 Task: Look for space in Matui, Tanzania from 26th August, 2023 to 10th September, 2023 for 6 adults, 2 children in price range Rs.10000 to Rs.15000. Place can be entire place or shared room with 6 bedrooms having 6 beds and 6 bathrooms. Property type can be house, flat, guest house. Amenities needed are: wifi, TV, free parkinig on premises, gym, breakfast. Booking option can be shelf check-in. Required host language is English.
Action: Mouse moved to (242, 94)
Screenshot: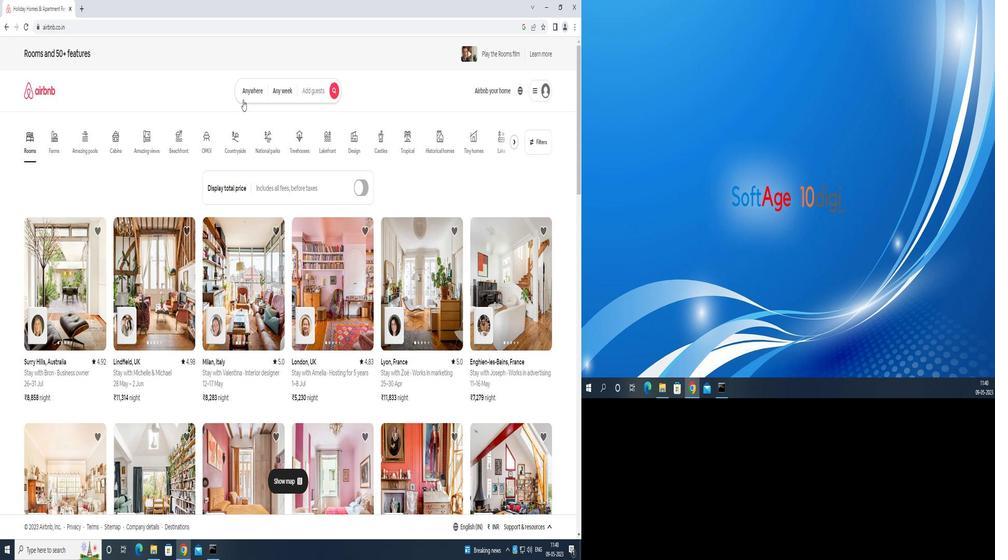 
Action: Mouse pressed left at (242, 94)
Screenshot: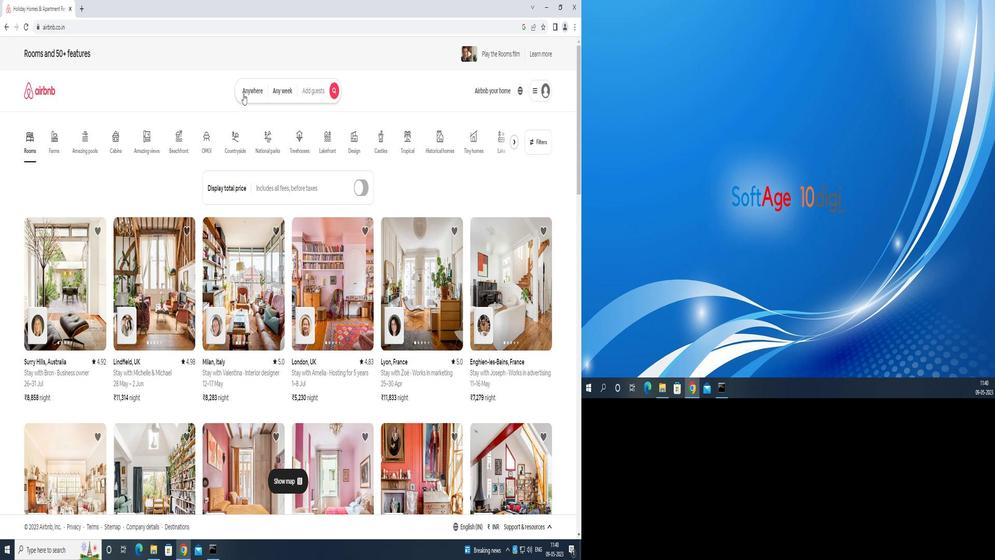 
Action: Mouse moved to (225, 131)
Screenshot: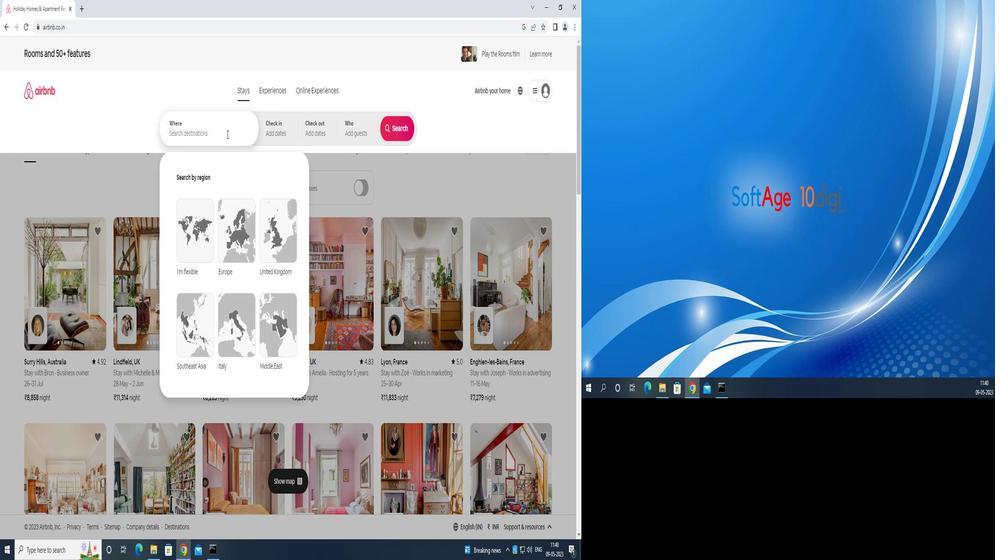 
Action: Mouse pressed left at (225, 131)
Screenshot: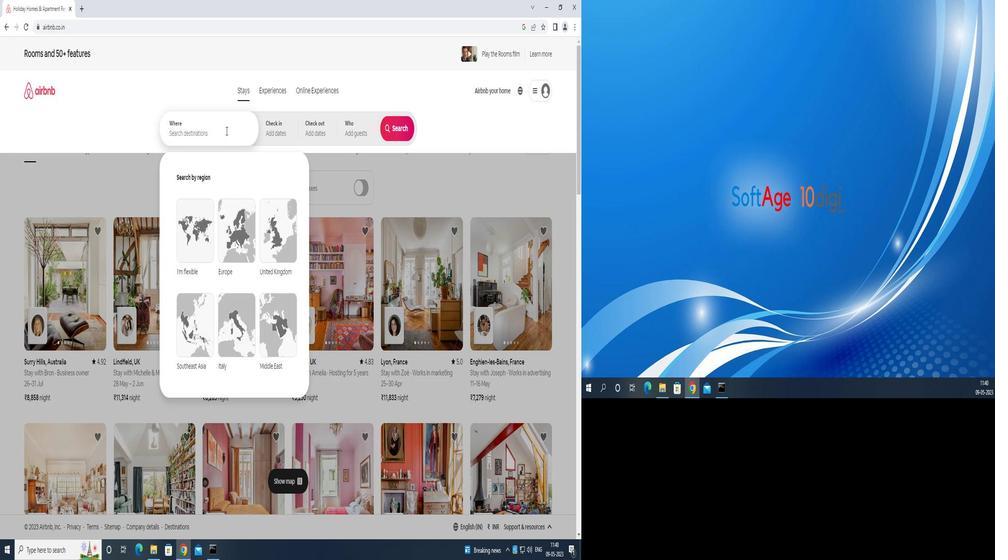 
Action: Mouse moved to (225, 131)
Screenshot: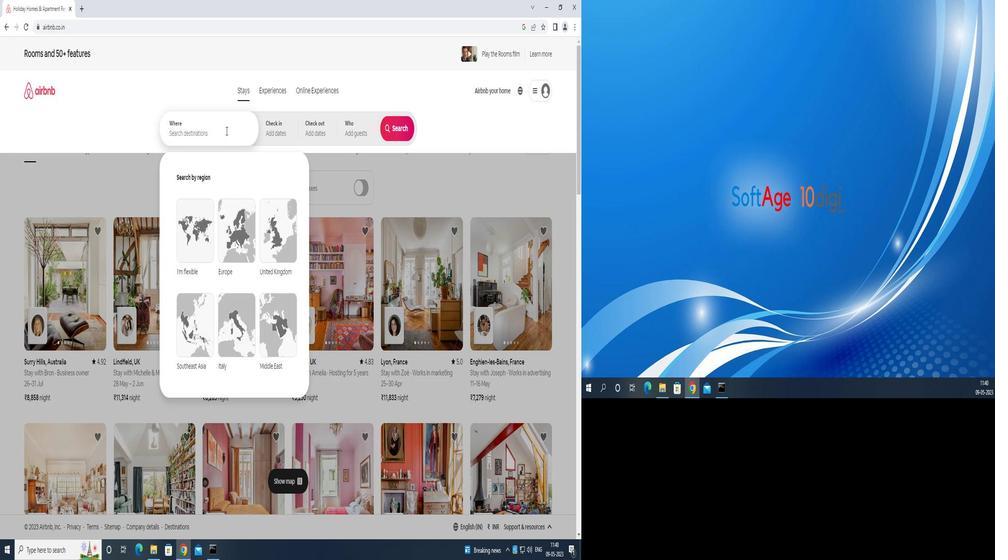 
Action: Key pressed m<Key.backspace><Key.shift>MATUI<Key.space>TANZANIA<Key.enter>
Screenshot: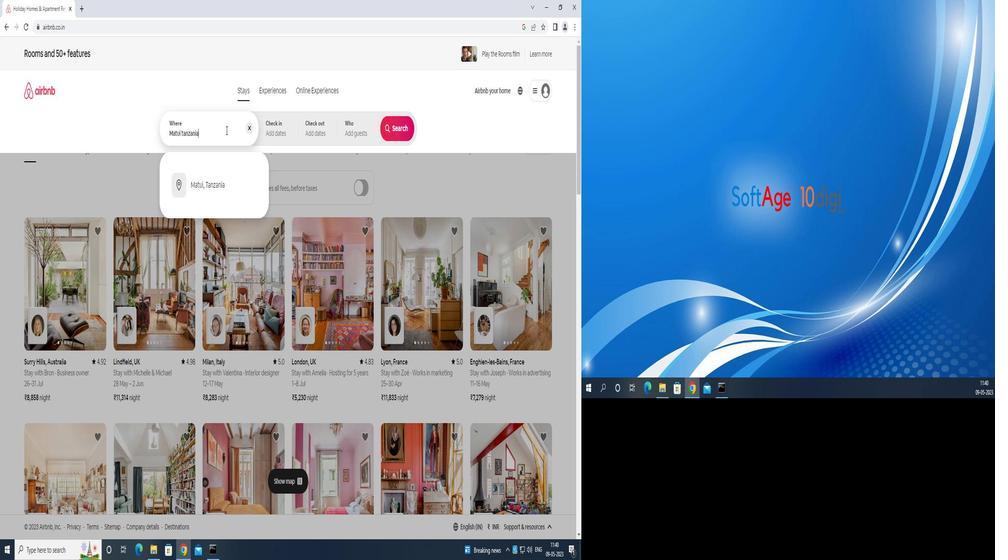 
Action: Mouse moved to (391, 214)
Screenshot: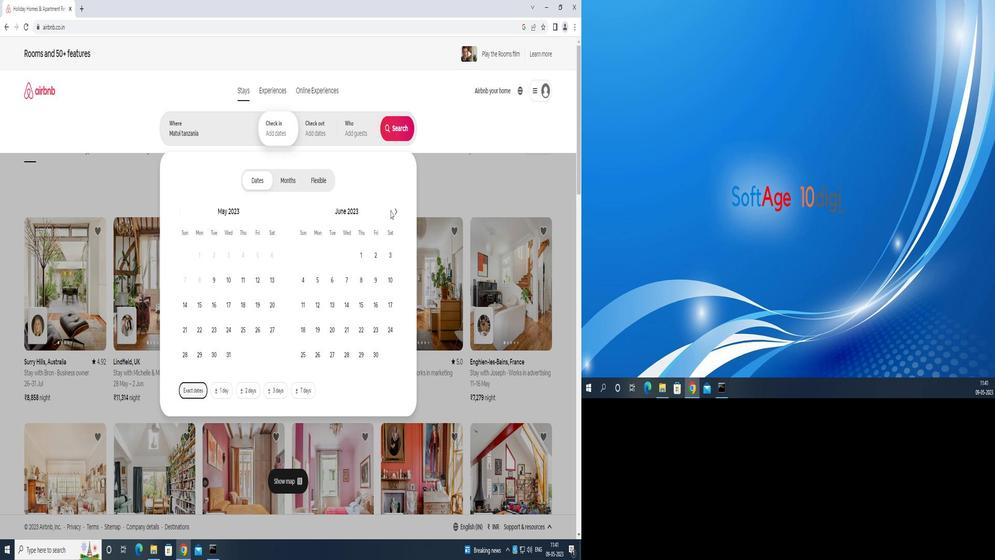 
Action: Mouse pressed left at (391, 214)
Screenshot: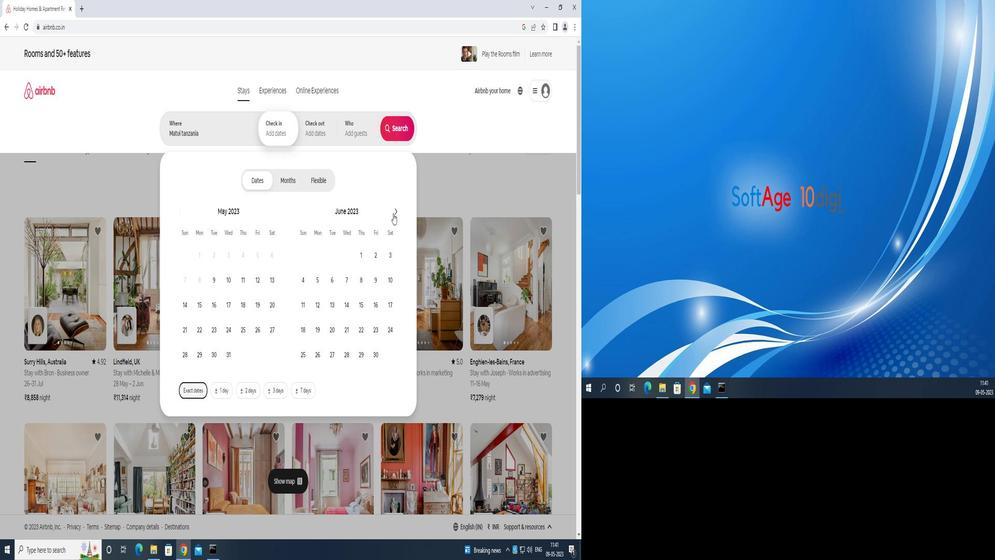 
Action: Mouse moved to (393, 211)
Screenshot: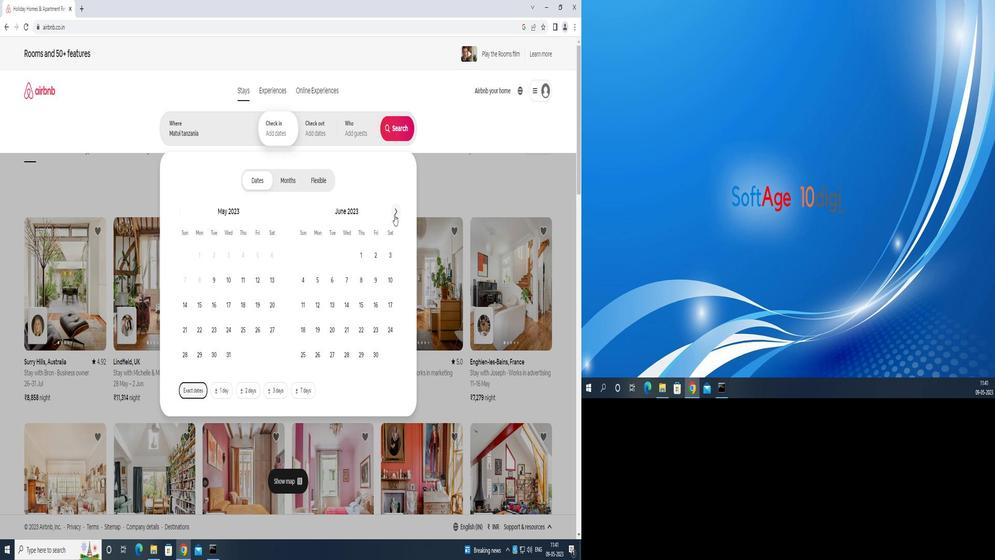 
Action: Mouse pressed left at (393, 211)
Screenshot: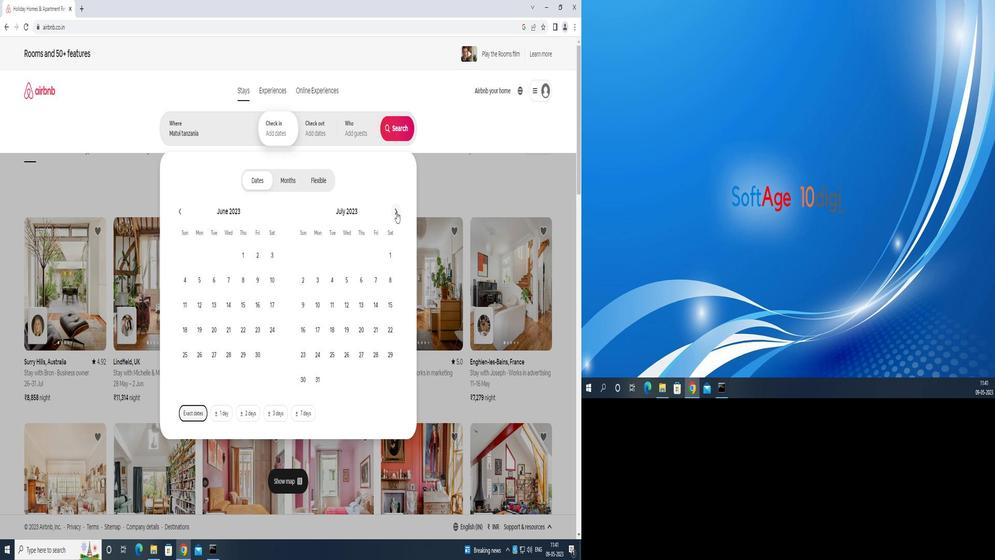 
Action: Mouse moved to (384, 330)
Screenshot: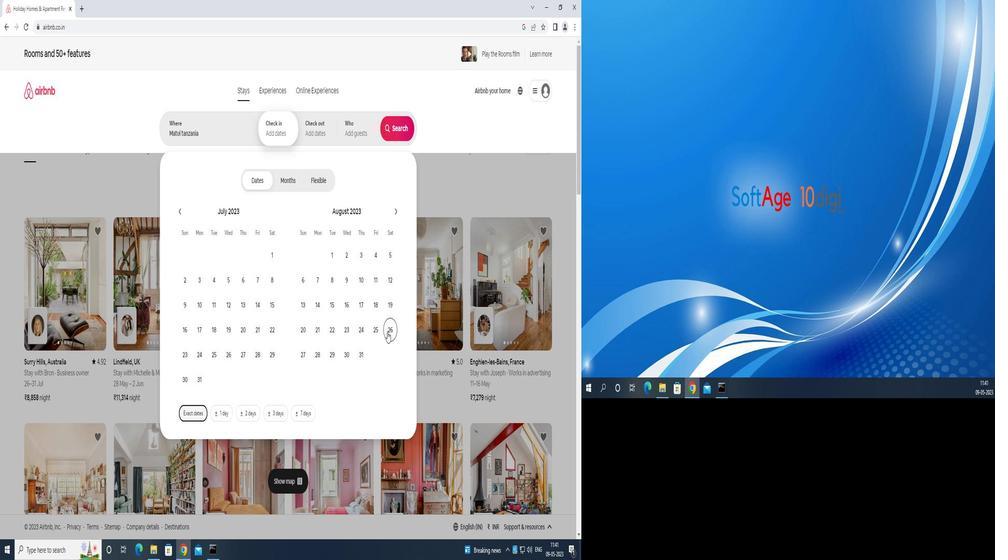 
Action: Mouse pressed left at (384, 330)
Screenshot: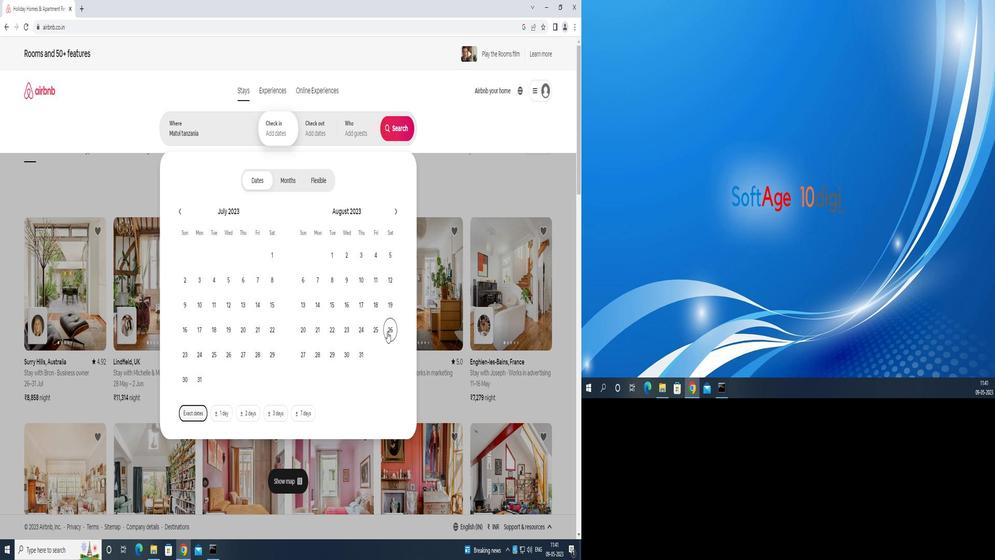 
Action: Mouse moved to (389, 209)
Screenshot: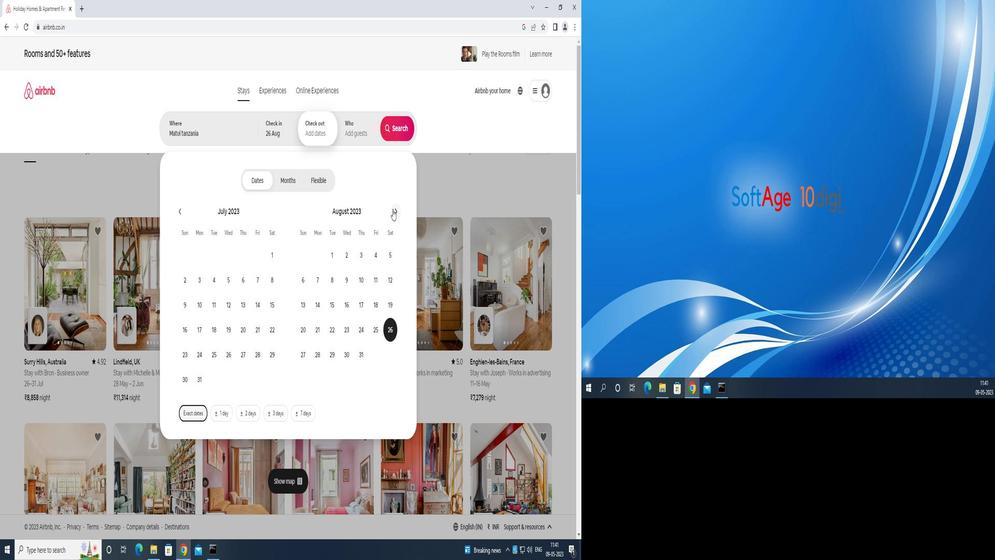
Action: Mouse pressed left at (389, 209)
Screenshot: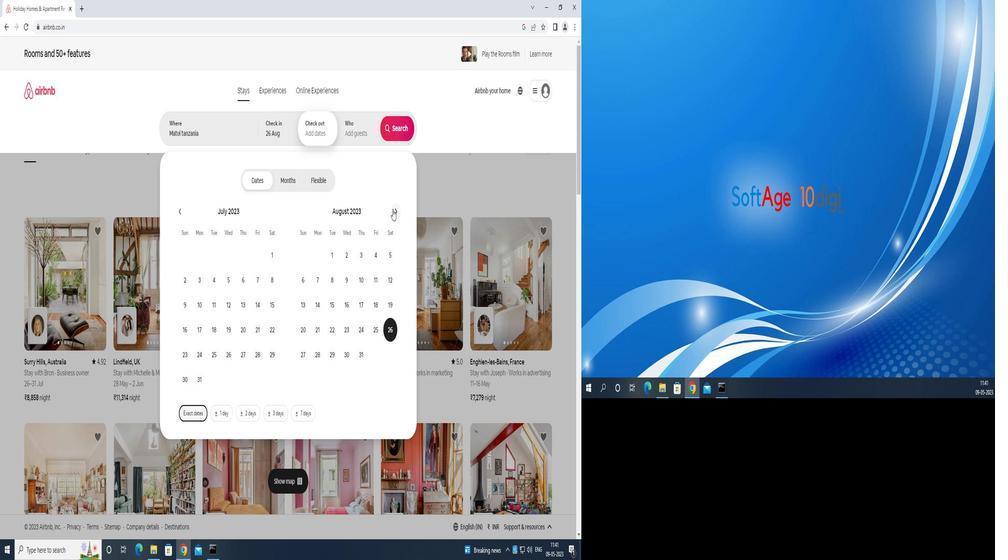 
Action: Mouse moved to (302, 303)
Screenshot: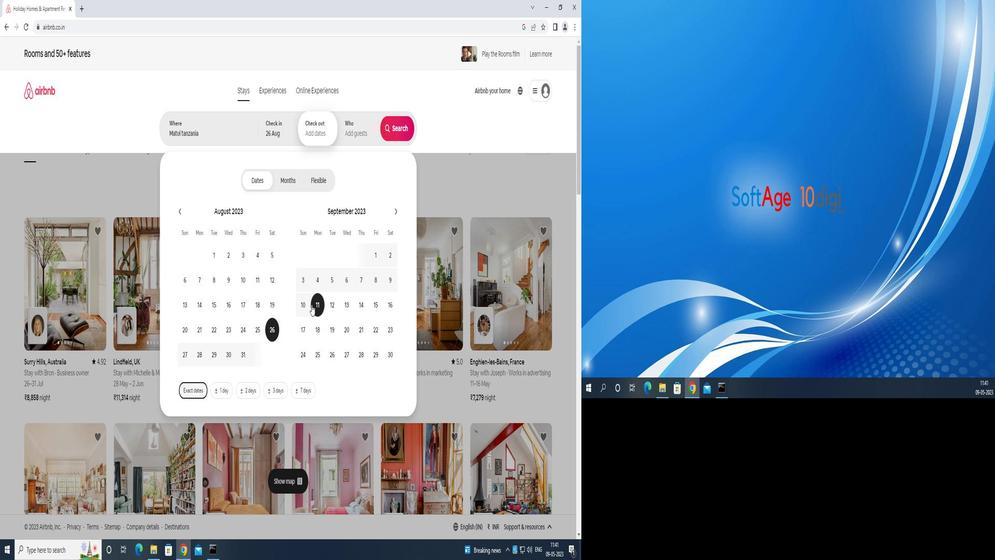 
Action: Mouse pressed left at (302, 303)
Screenshot: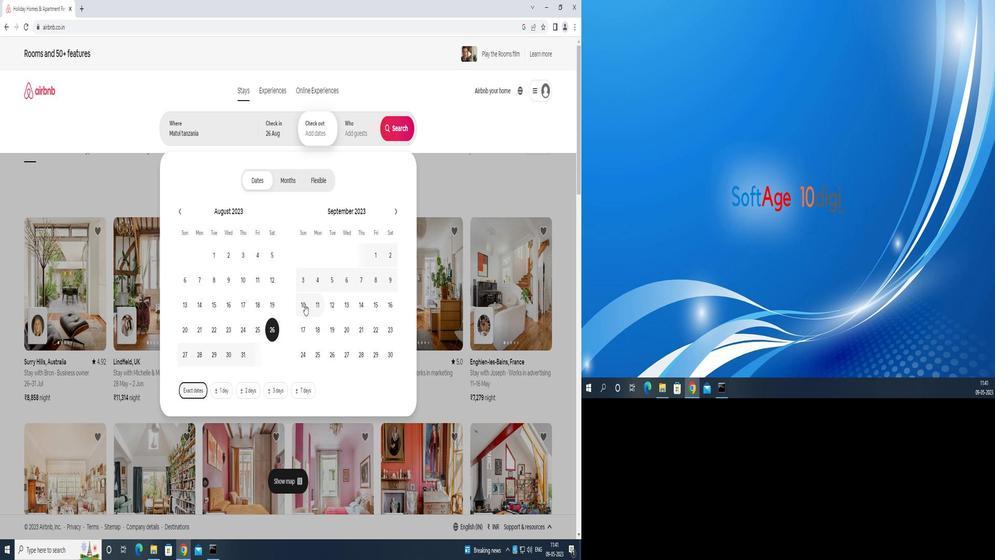 
Action: Mouse moved to (355, 127)
Screenshot: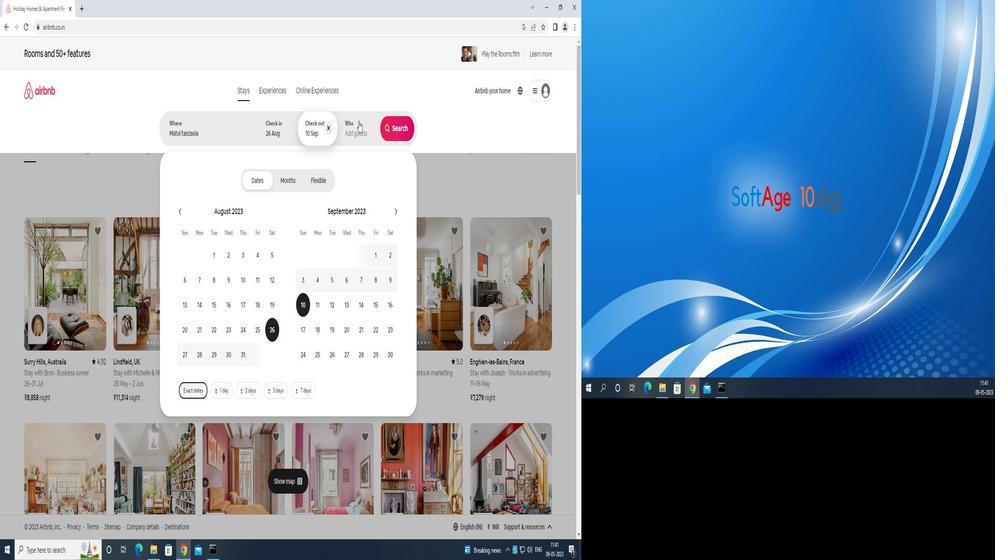 
Action: Mouse pressed left at (355, 127)
Screenshot: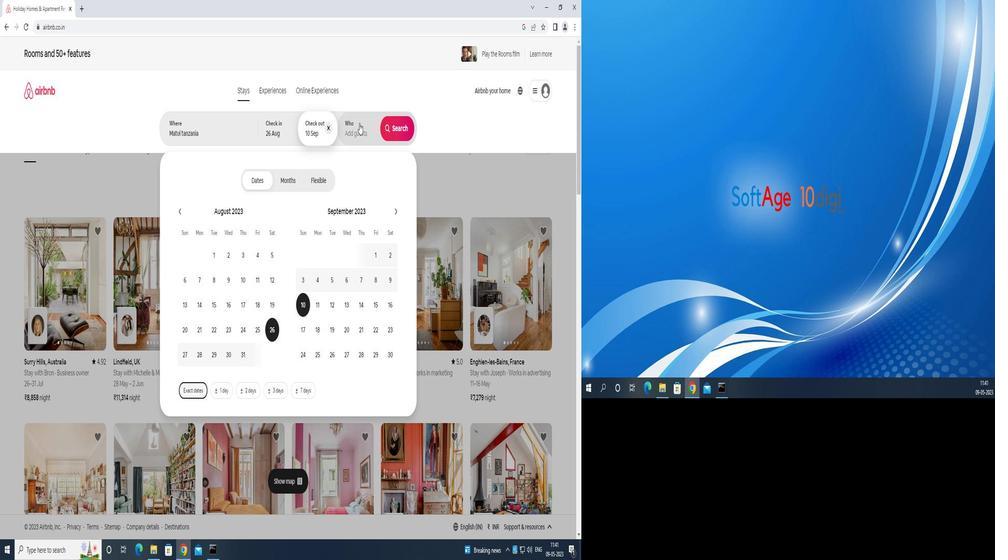 
Action: Mouse moved to (398, 194)
Screenshot: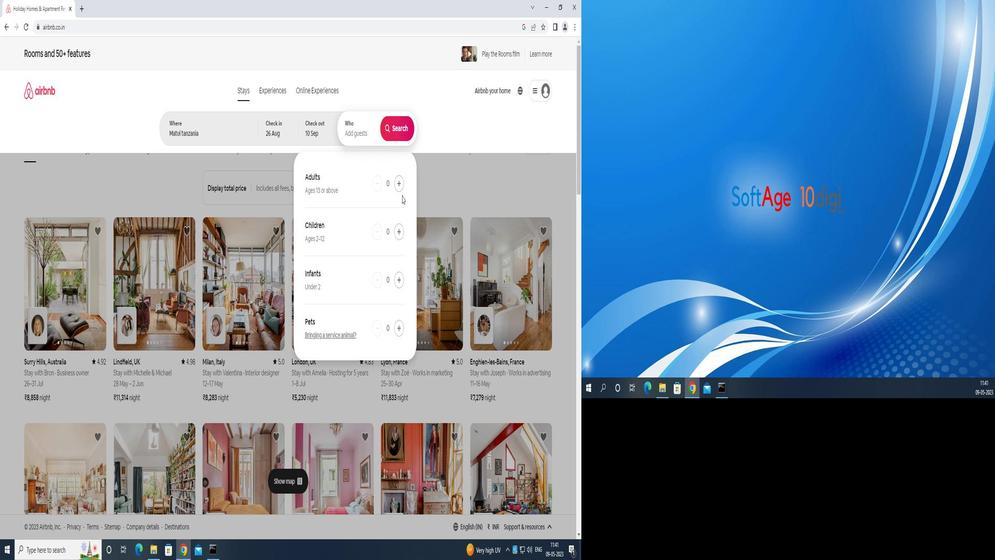 
Action: Mouse pressed left at (398, 194)
Screenshot: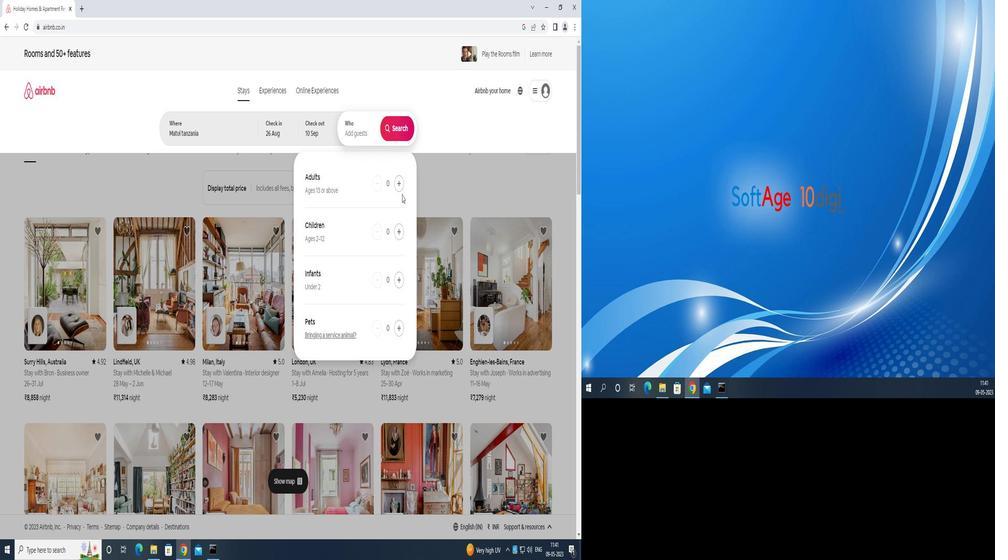 
Action: Mouse moved to (396, 186)
Screenshot: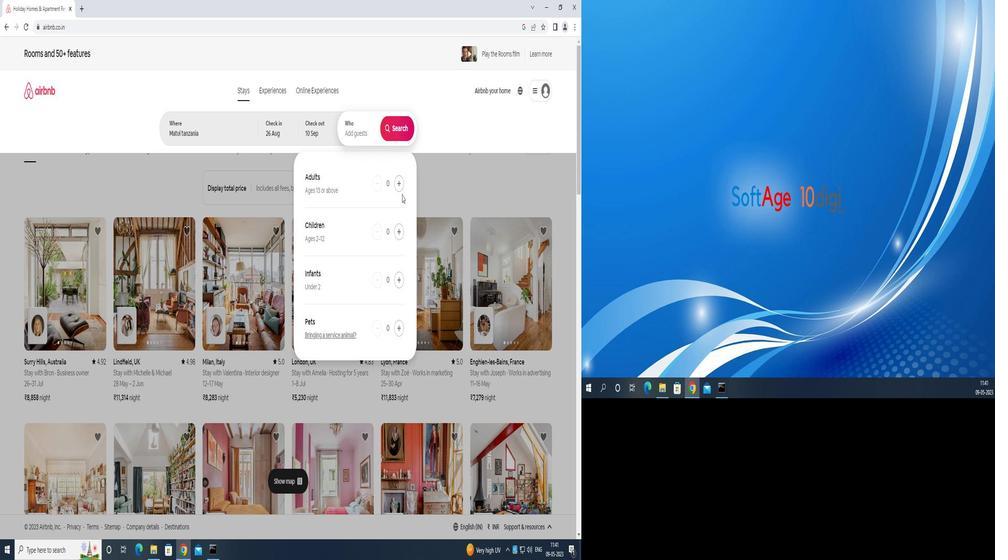 
Action: Mouse pressed left at (396, 186)
Screenshot: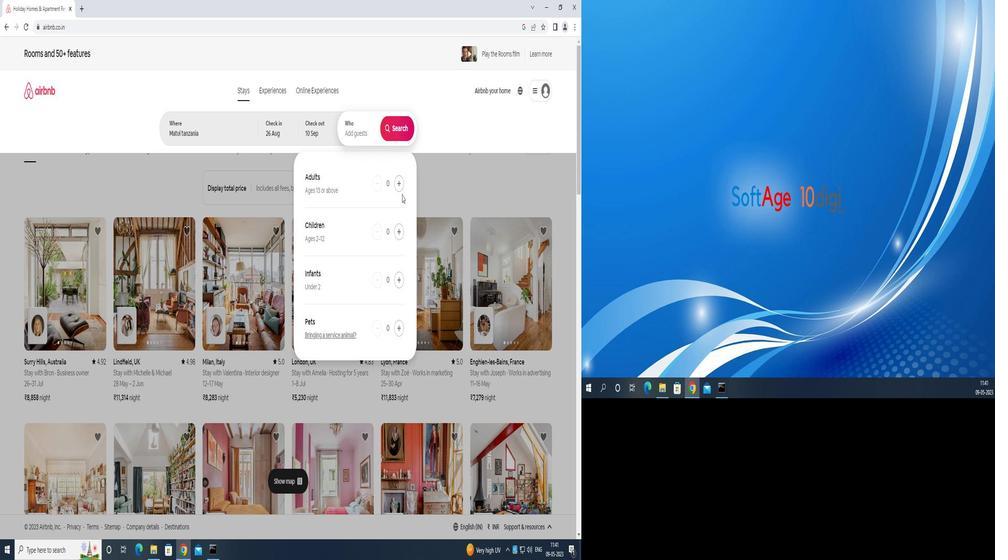 
Action: Mouse moved to (396, 186)
Screenshot: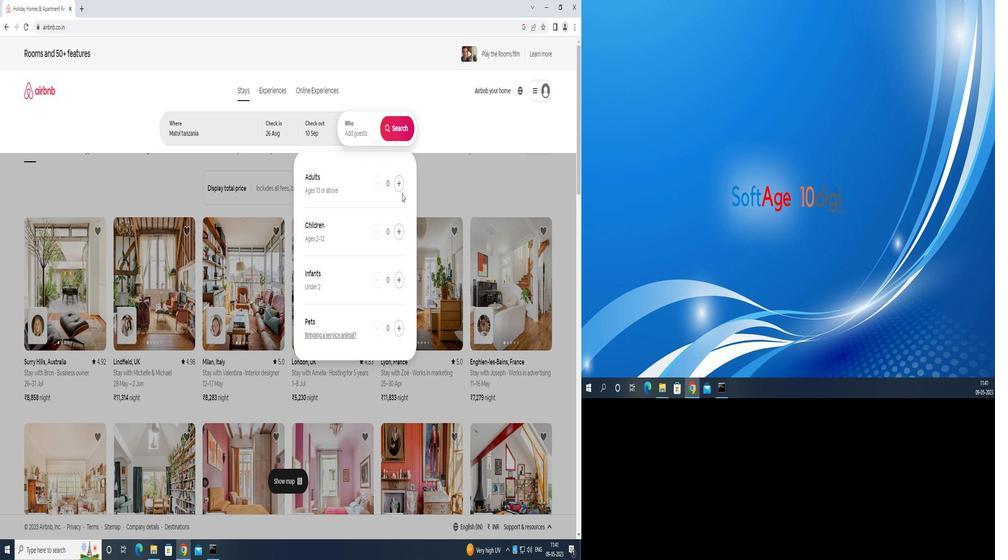 
Action: Mouse pressed left at (396, 186)
Screenshot: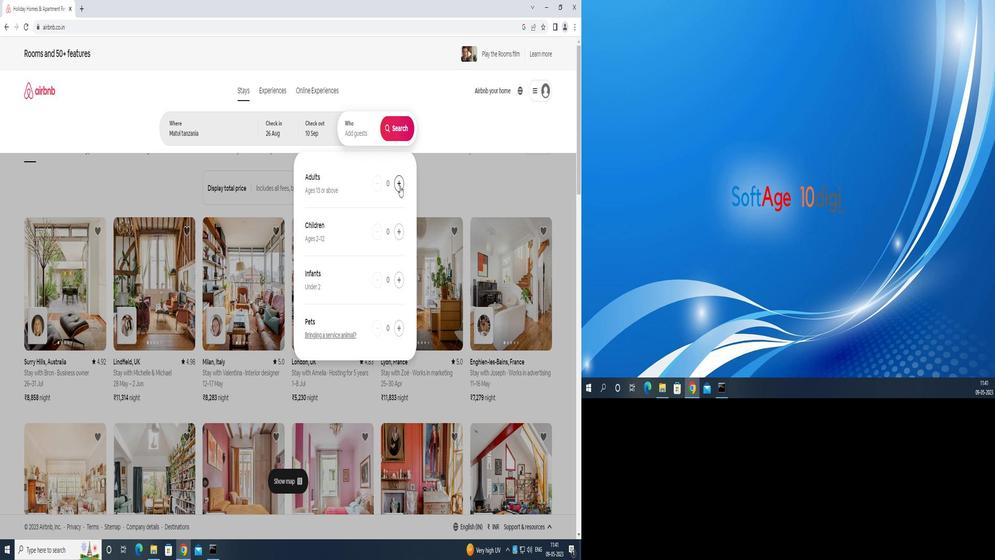 
Action: Mouse pressed left at (396, 186)
Screenshot: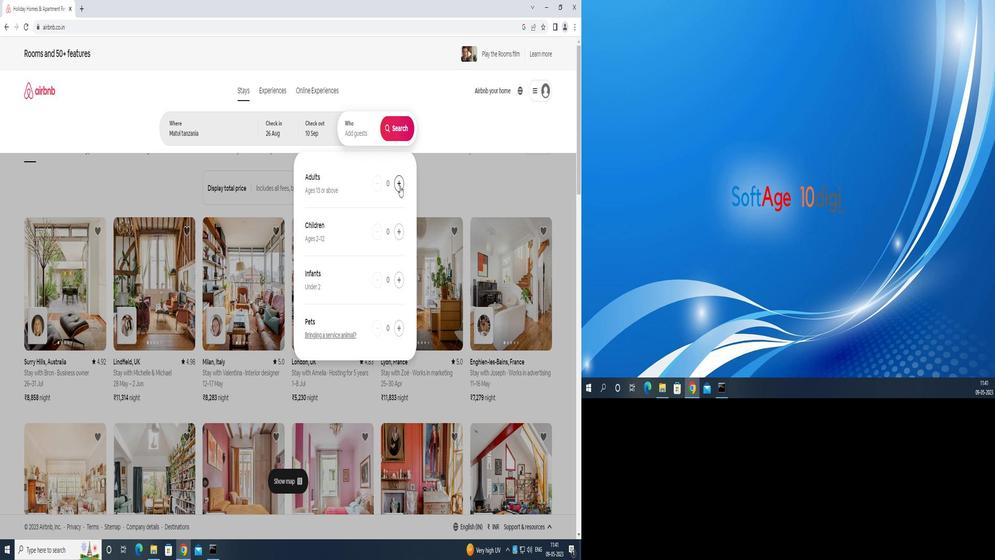 
Action: Mouse moved to (396, 185)
Screenshot: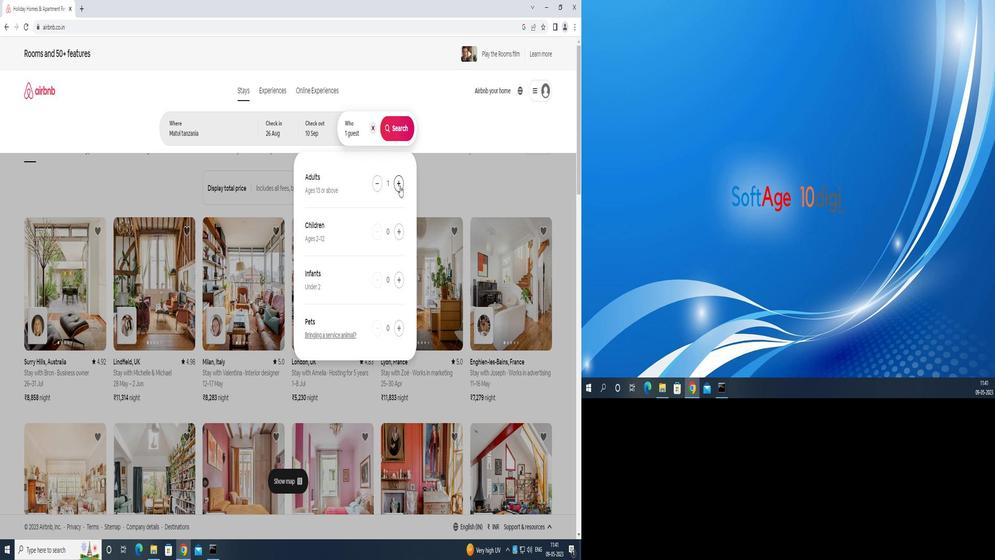 
Action: Mouse pressed left at (396, 185)
Screenshot: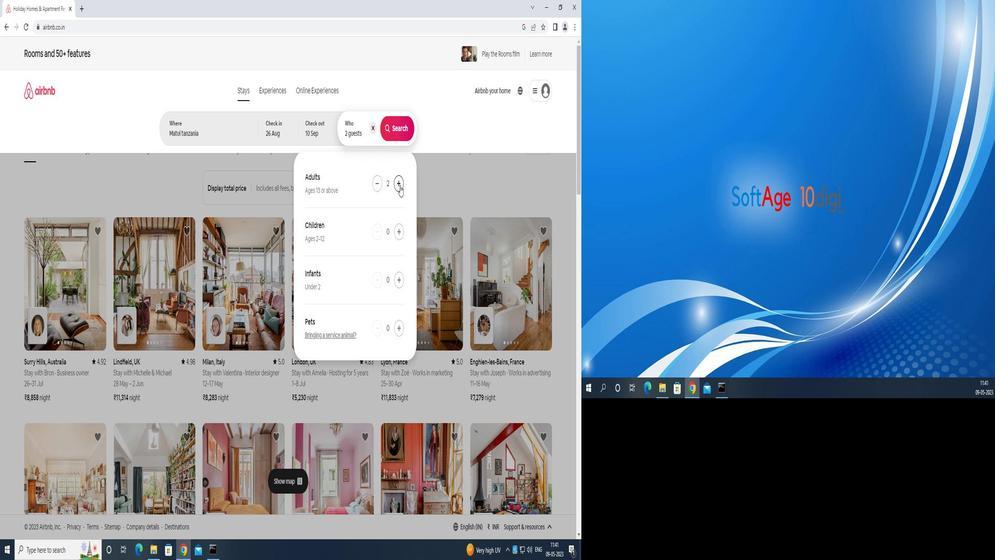 
Action: Mouse pressed left at (396, 185)
Screenshot: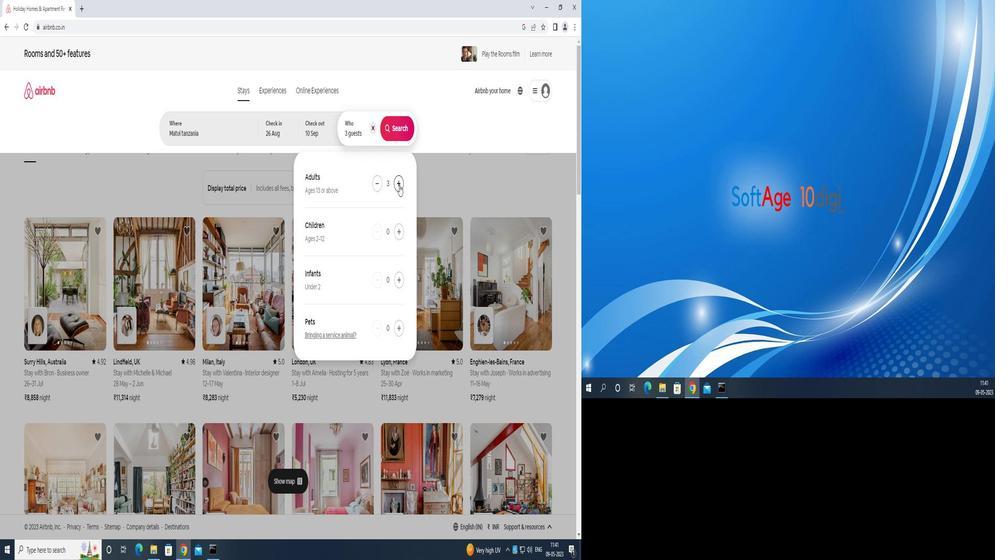 
Action: Mouse pressed left at (396, 185)
Screenshot: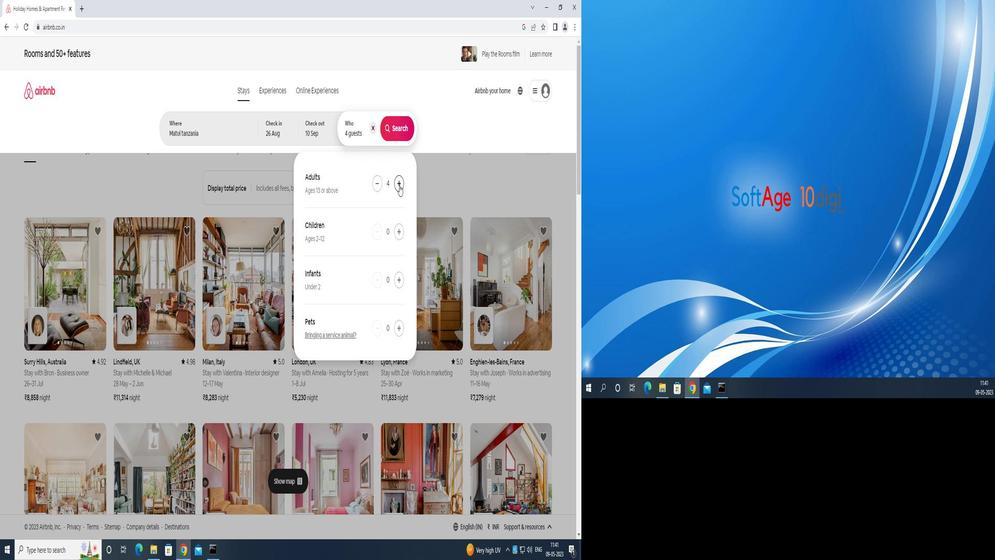 
Action: Mouse pressed left at (396, 185)
Screenshot: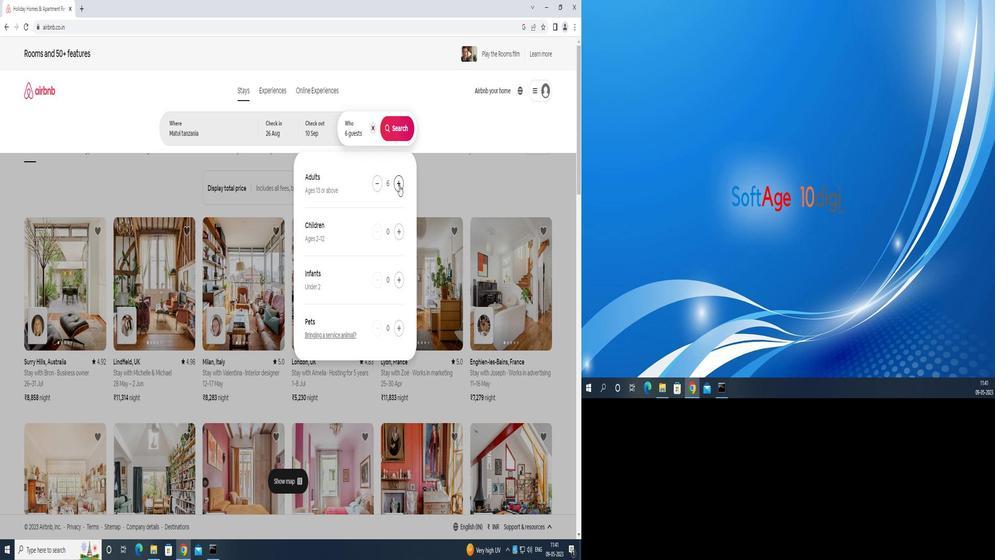
Action: Mouse moved to (371, 185)
Screenshot: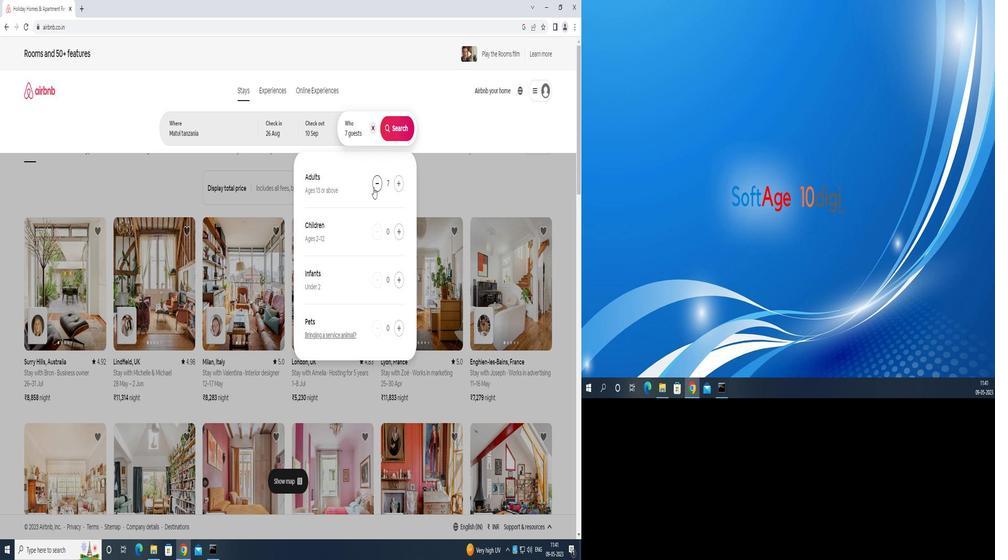 
Action: Mouse pressed left at (371, 185)
Screenshot: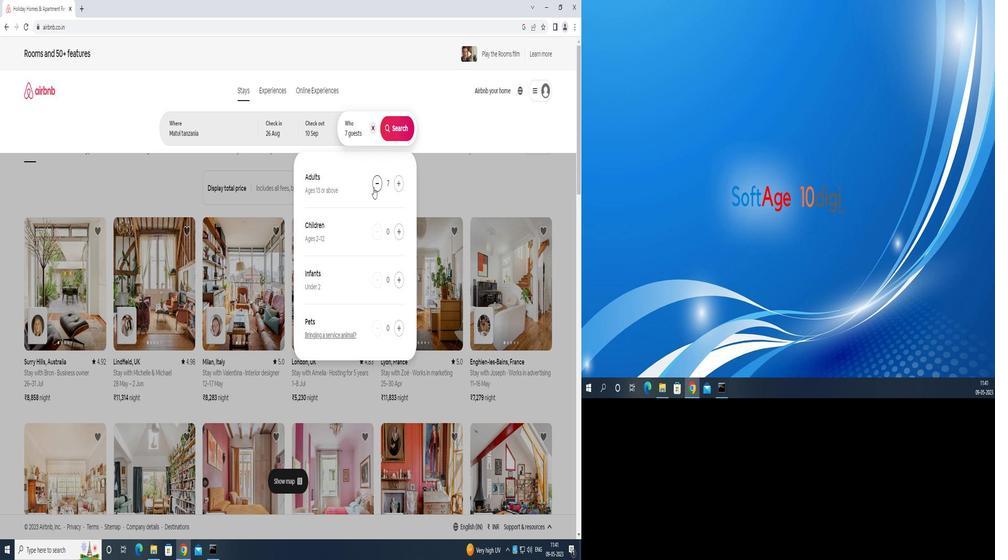 
Action: Mouse moved to (392, 225)
Screenshot: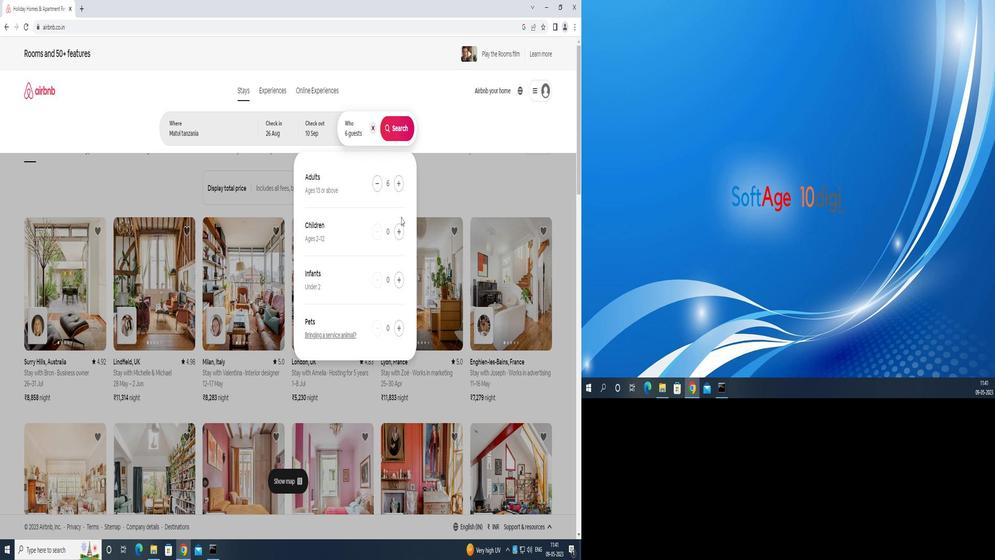 
Action: Mouse pressed left at (392, 225)
Screenshot: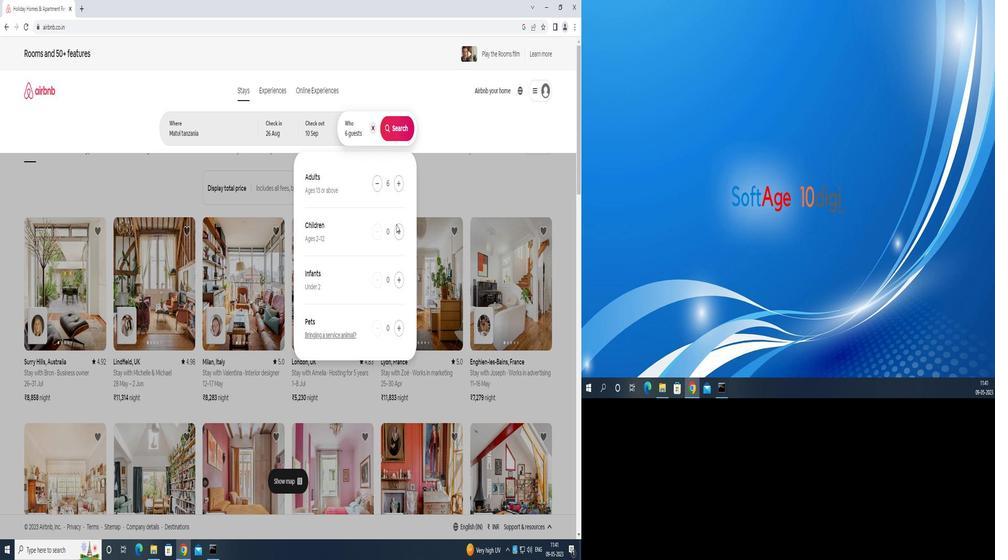 
Action: Mouse moved to (392, 225)
Screenshot: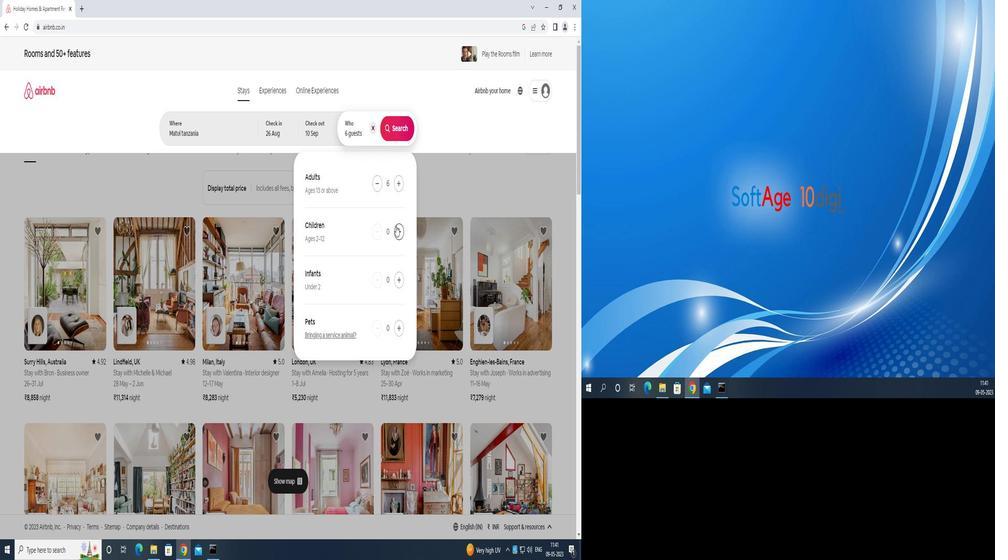 
Action: Mouse pressed left at (392, 225)
Screenshot: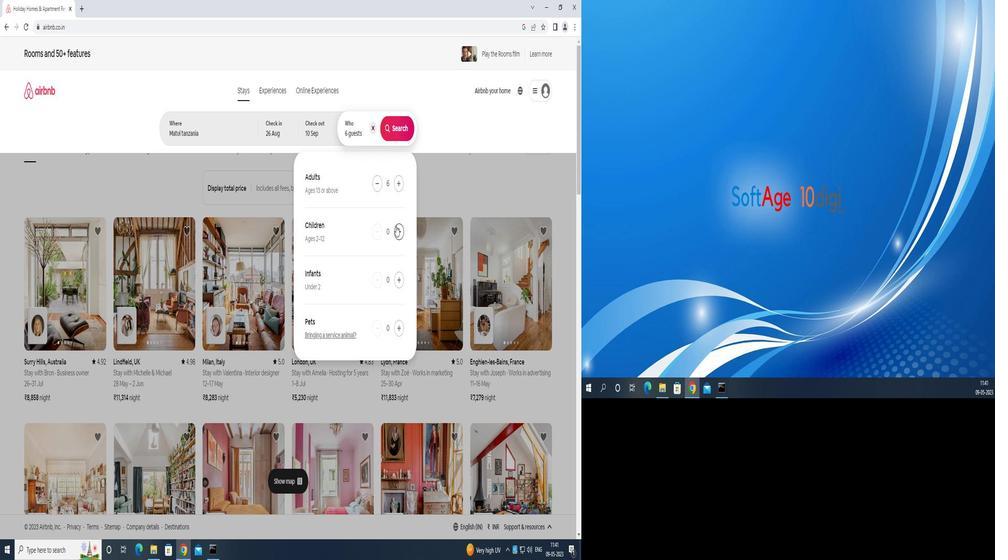
Action: Mouse moved to (394, 131)
Screenshot: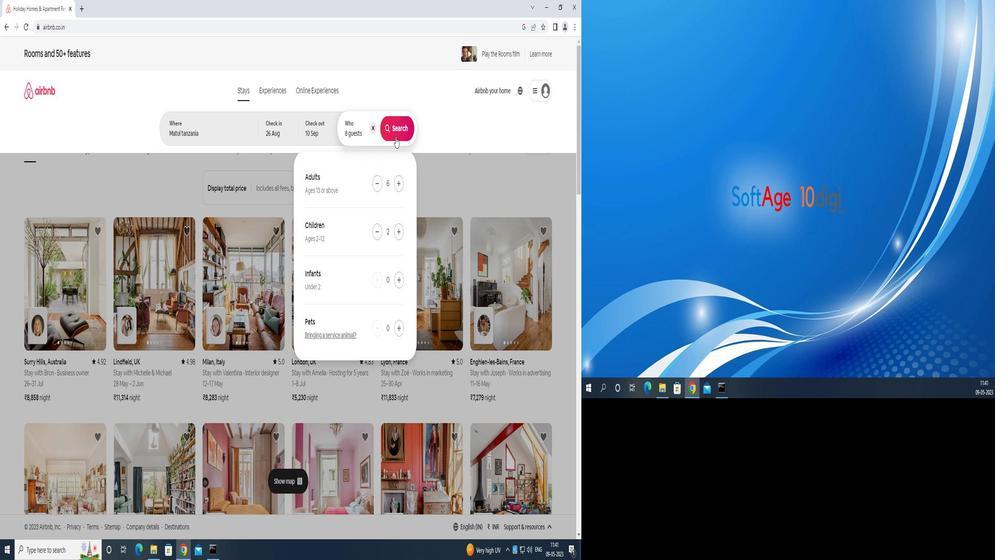 
Action: Mouse pressed left at (394, 131)
Screenshot: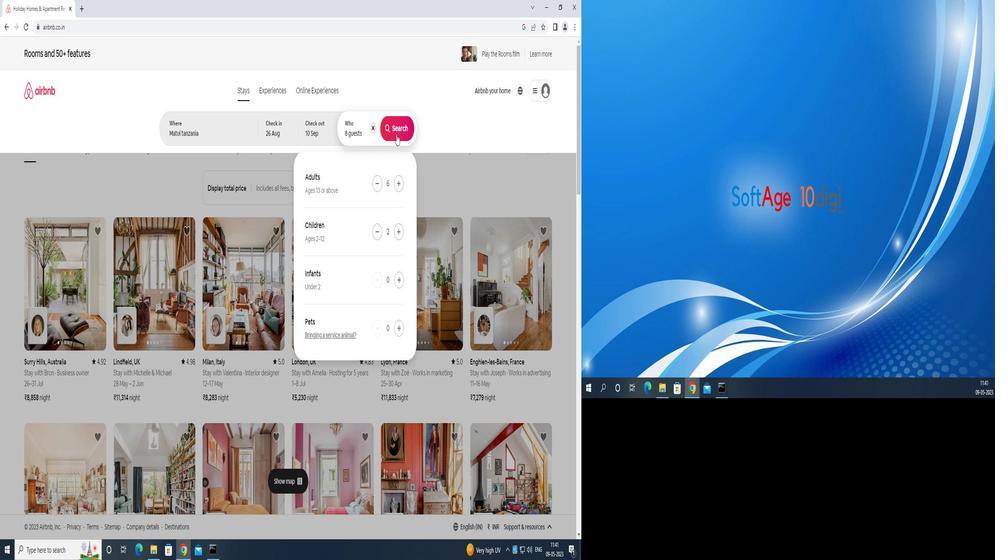 
Action: Mouse moved to (545, 100)
Screenshot: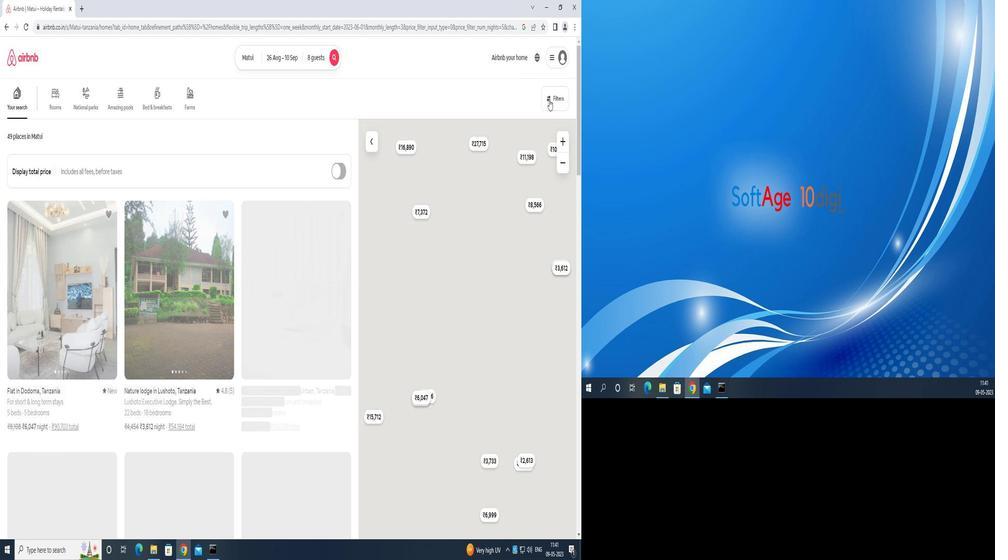 
Action: Mouse pressed left at (545, 100)
Screenshot: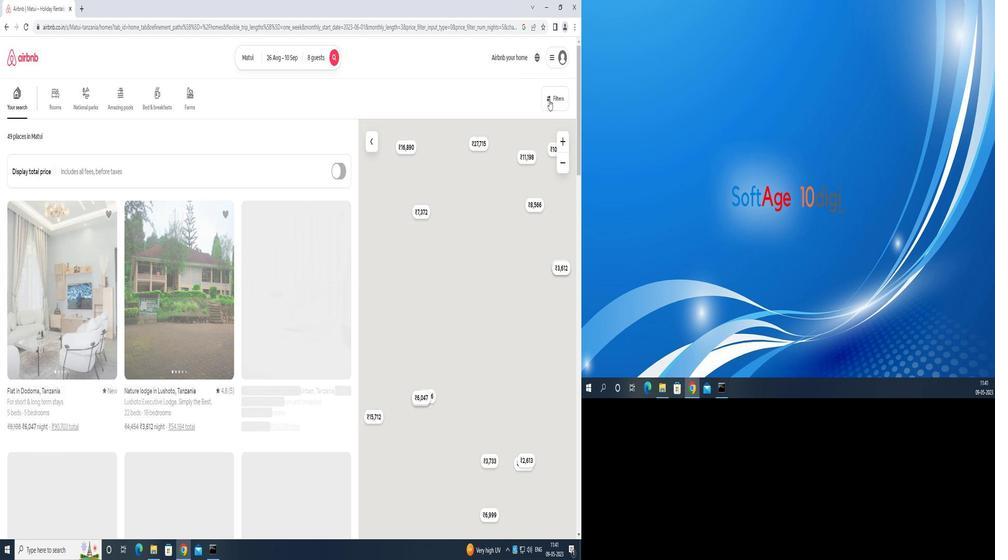 
Action: Mouse moved to (246, 342)
Screenshot: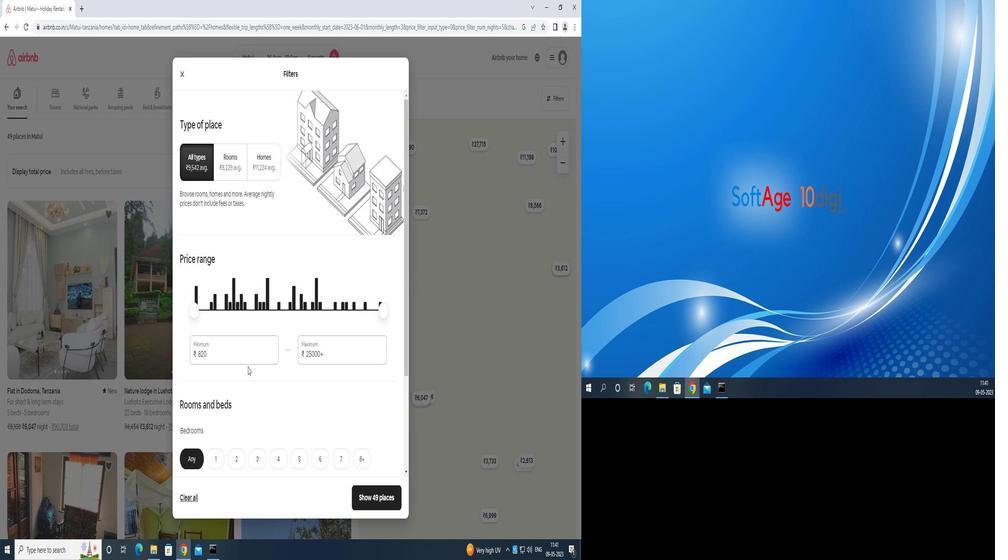 
Action: Mouse pressed left at (246, 342)
Screenshot: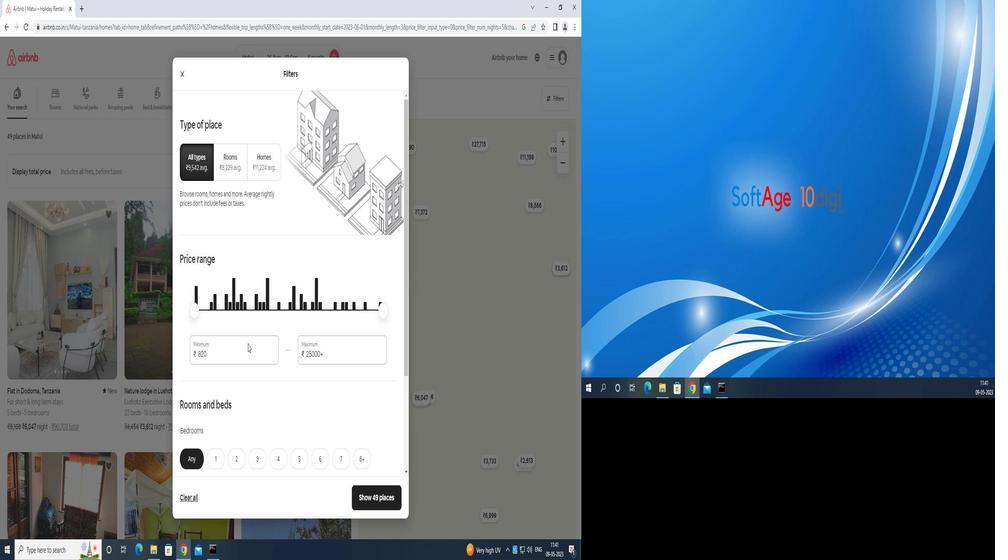 
Action: Key pressed <Key.backspace><Key.backspace><Key.backspace>10000
Screenshot: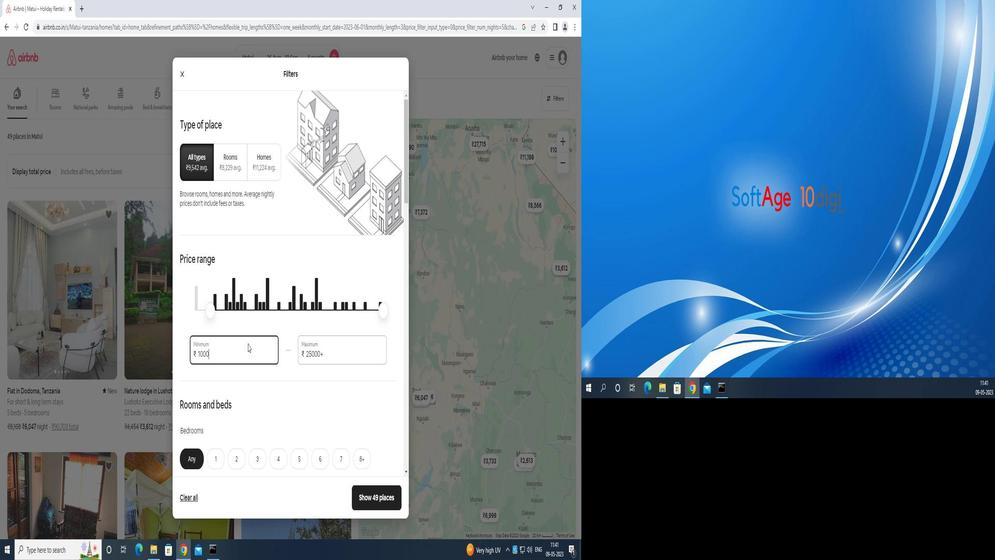 
Action: Mouse moved to (323, 352)
Screenshot: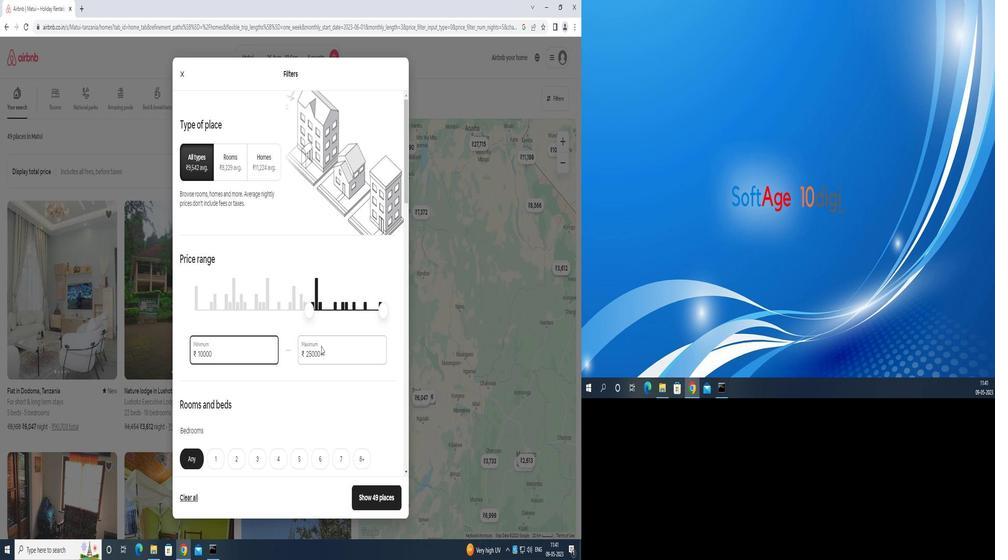 
Action: Mouse pressed left at (323, 352)
Screenshot: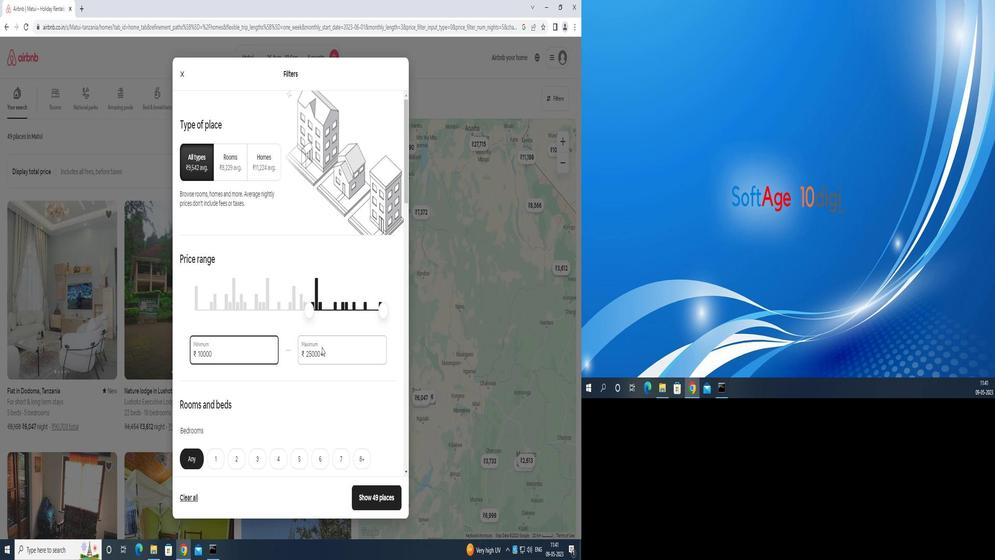 
Action: Mouse moved to (325, 351)
Screenshot: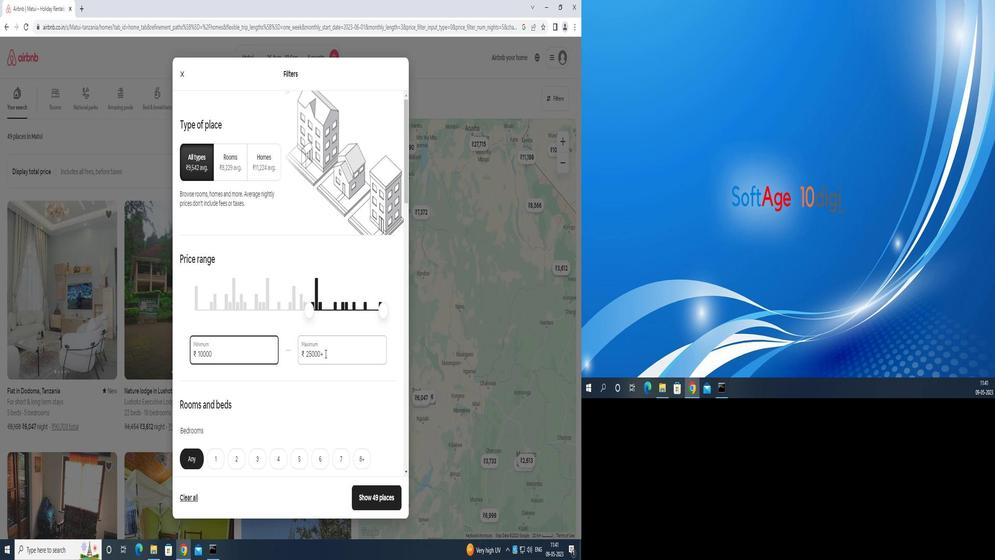 
Action: Key pressed <Key.backspace><Key.backspace><Key.backspace><Key.backspace><Key.backspace><Key.backspace><Key.backspace><Key.backspace><Key.backspace><Key.backspace>15000
Screenshot: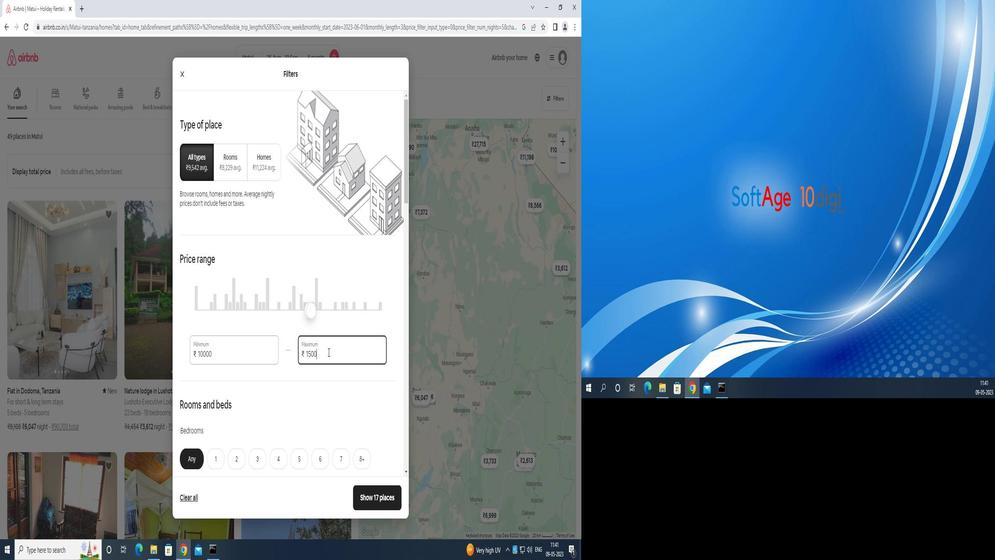 
Action: Mouse moved to (325, 351)
Screenshot: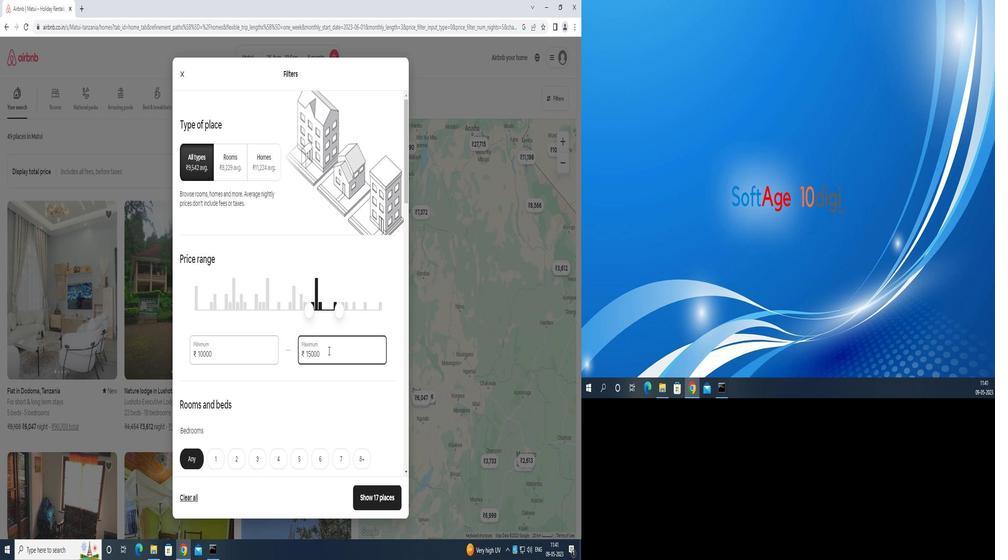 
Action: Mouse scrolled (325, 351) with delta (0, 0)
Screenshot: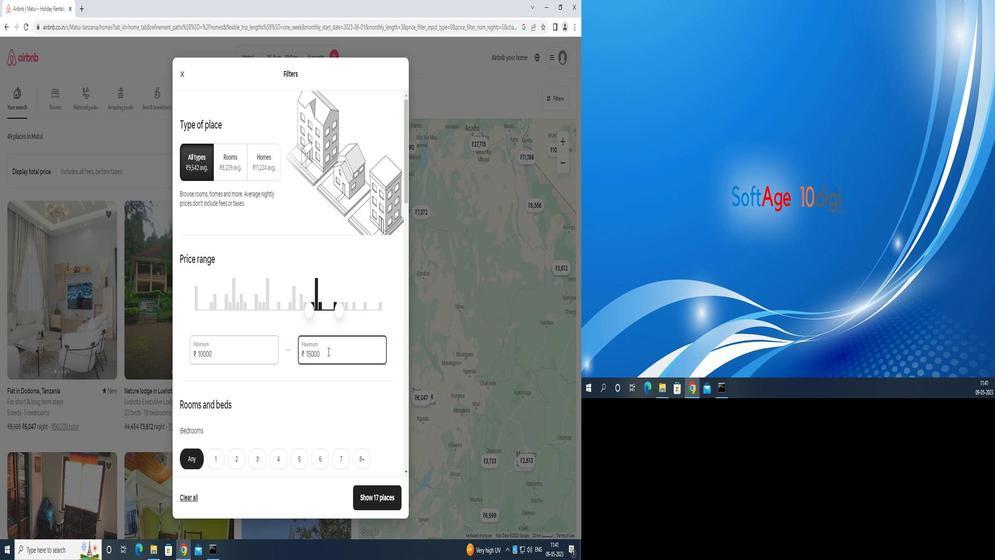 
Action: Mouse moved to (324, 352)
Screenshot: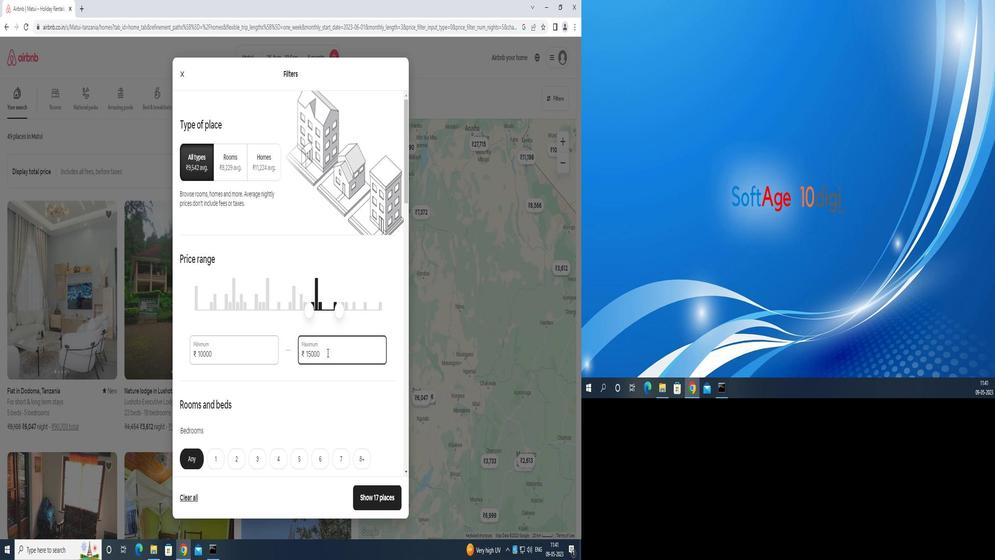 
Action: Mouse scrolled (324, 351) with delta (0, 0)
Screenshot: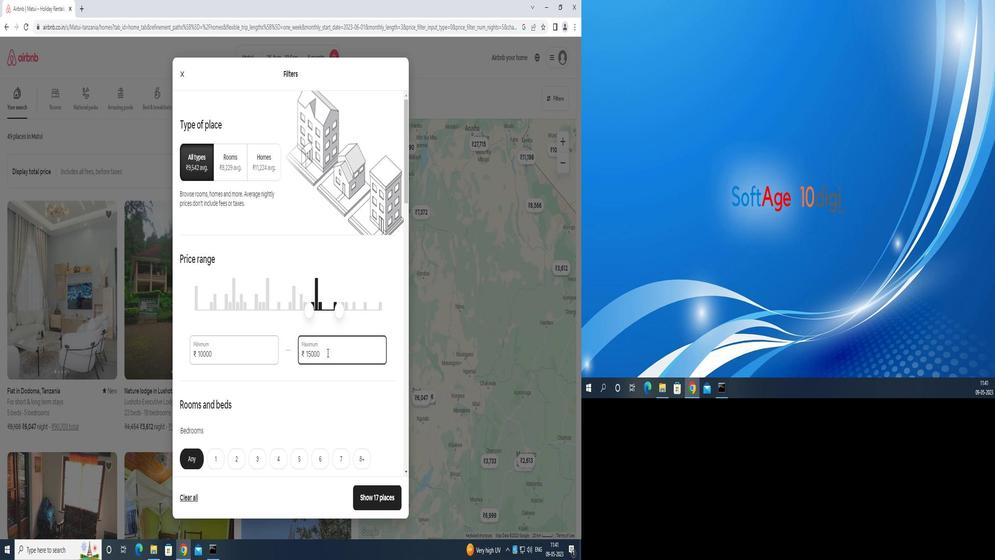
Action: Mouse moved to (324, 352)
Screenshot: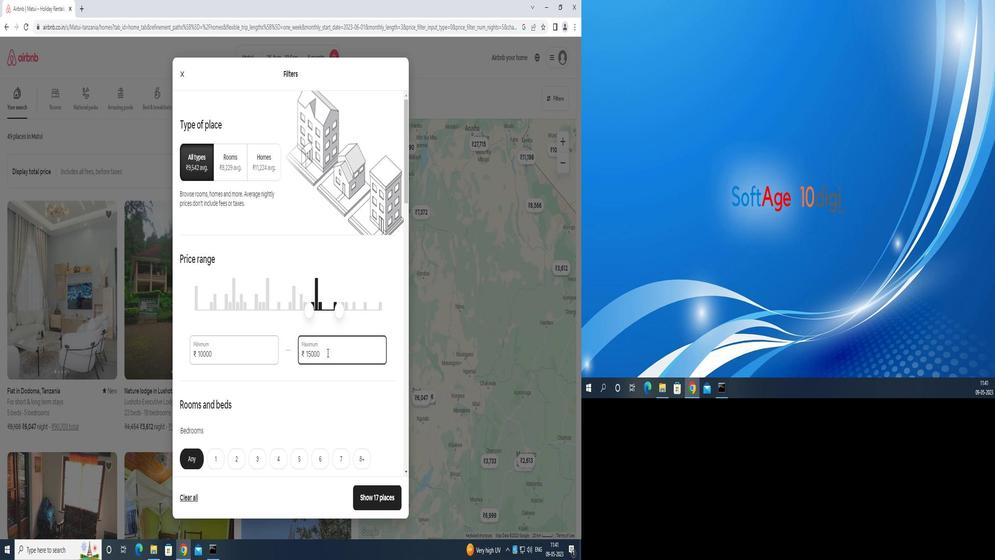 
Action: Mouse scrolled (324, 352) with delta (0, 0)
Screenshot: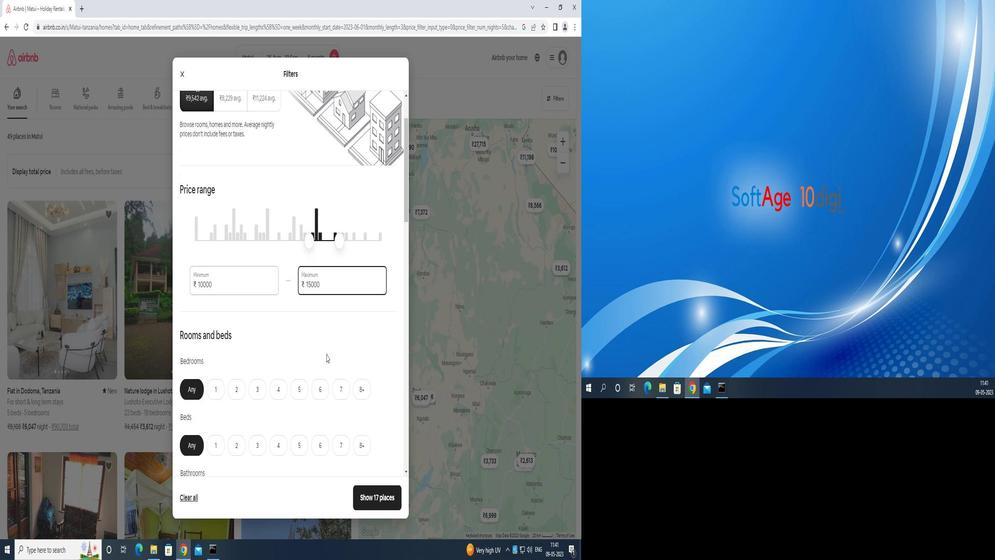 
Action: Mouse moved to (320, 352)
Screenshot: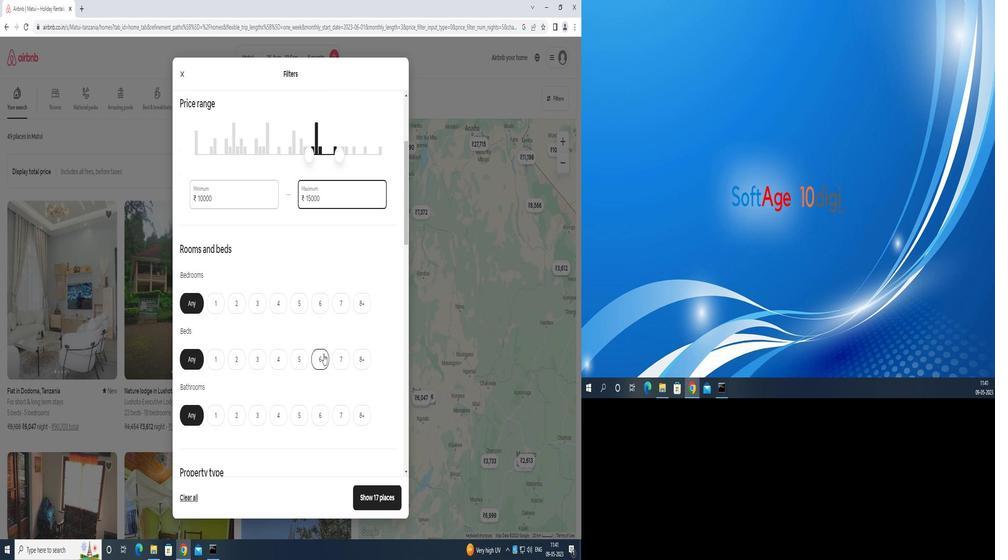 
Action: Mouse scrolled (320, 352) with delta (0, 0)
Screenshot: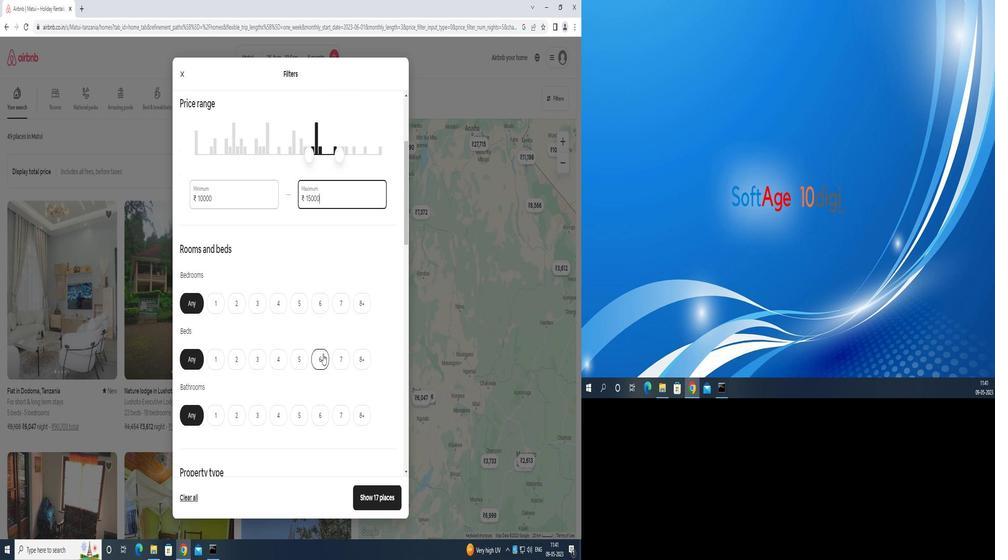 
Action: Mouse moved to (320, 247)
Screenshot: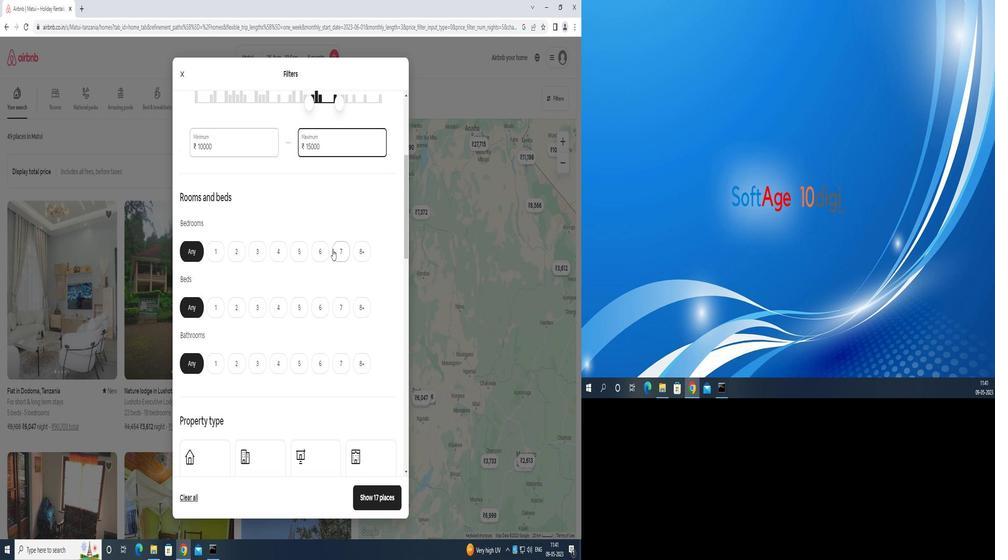 
Action: Mouse pressed left at (320, 247)
Screenshot: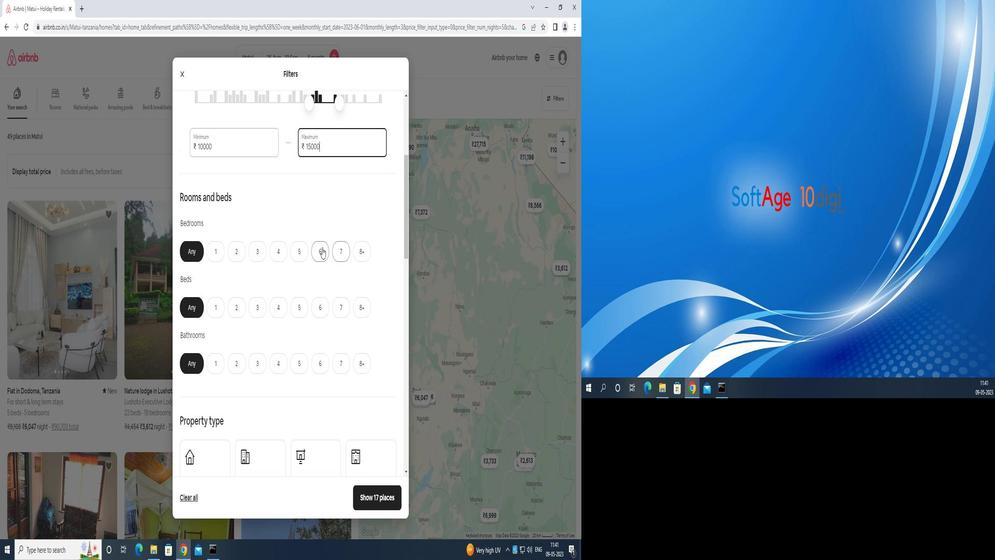 
Action: Mouse moved to (317, 306)
Screenshot: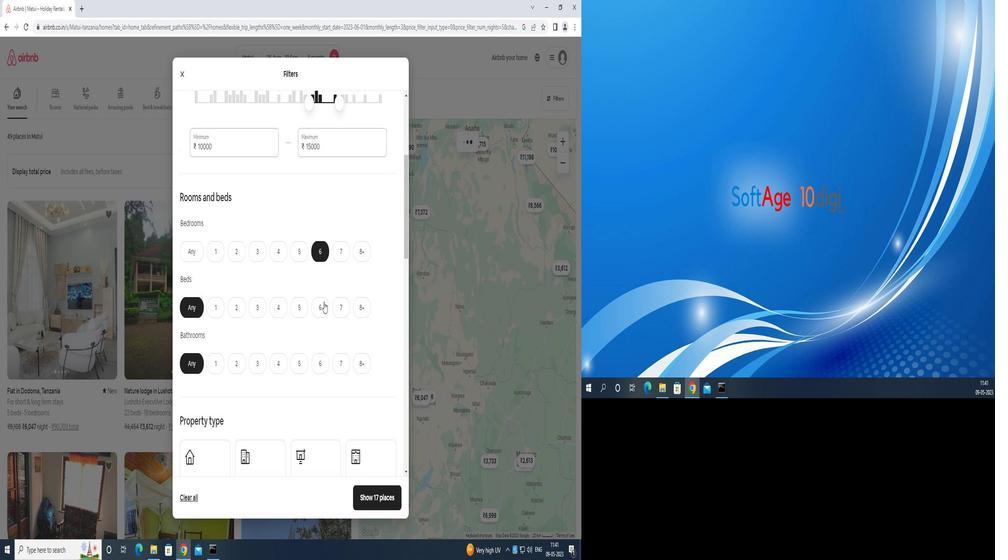 
Action: Mouse pressed left at (317, 306)
Screenshot: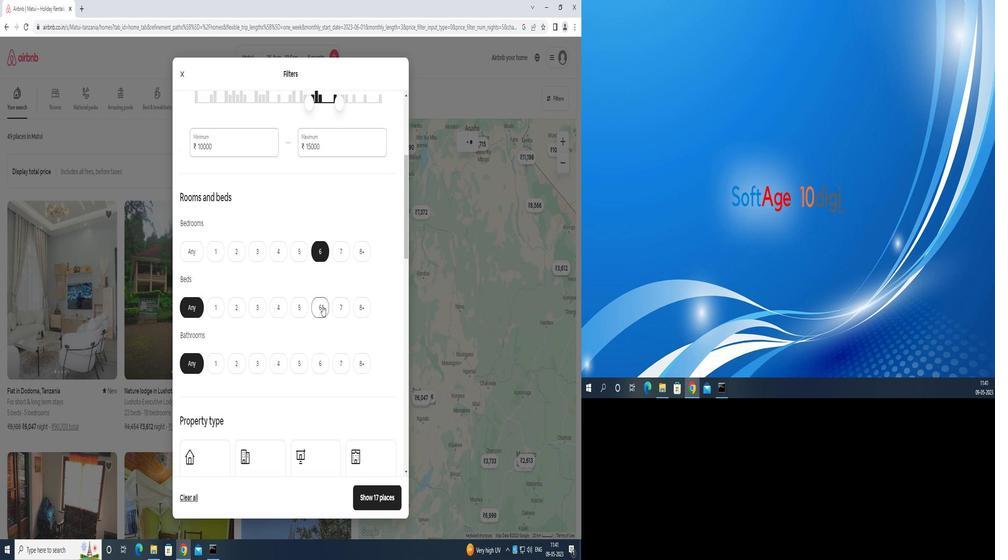 
Action: Mouse moved to (313, 353)
Screenshot: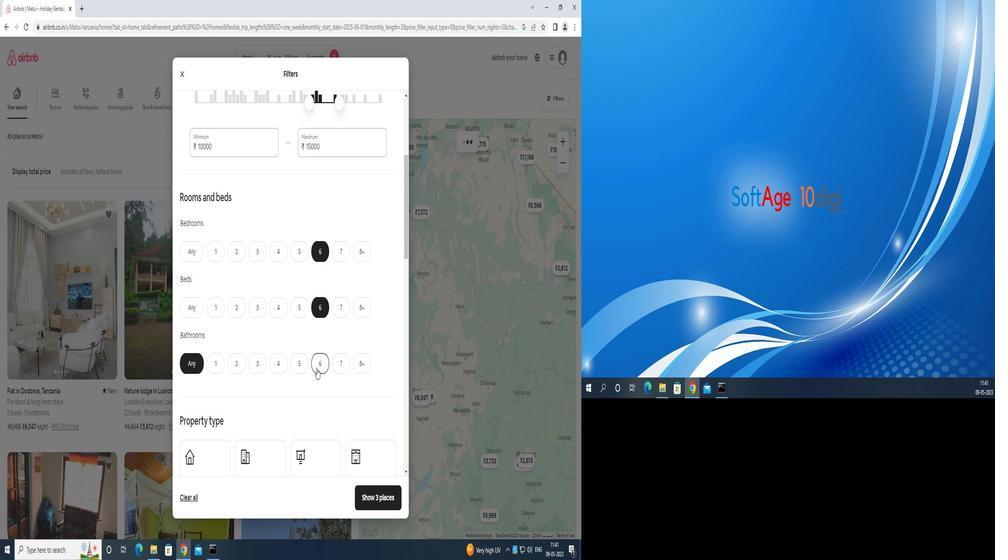 
Action: Mouse pressed left at (313, 353)
Screenshot: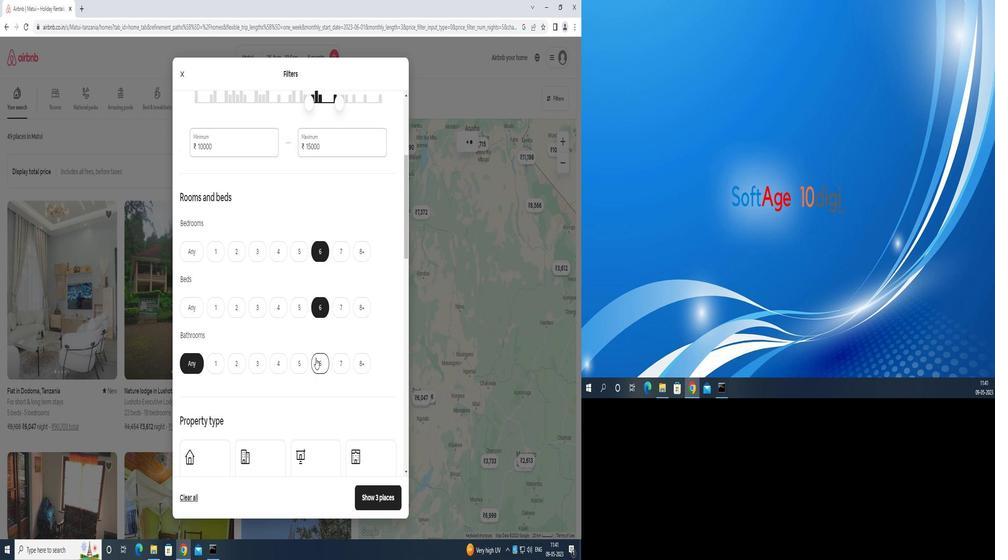 
Action: Mouse moved to (314, 357)
Screenshot: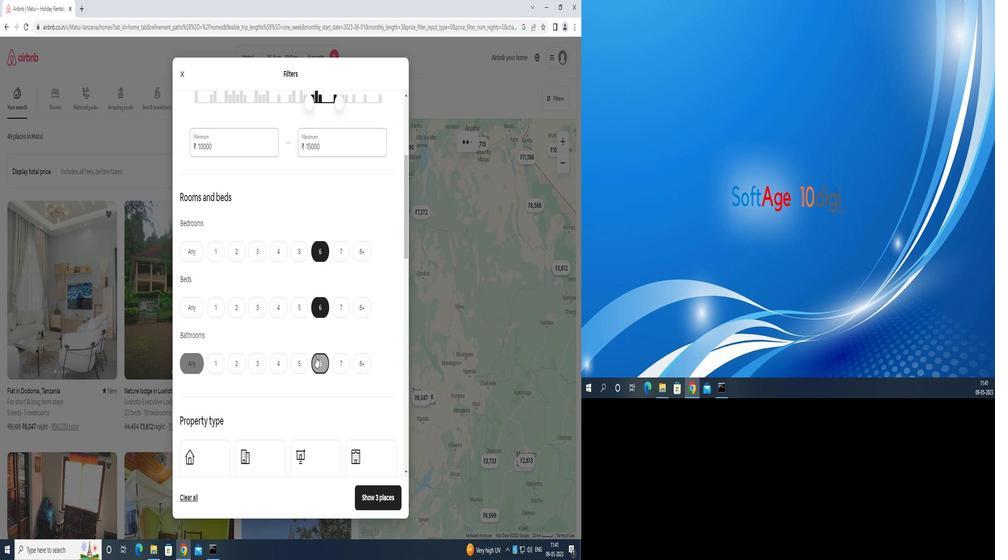 
Action: Mouse scrolled (314, 357) with delta (0, 0)
Screenshot: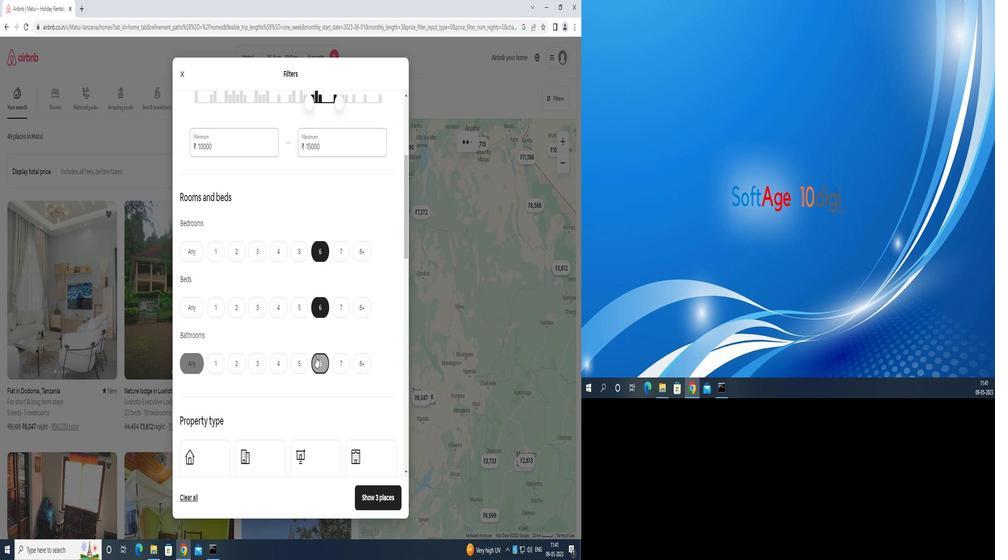 
Action: Mouse scrolled (314, 357) with delta (0, 0)
Screenshot: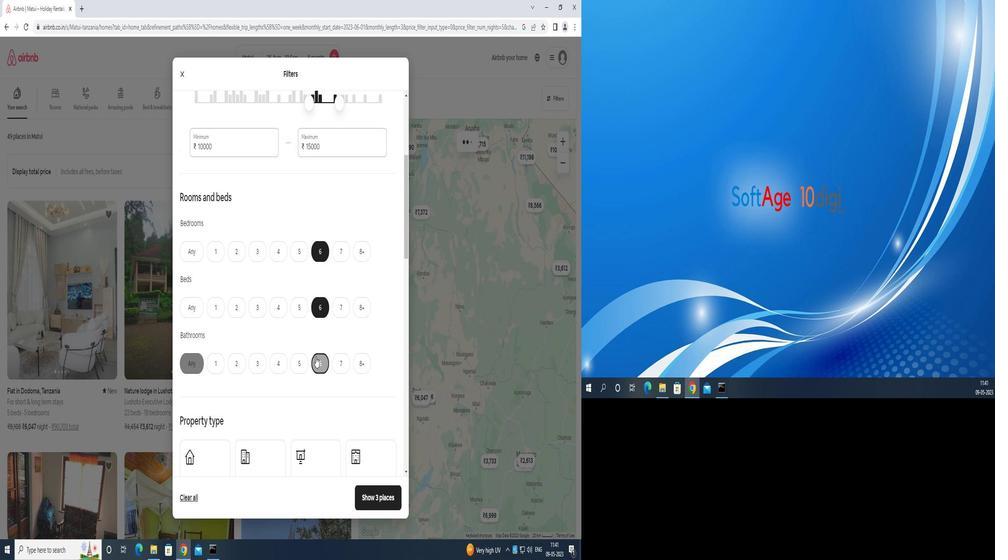 
Action: Mouse moved to (314, 357)
Screenshot: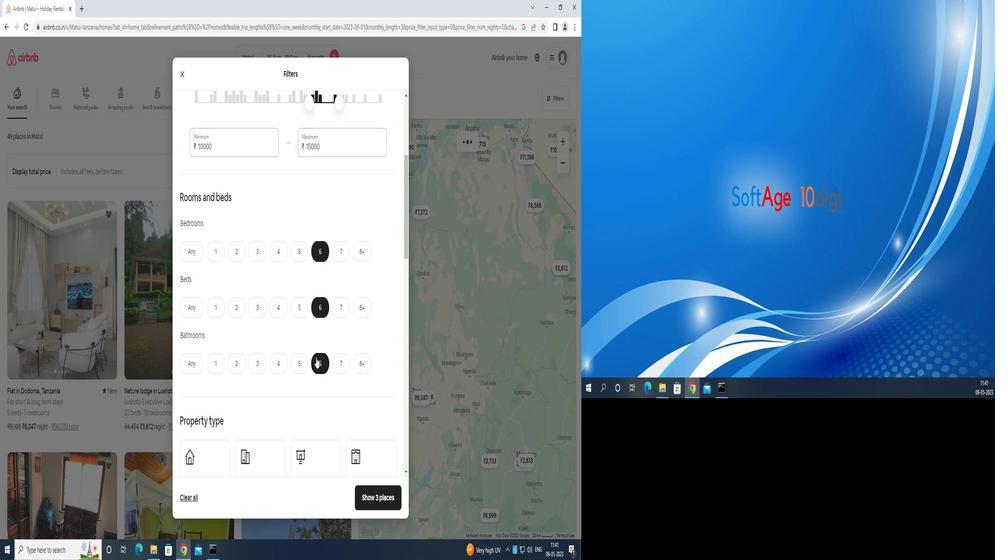 
Action: Mouse scrolled (314, 357) with delta (0, 0)
Screenshot: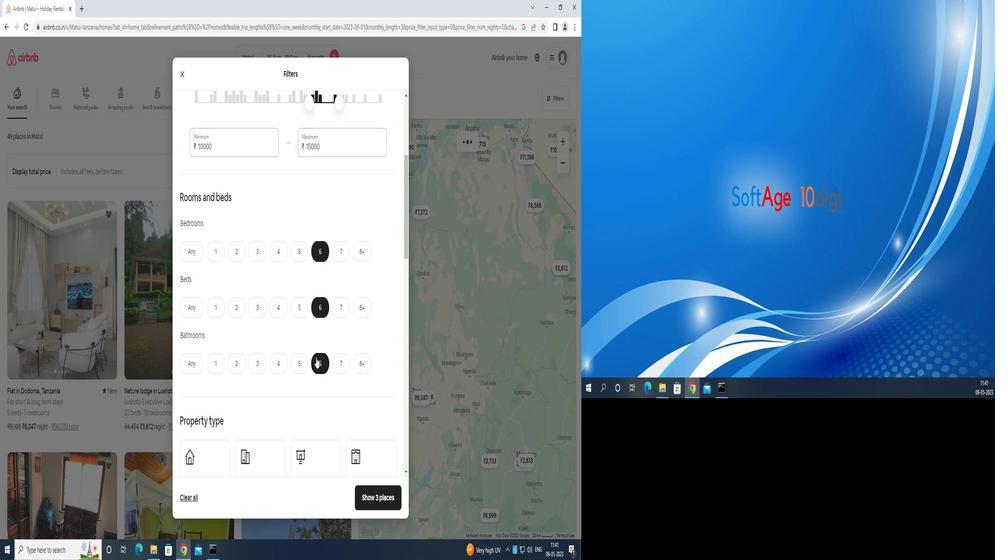 
Action: Mouse moved to (213, 326)
Screenshot: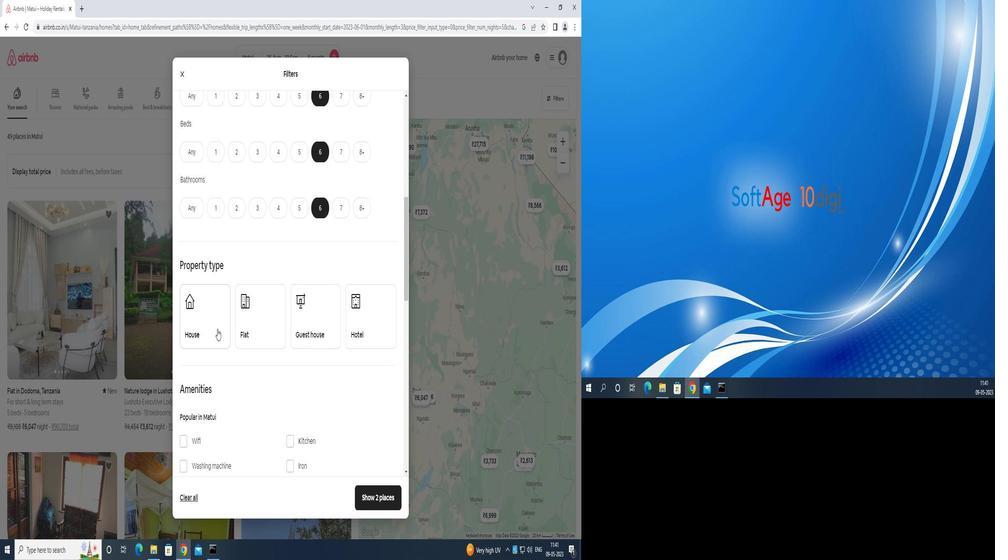 
Action: Mouse pressed left at (213, 326)
Screenshot: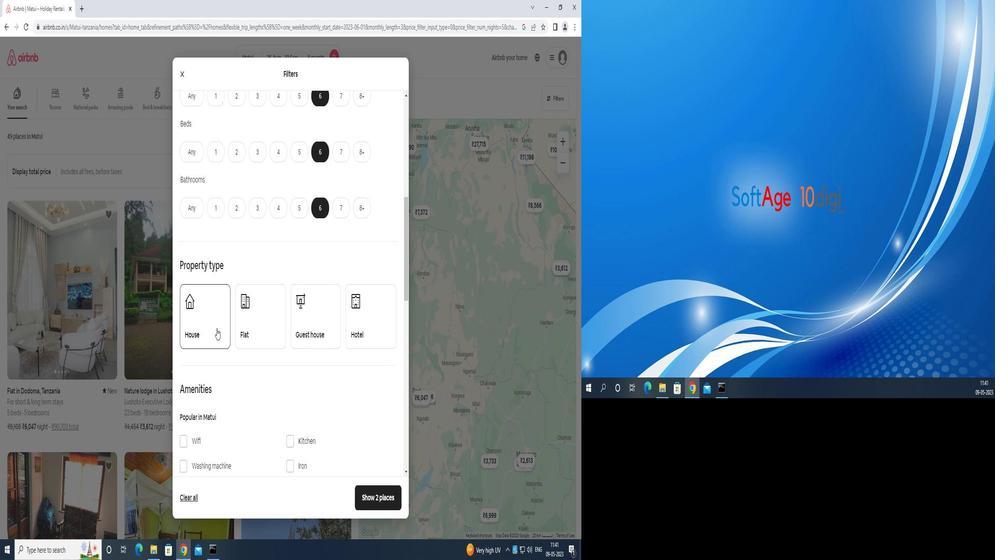 
Action: Mouse moved to (271, 324)
Screenshot: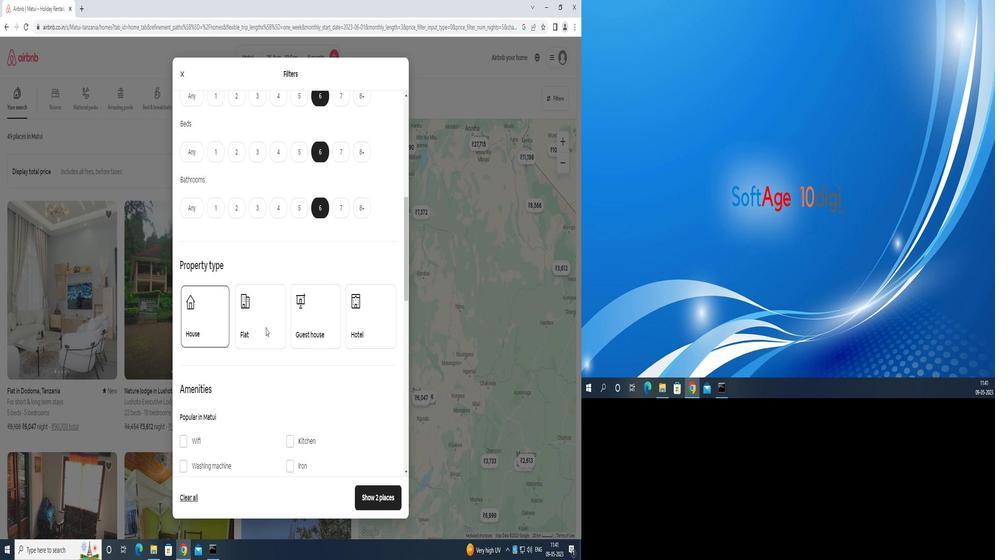 
Action: Mouse pressed left at (271, 324)
Screenshot: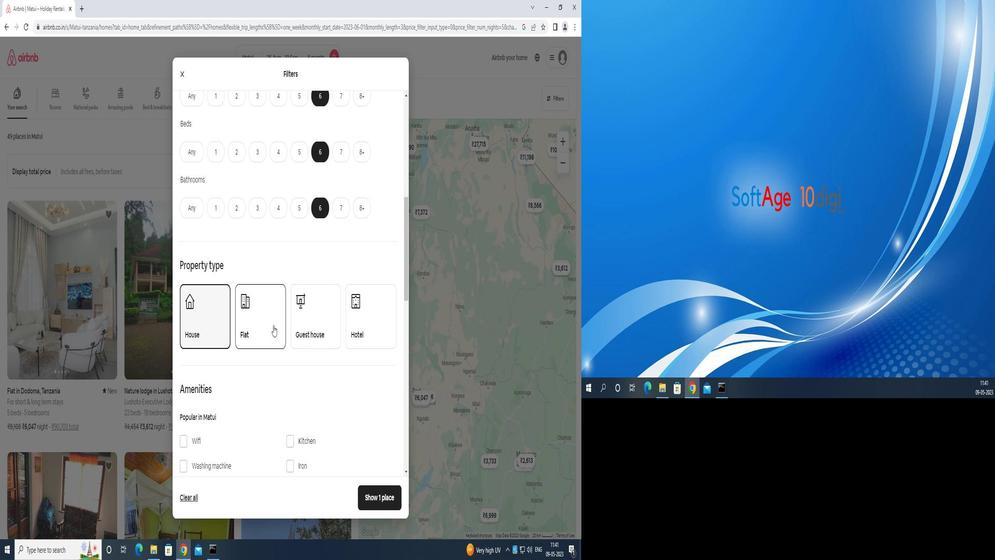 
Action: Mouse moved to (315, 310)
Screenshot: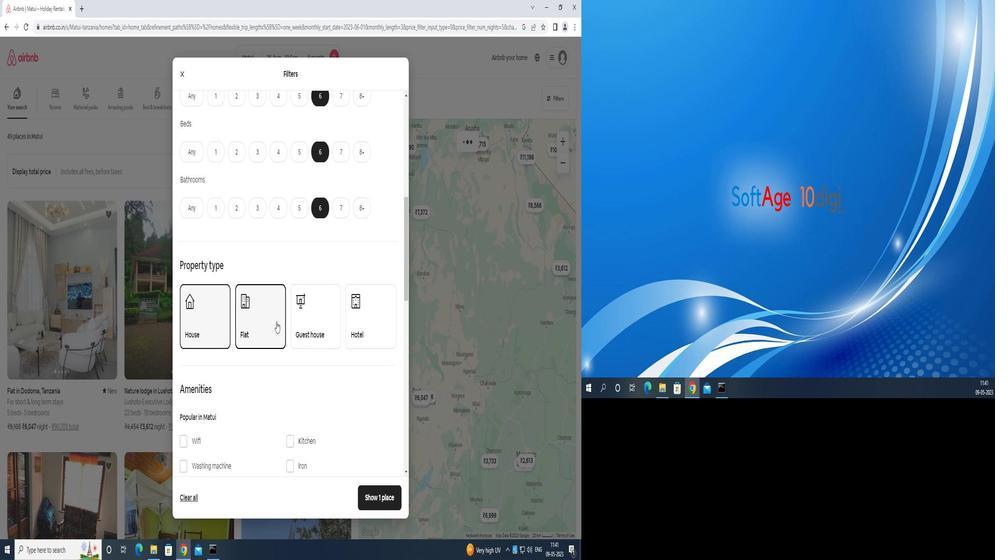 
Action: Mouse pressed left at (315, 310)
Screenshot: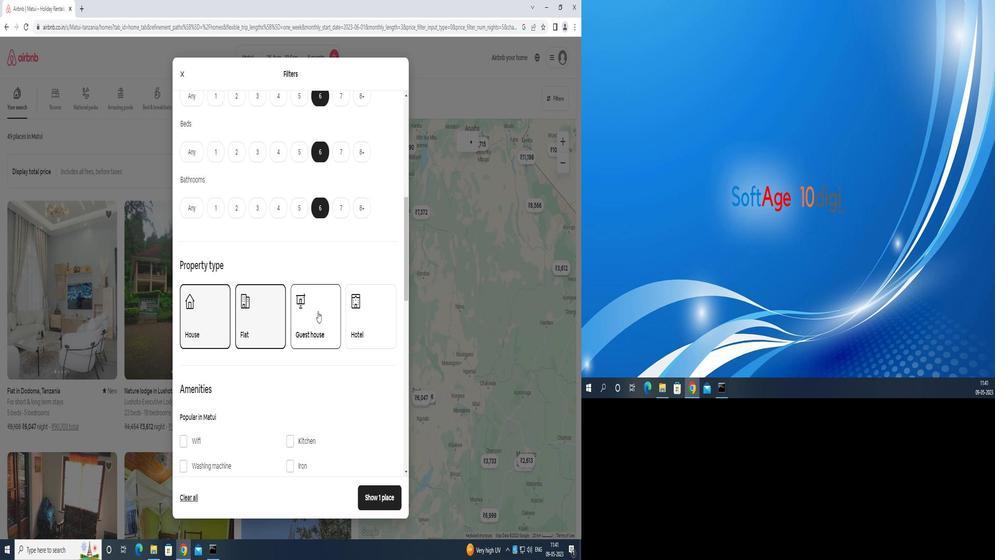 
Action: Mouse moved to (315, 310)
Screenshot: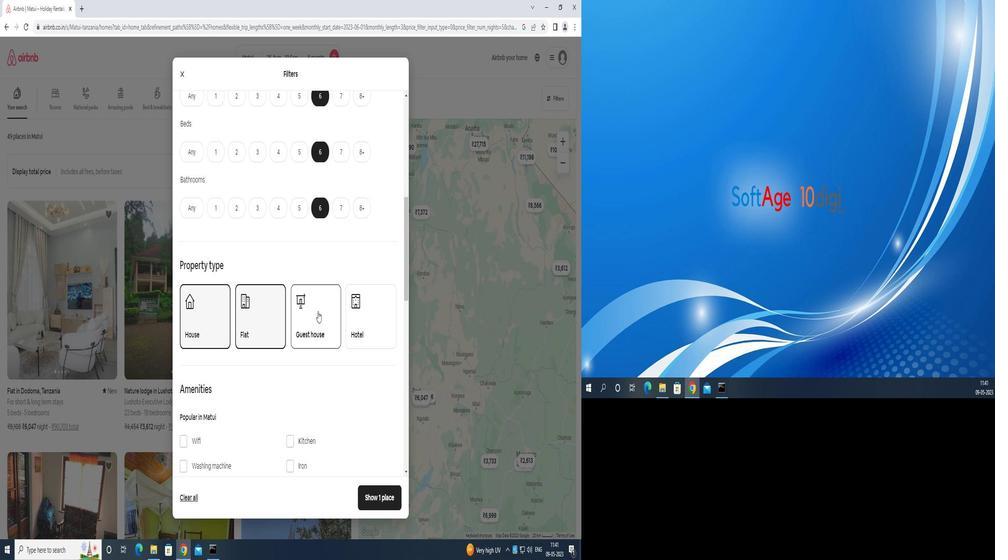 
Action: Mouse scrolled (315, 309) with delta (0, 0)
Screenshot: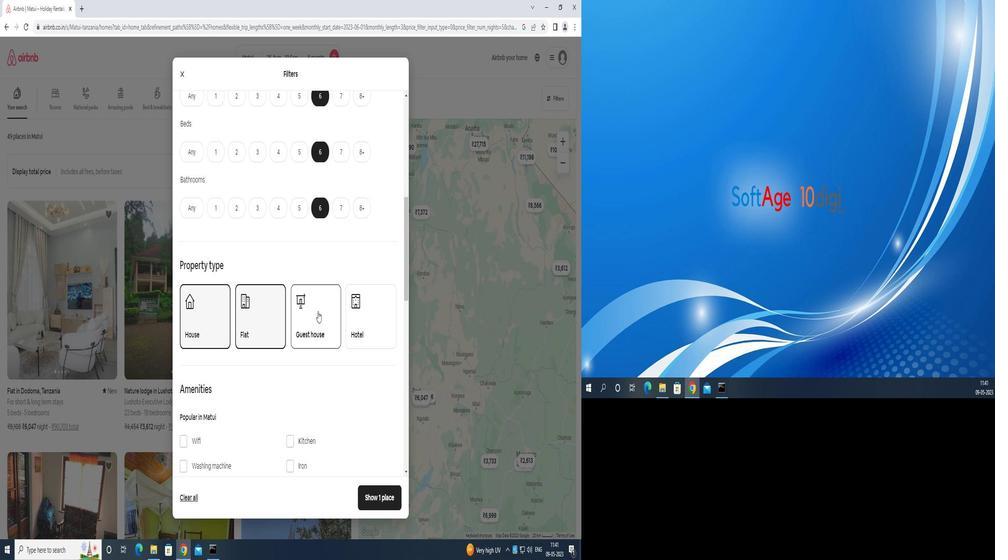 
Action: Mouse moved to (315, 310)
Screenshot: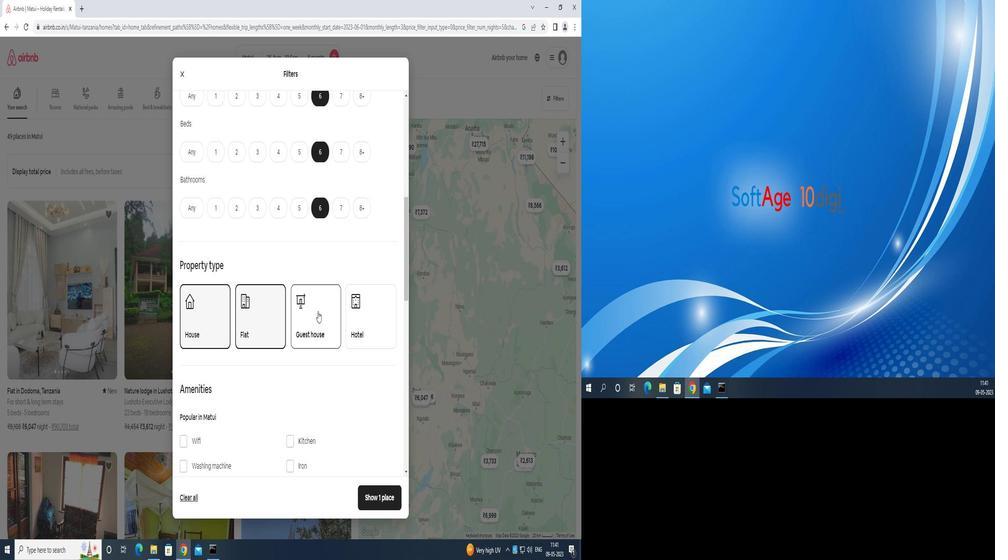 
Action: Mouse scrolled (315, 310) with delta (0, 0)
Screenshot: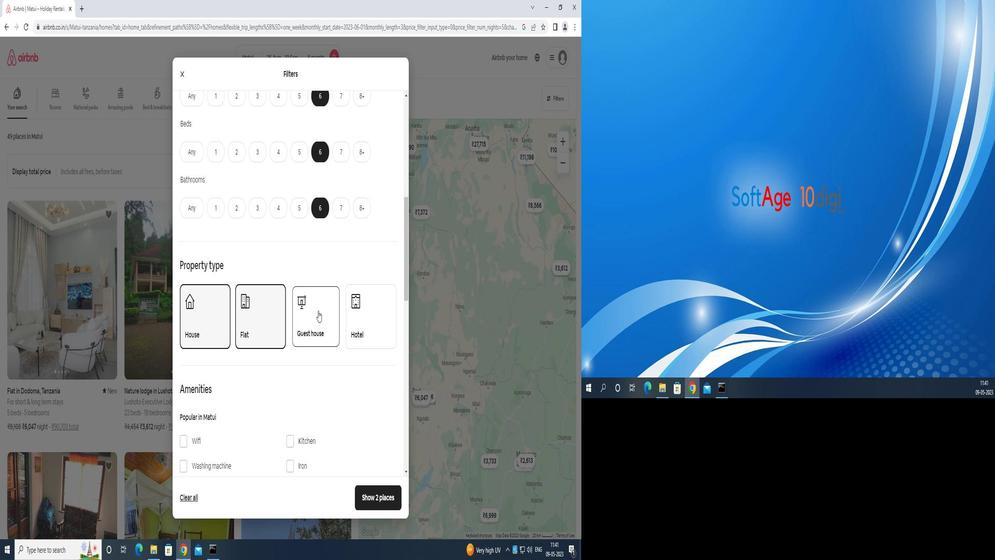 
Action: Mouse moved to (181, 334)
Screenshot: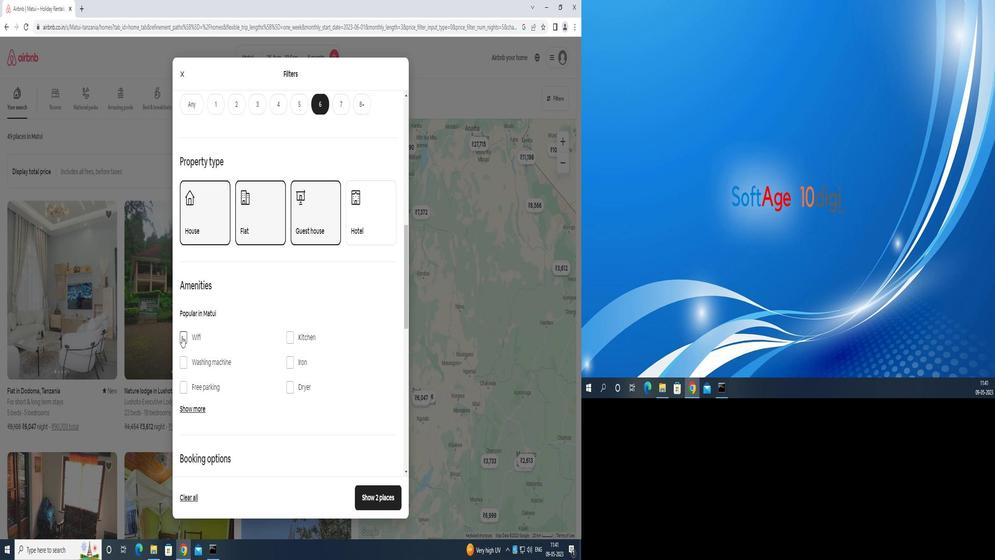 
Action: Mouse pressed left at (181, 334)
Screenshot: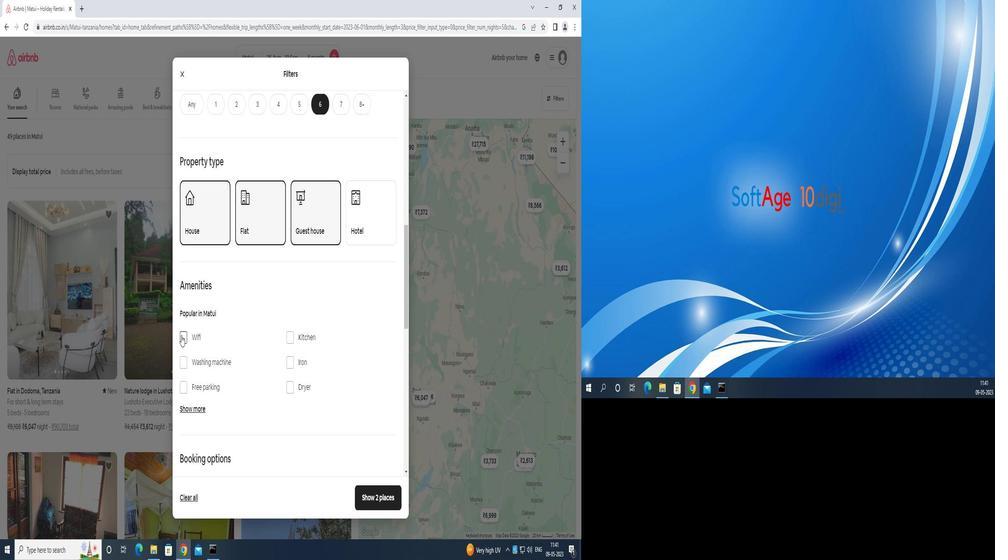 
Action: Mouse moved to (183, 380)
Screenshot: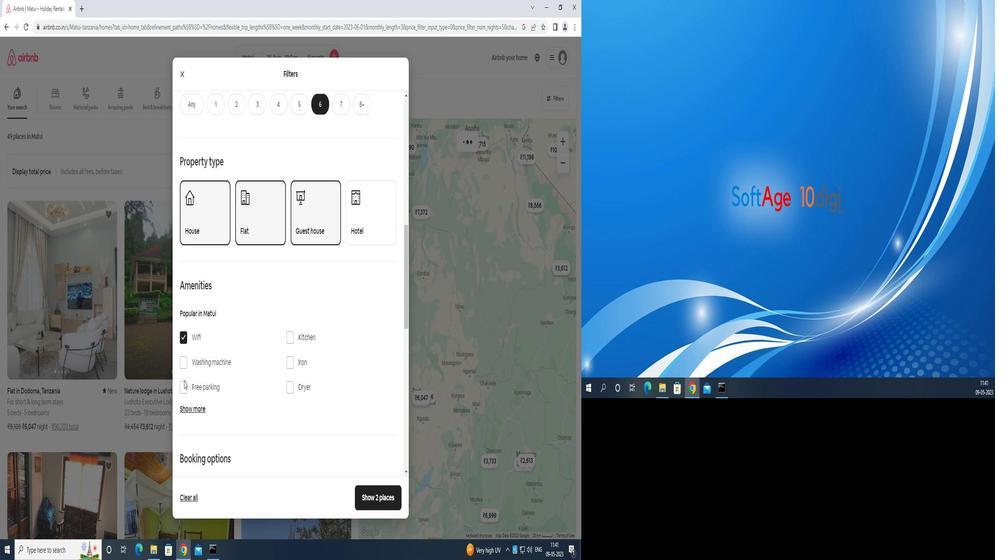 
Action: Mouse pressed left at (183, 380)
Screenshot: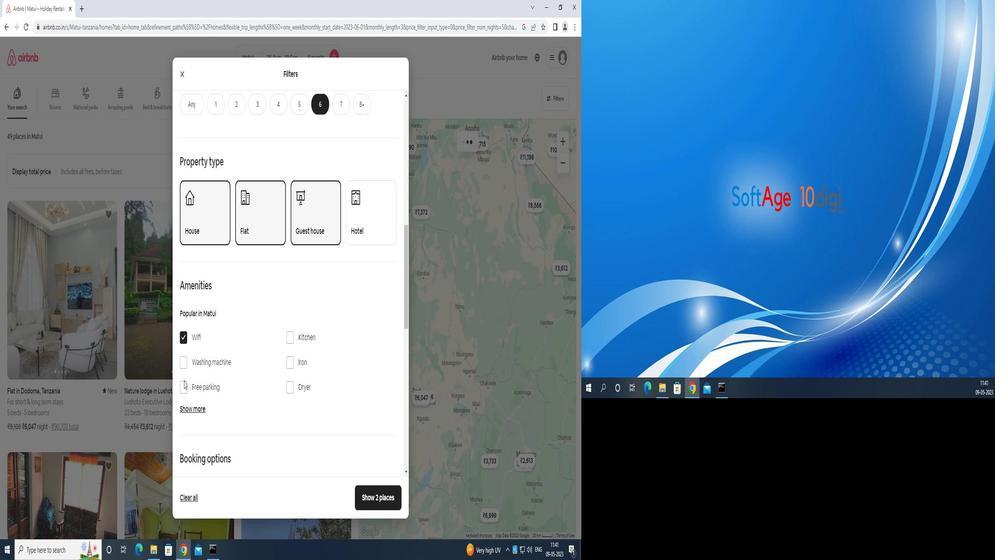
Action: Mouse moved to (185, 397)
Screenshot: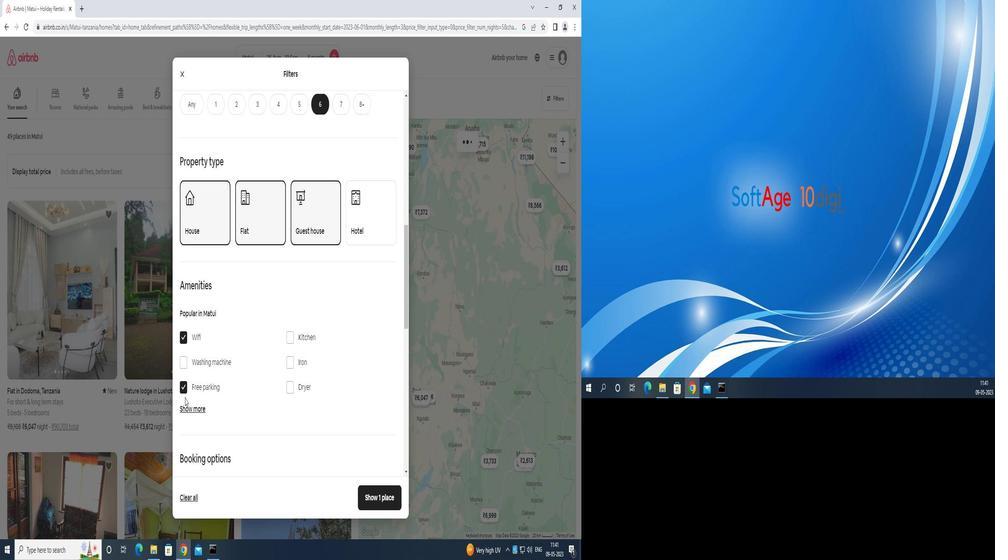 
Action: Mouse pressed left at (185, 397)
Screenshot: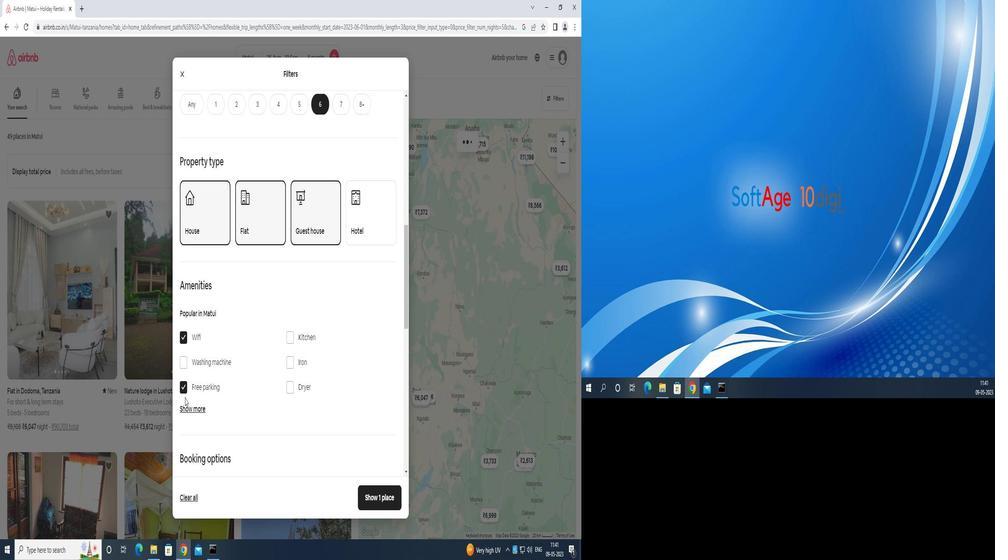 
Action: Mouse moved to (183, 405)
Screenshot: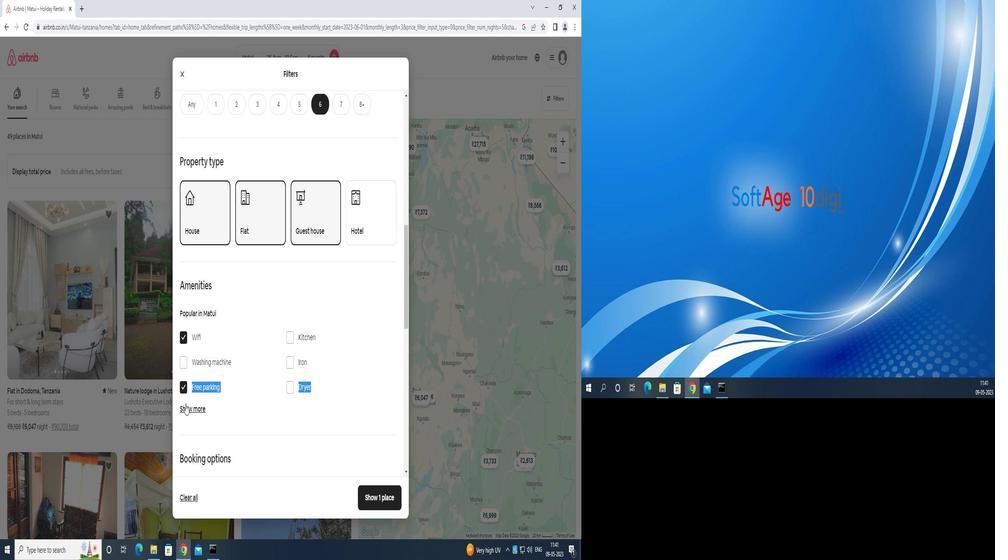 
Action: Mouse pressed left at (183, 405)
Screenshot: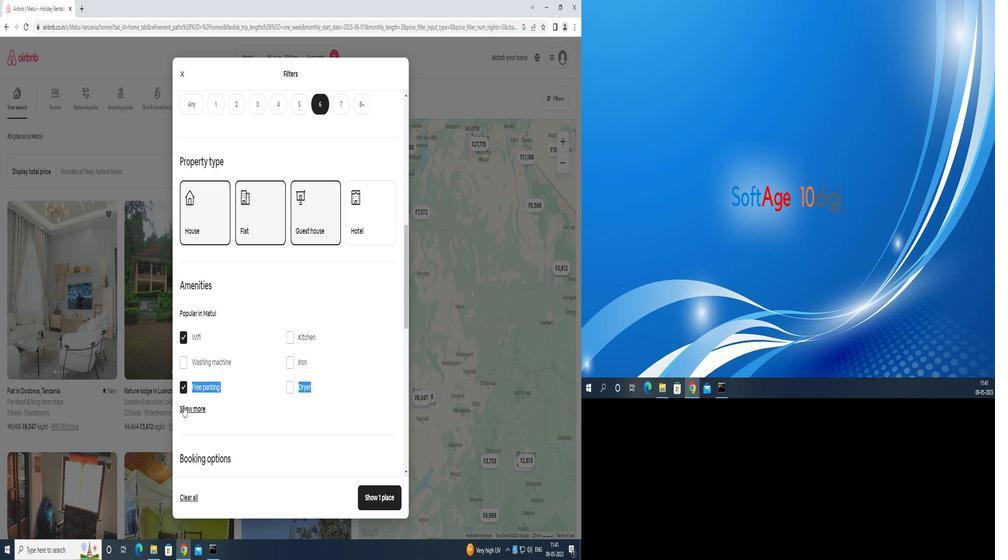 
Action: Mouse moved to (204, 400)
Screenshot: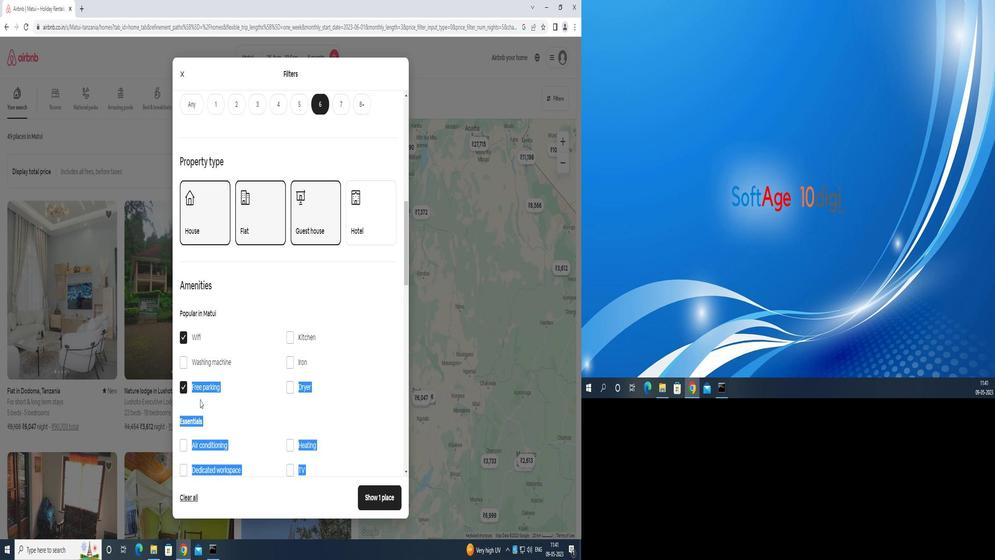 
Action: Mouse scrolled (204, 400) with delta (0, 0)
Screenshot: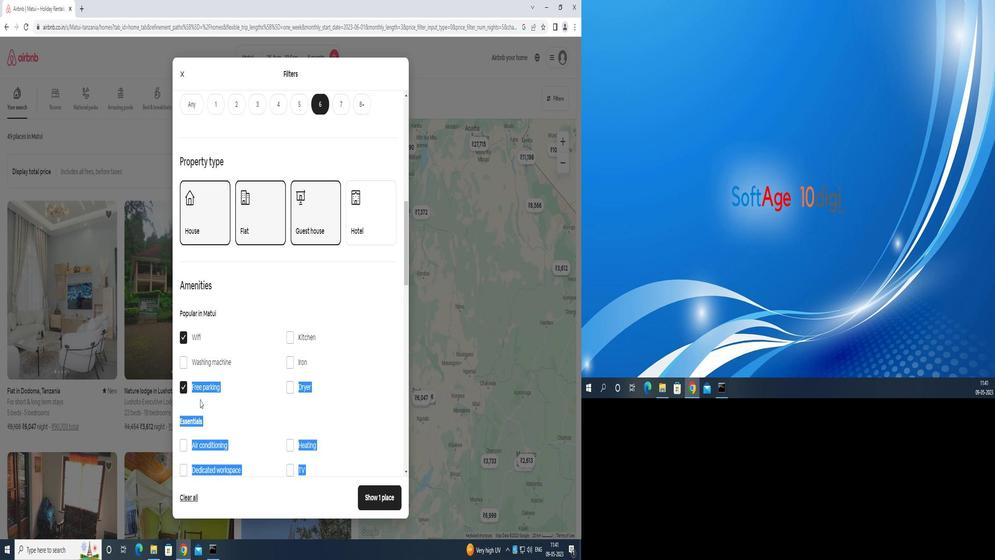
Action: Mouse moved to (205, 402)
Screenshot: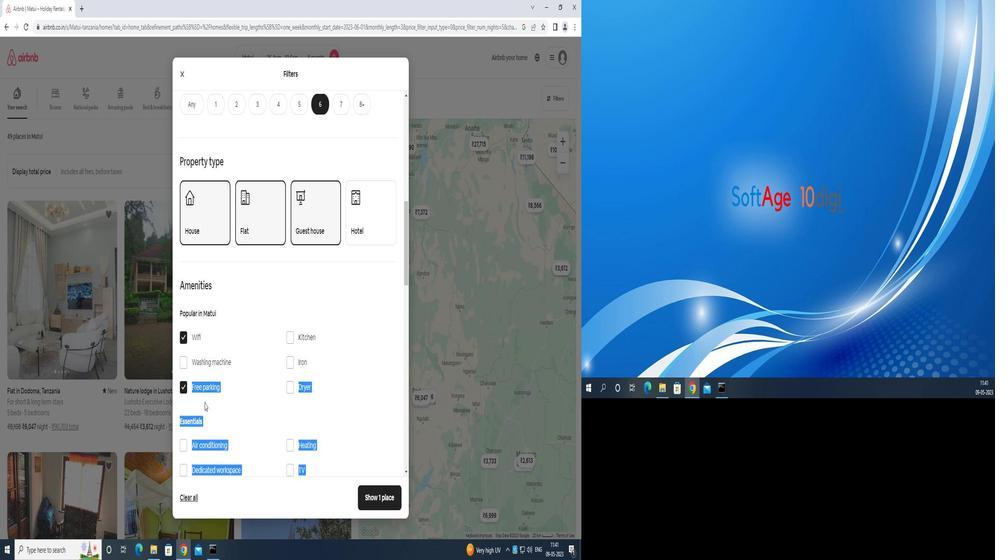 
Action: Mouse scrolled (205, 402) with delta (0, 0)
Screenshot: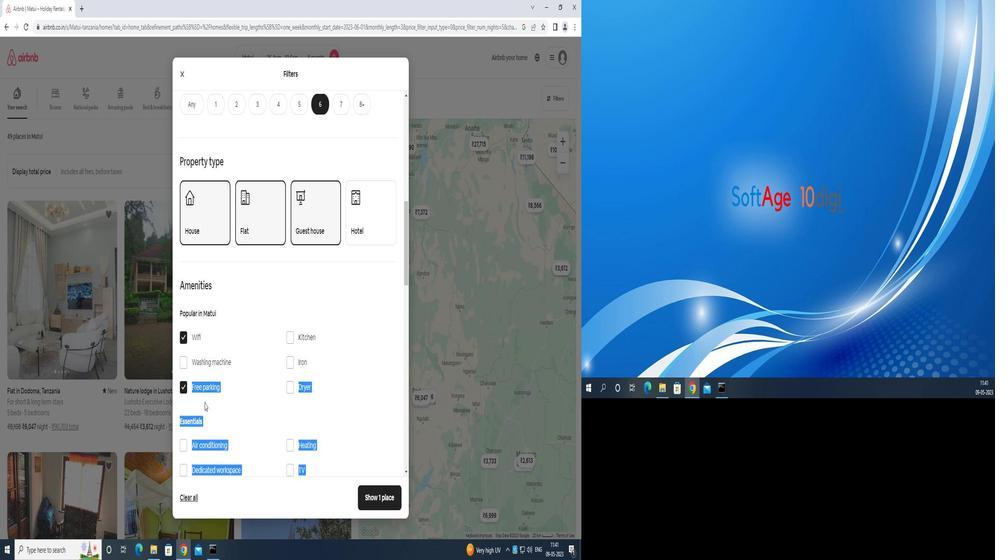 
Action: Mouse moved to (250, 360)
Screenshot: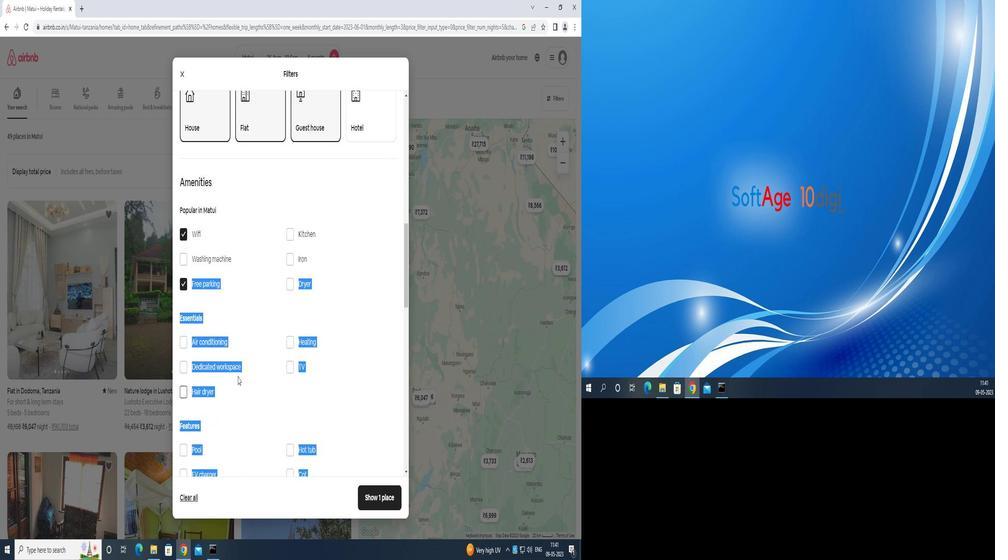 
Action: Mouse pressed left at (250, 360)
Screenshot: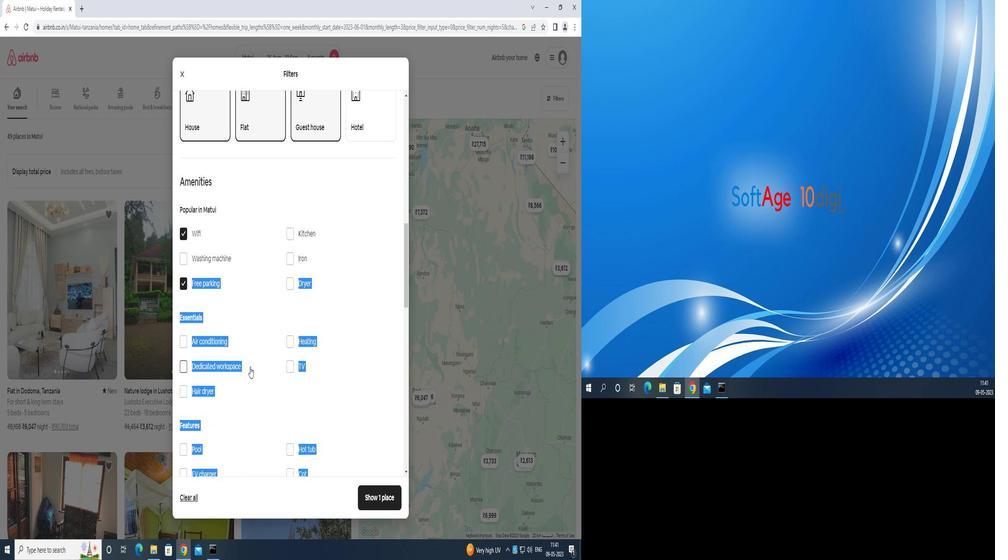 
Action: Mouse moved to (253, 354)
Screenshot: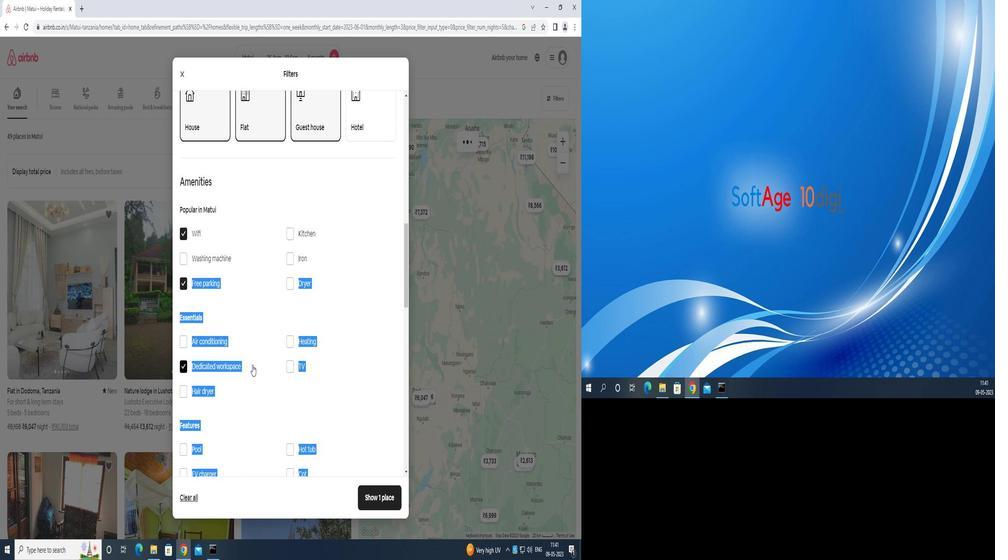 
Action: Mouse pressed left at (253, 354)
Screenshot: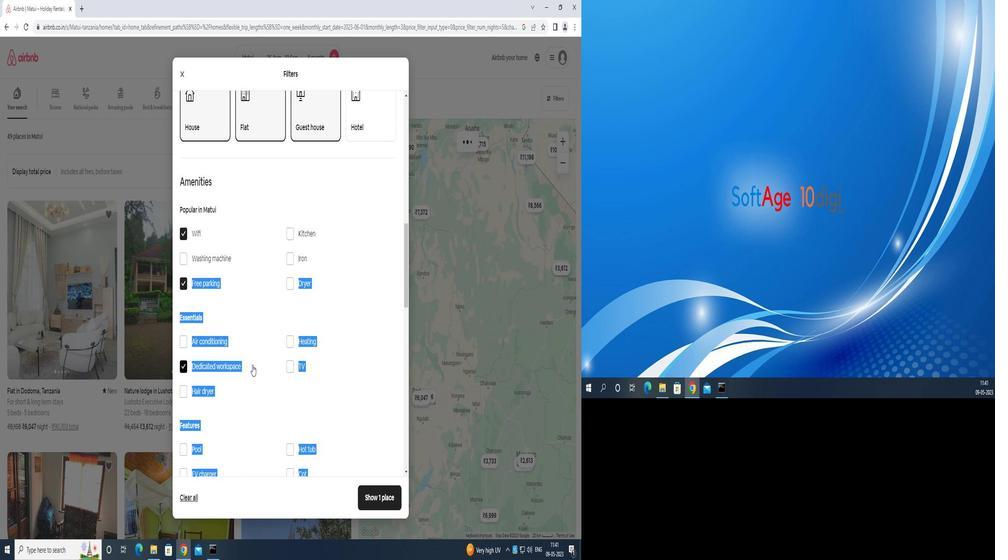 
Action: Mouse moved to (248, 313)
Screenshot: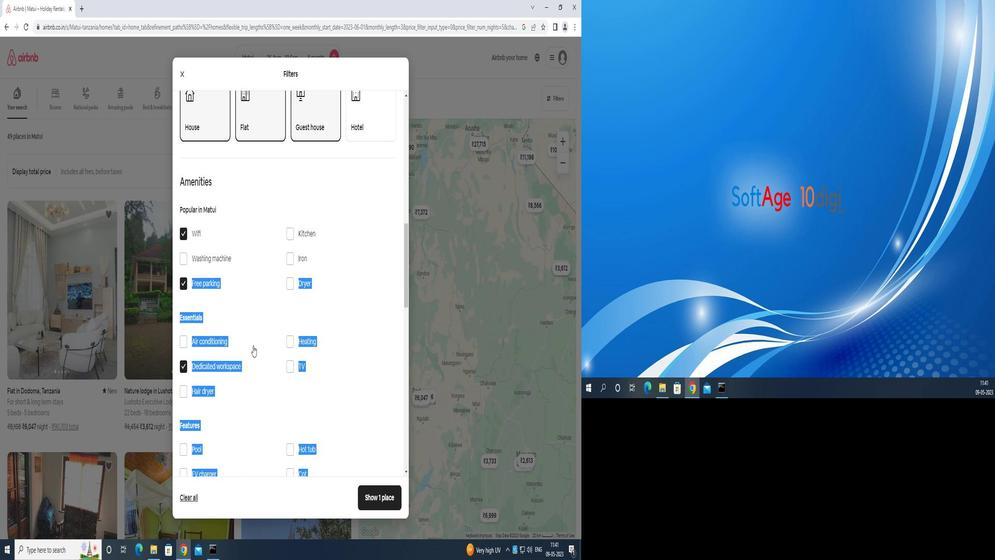 
Action: Mouse pressed left at (248, 313)
Screenshot: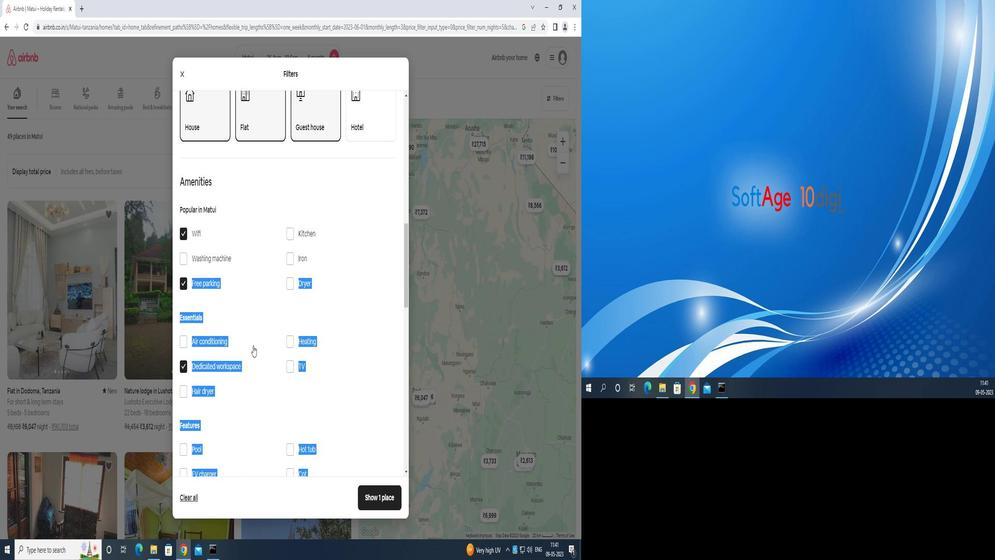 
Action: Mouse moved to (244, 300)
Screenshot: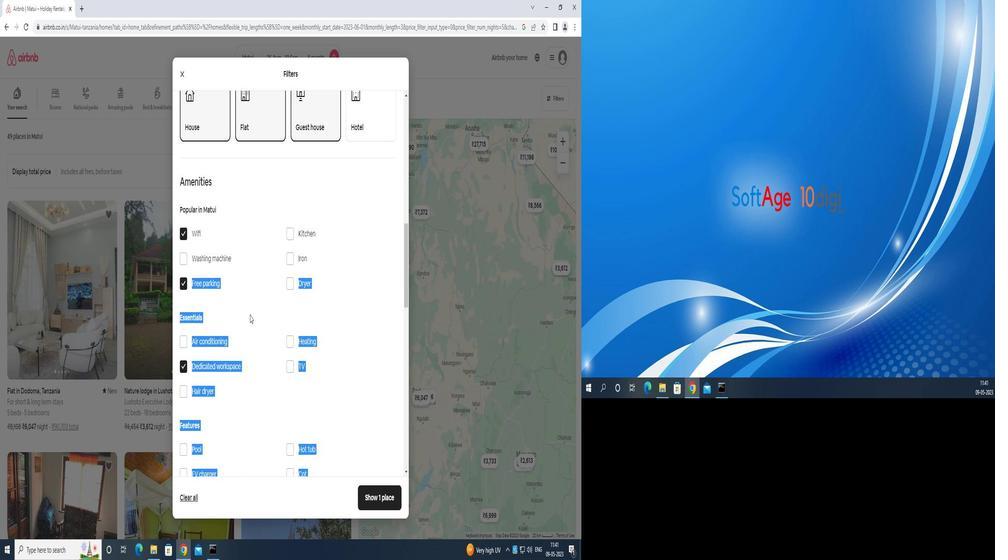 
Action: Mouse pressed left at (244, 300)
Screenshot: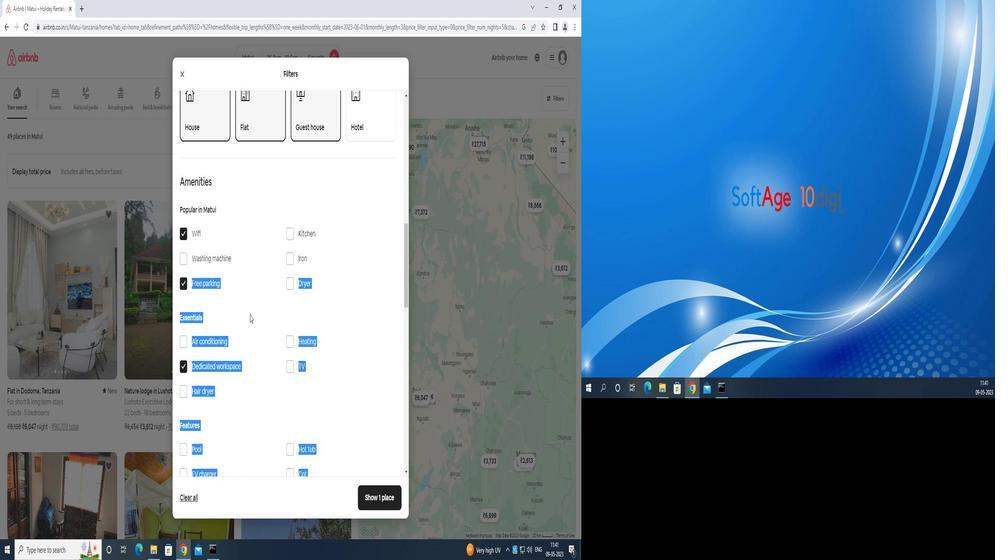 
Action: Mouse moved to (268, 189)
Screenshot: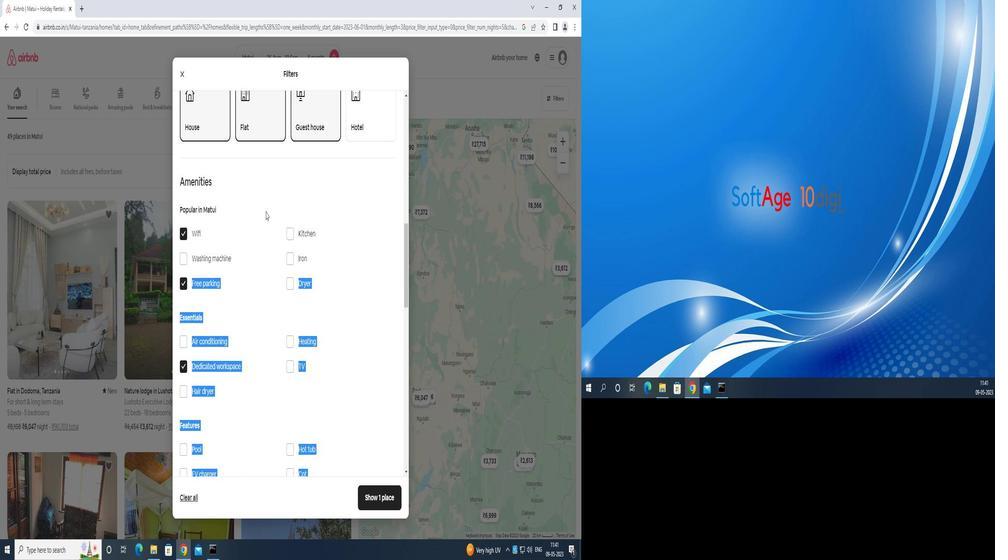 
Action: Mouse pressed left at (268, 189)
Screenshot: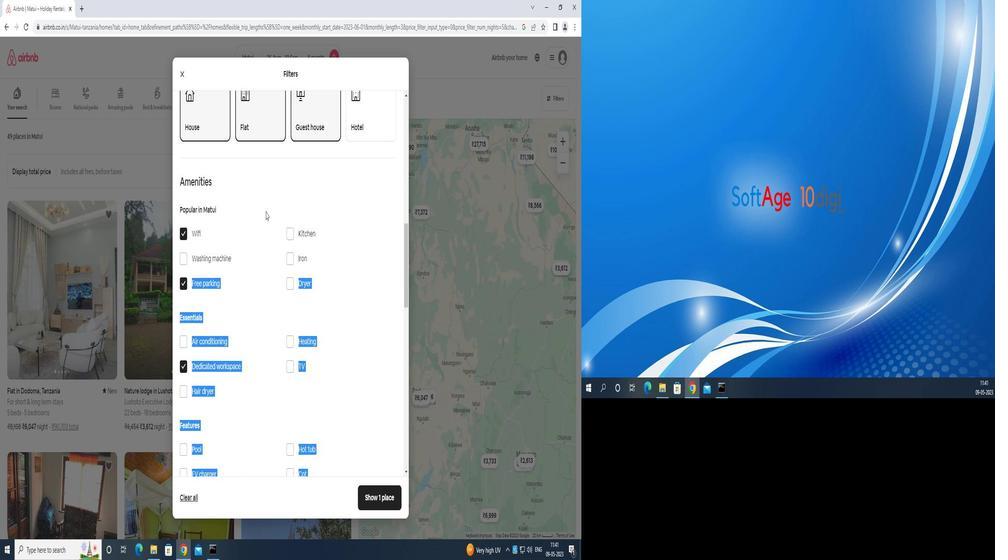 
Action: Mouse moved to (183, 366)
Screenshot: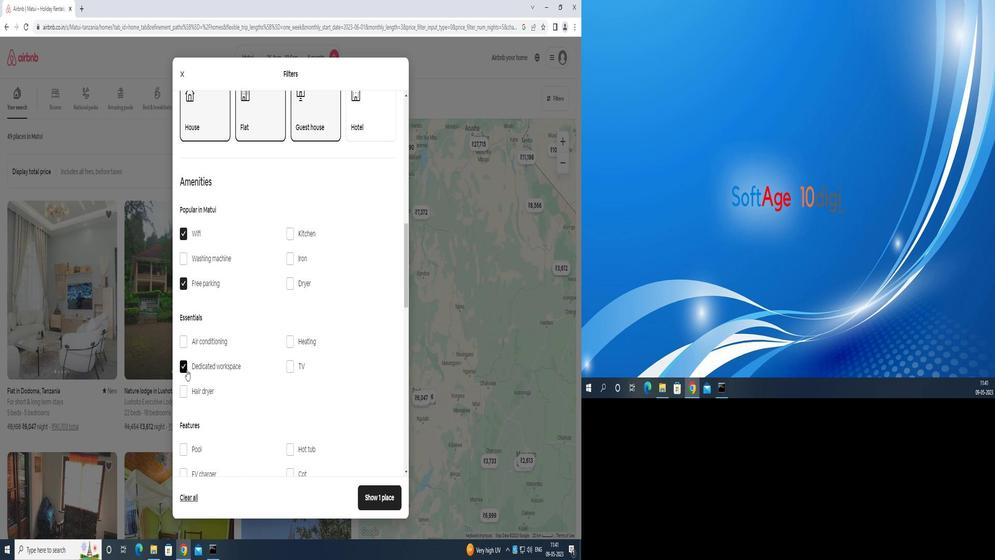 
Action: Mouse pressed left at (183, 366)
Screenshot: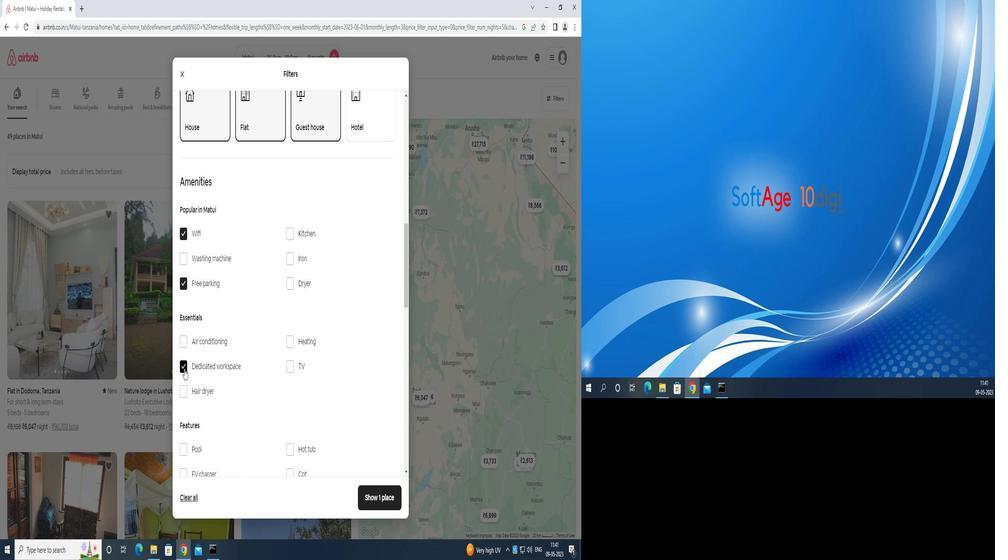 
Action: Mouse moved to (288, 366)
Screenshot: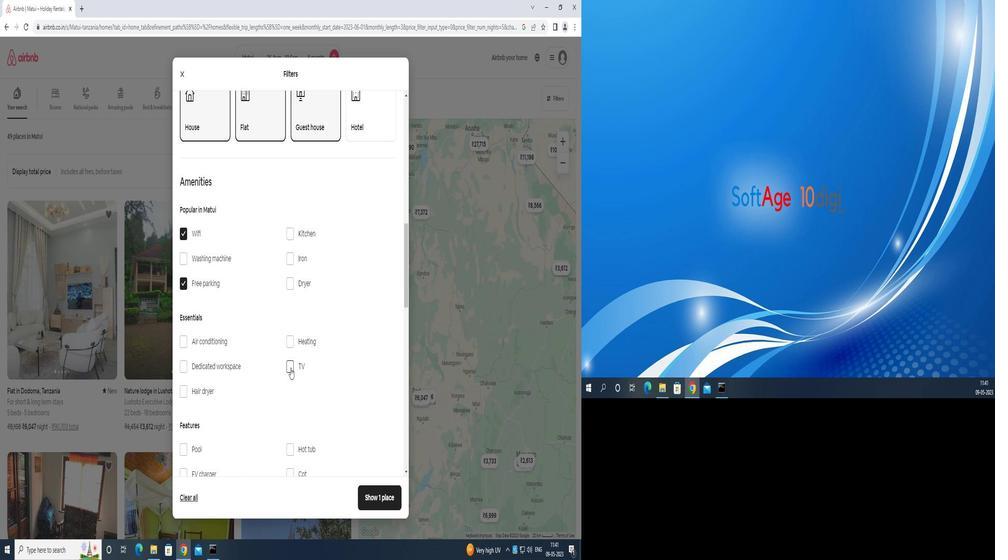 
Action: Mouse pressed left at (288, 366)
Screenshot: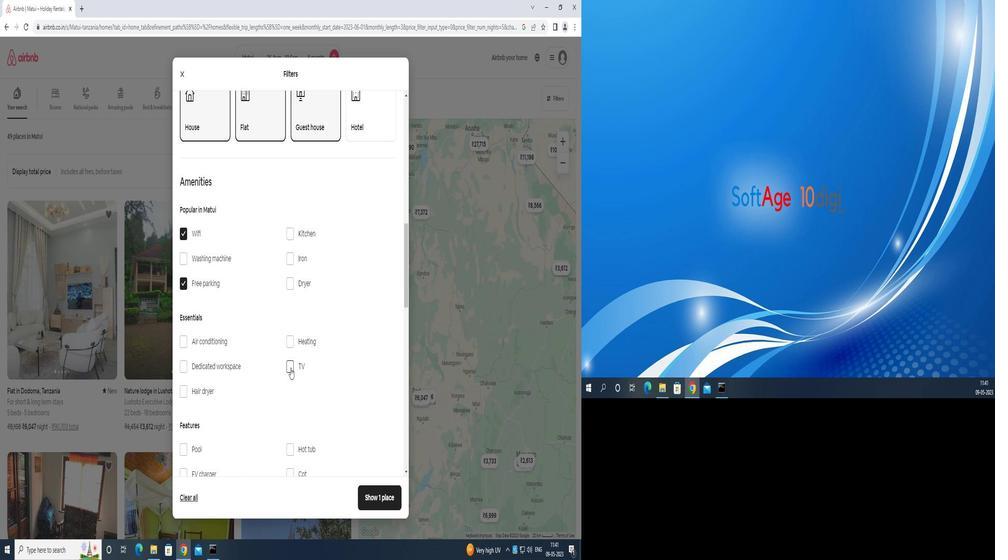 
Action: Mouse moved to (289, 364)
Screenshot: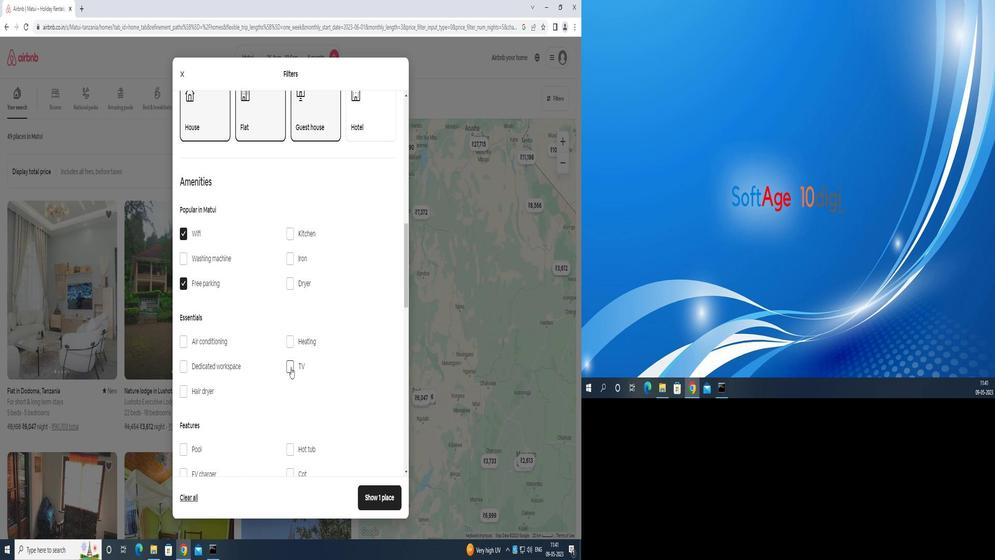 
Action: Mouse scrolled (289, 363) with delta (0, 0)
Screenshot: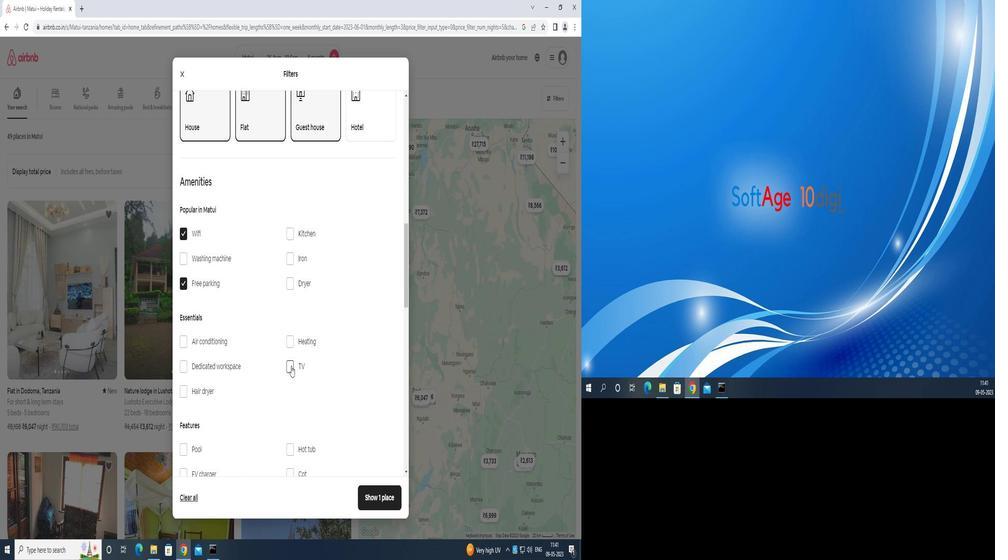 
Action: Mouse scrolled (289, 363) with delta (0, 0)
Screenshot: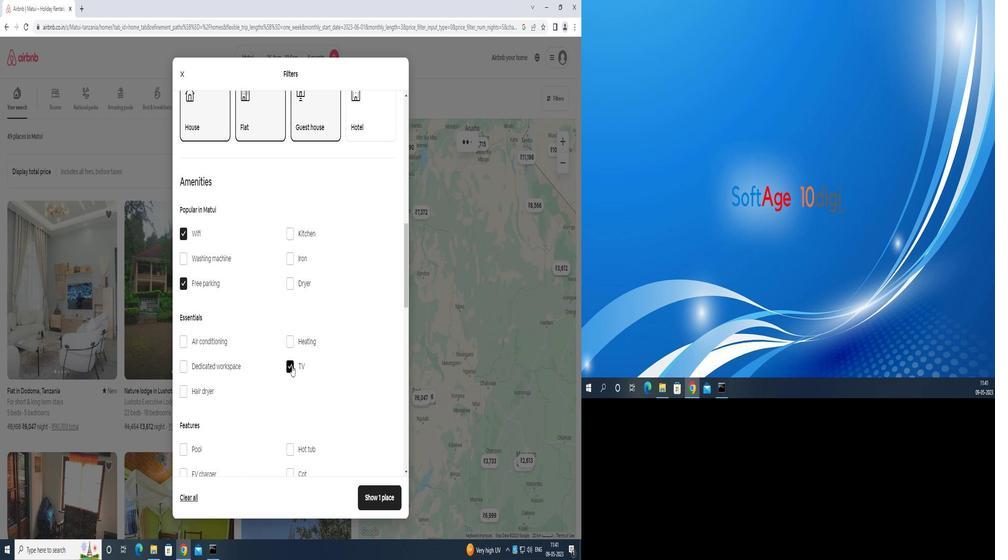 
Action: Mouse moved to (183, 395)
Screenshot: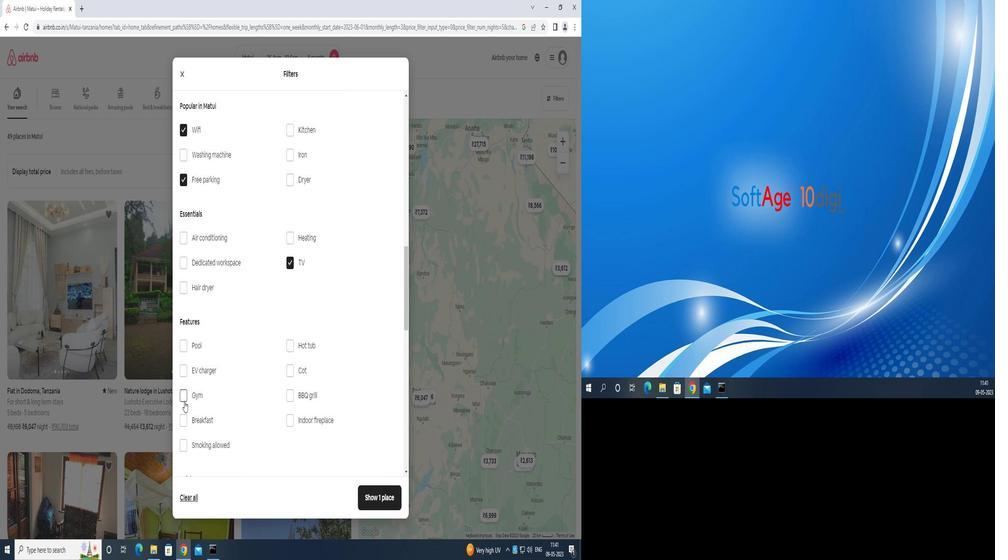 
Action: Mouse pressed left at (183, 395)
Screenshot: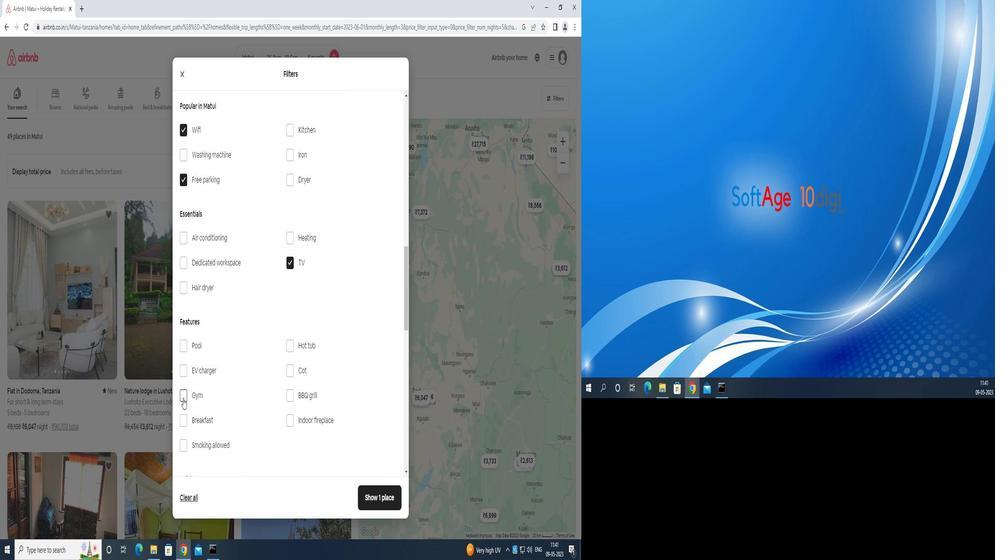 
Action: Mouse moved to (183, 418)
Screenshot: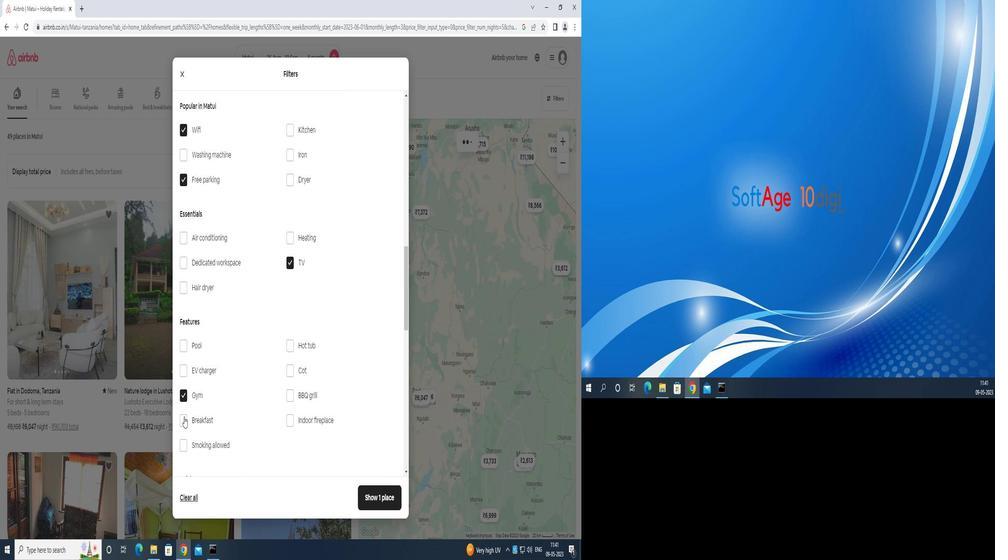 
Action: Mouse pressed left at (183, 418)
Screenshot: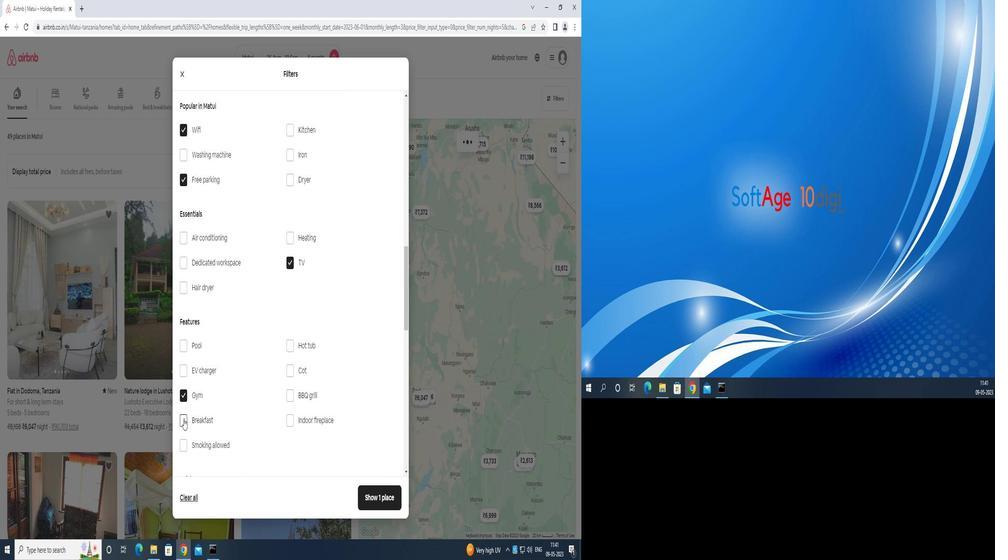
Action: Mouse moved to (189, 406)
Screenshot: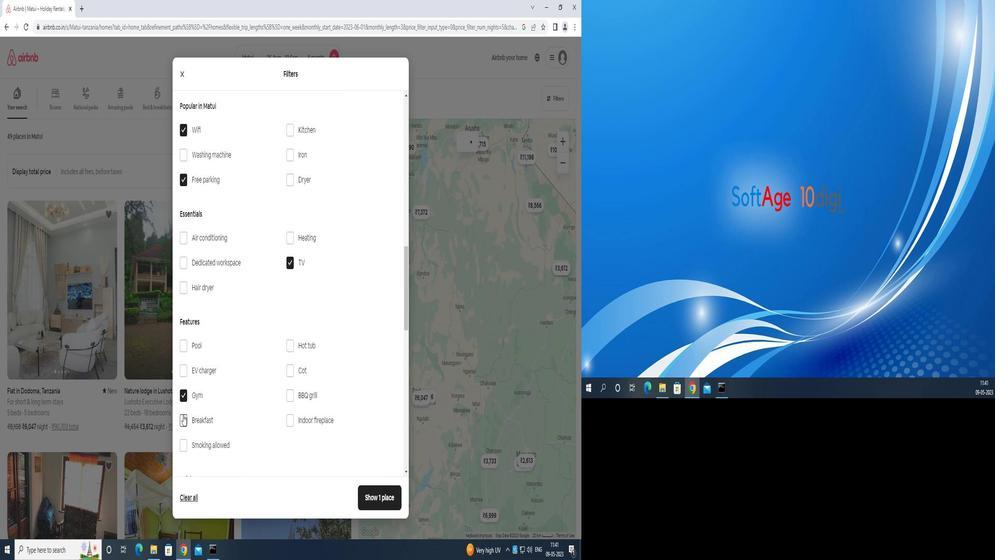 
Action: Mouse scrolled (189, 405) with delta (0, 0)
Screenshot: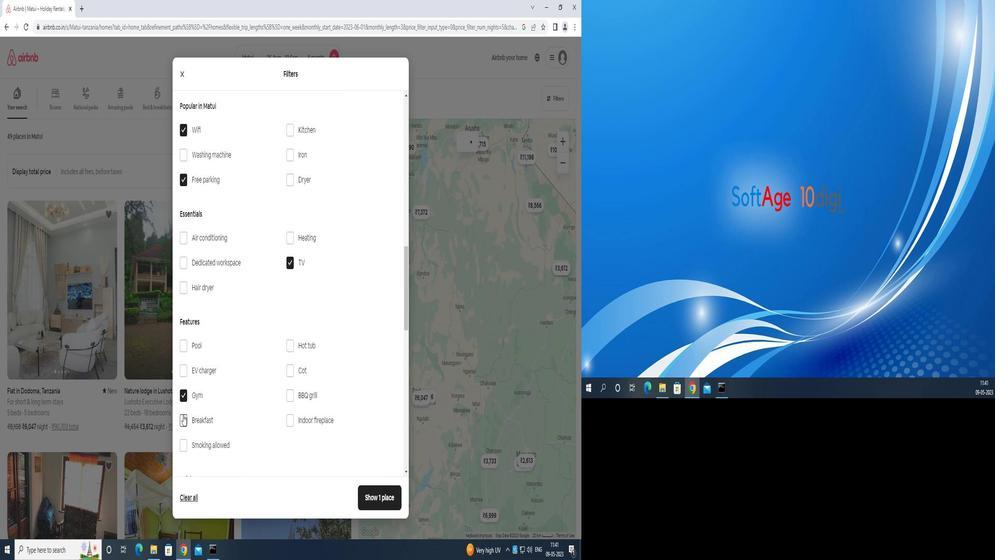 
Action: Mouse moved to (192, 405)
Screenshot: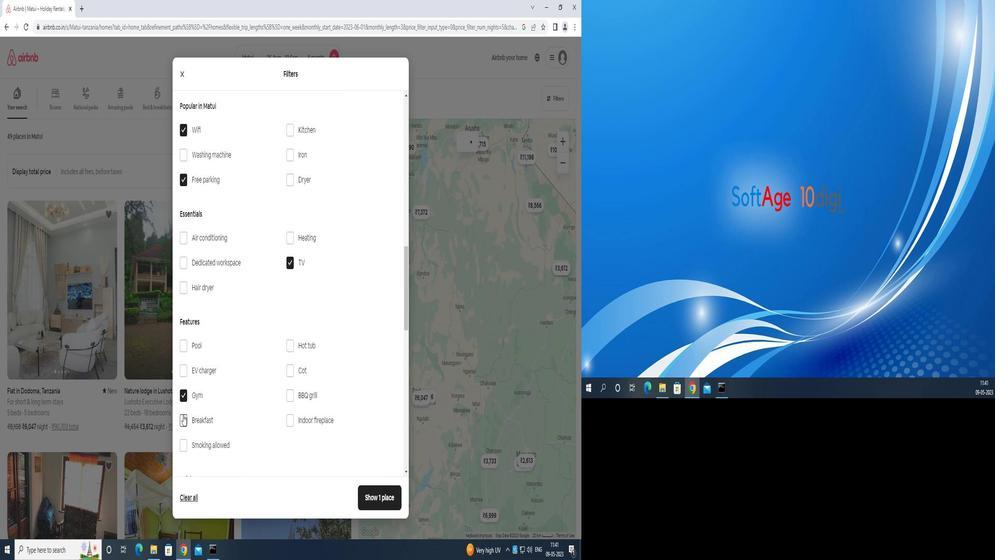 
Action: Mouse scrolled (192, 404) with delta (0, 0)
Screenshot: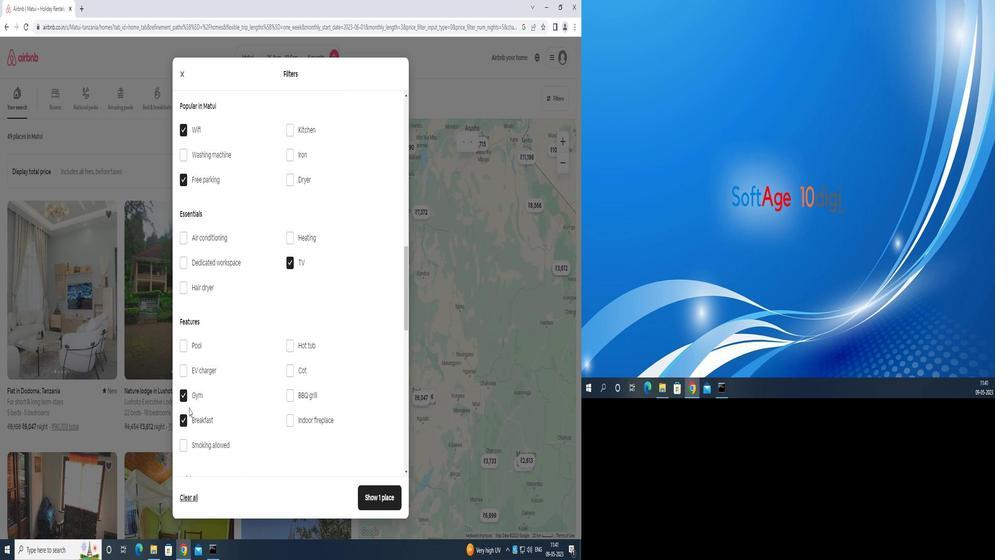 
Action: Mouse moved to (199, 403)
Screenshot: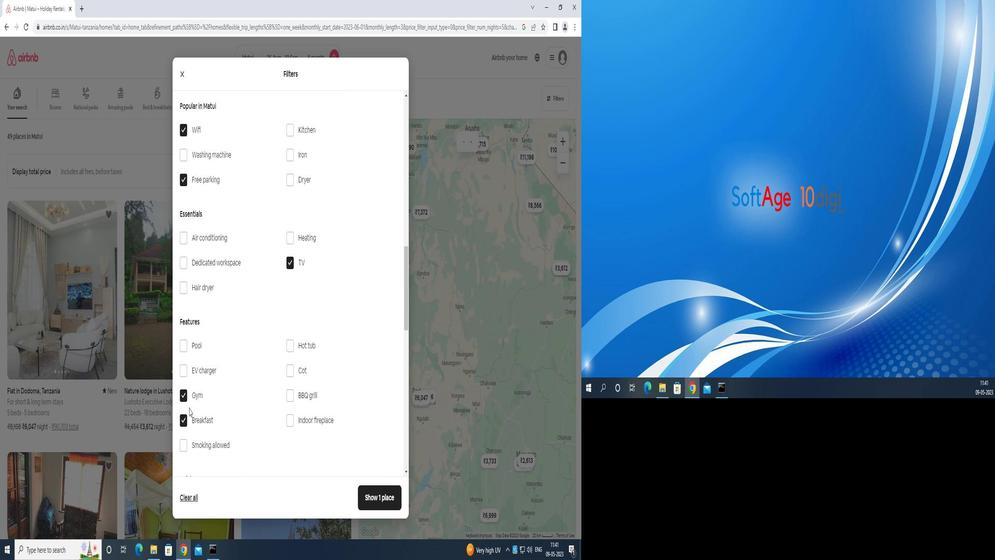 
Action: Mouse scrolled (199, 403) with delta (0, 0)
Screenshot: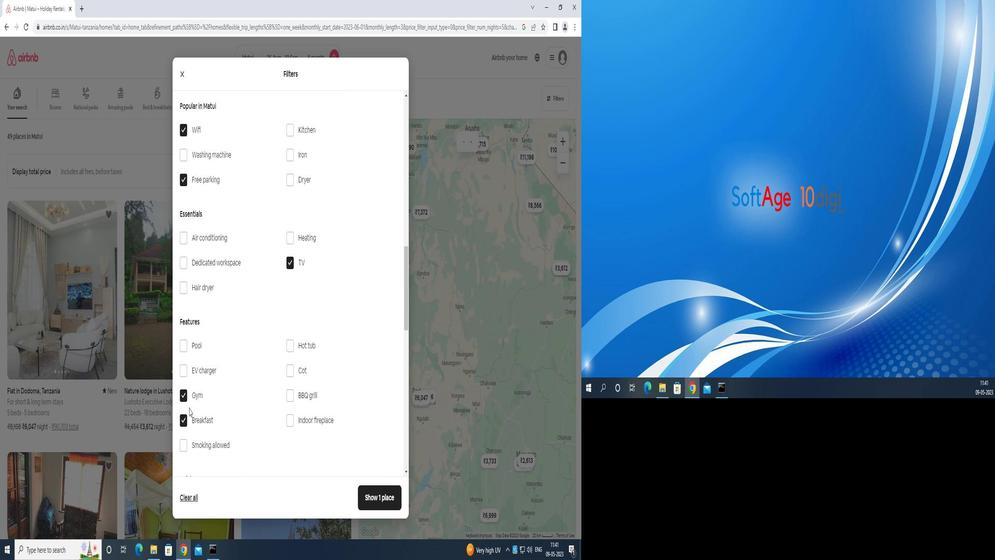 
Action: Mouse moved to (207, 399)
Screenshot: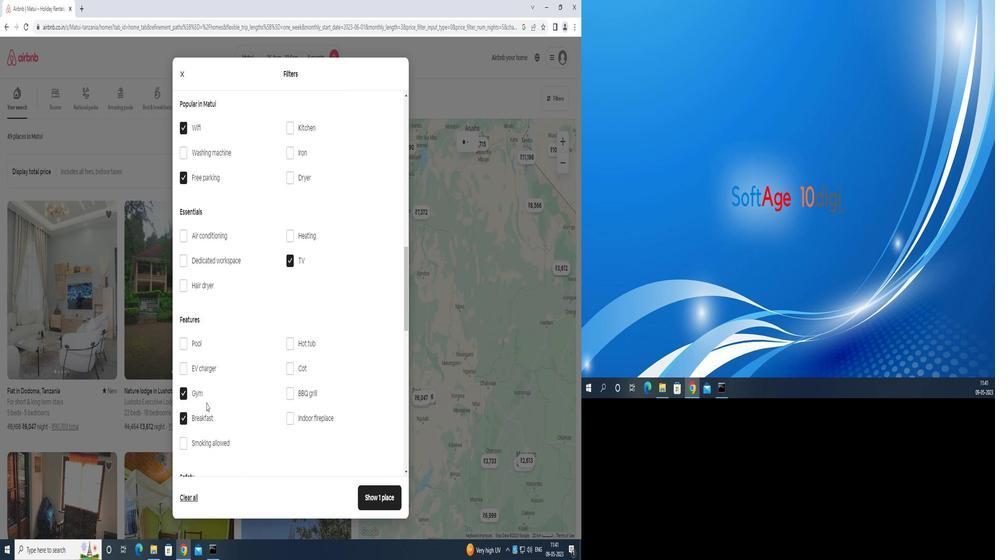 
Action: Mouse scrolled (207, 399) with delta (0, 0)
Screenshot: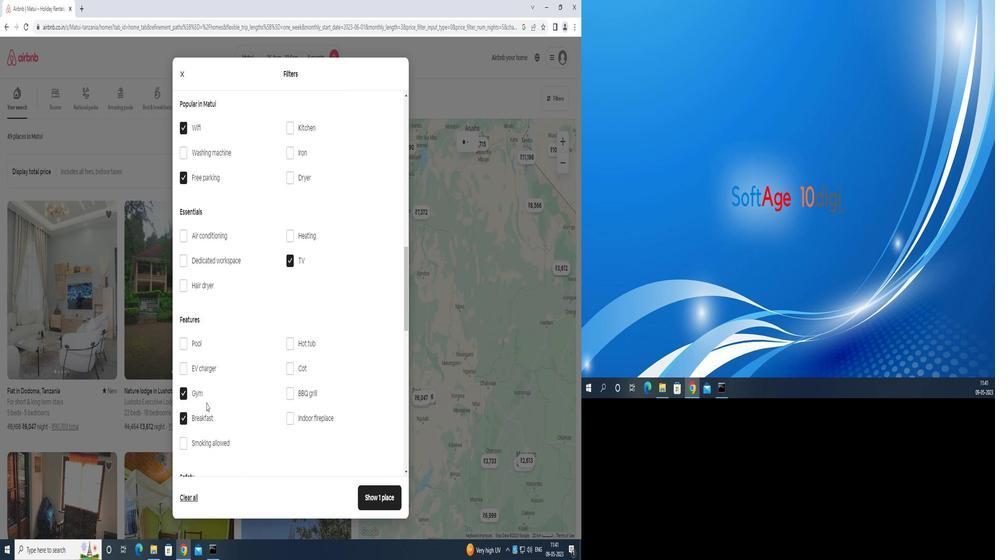 
Action: Mouse moved to (376, 434)
Screenshot: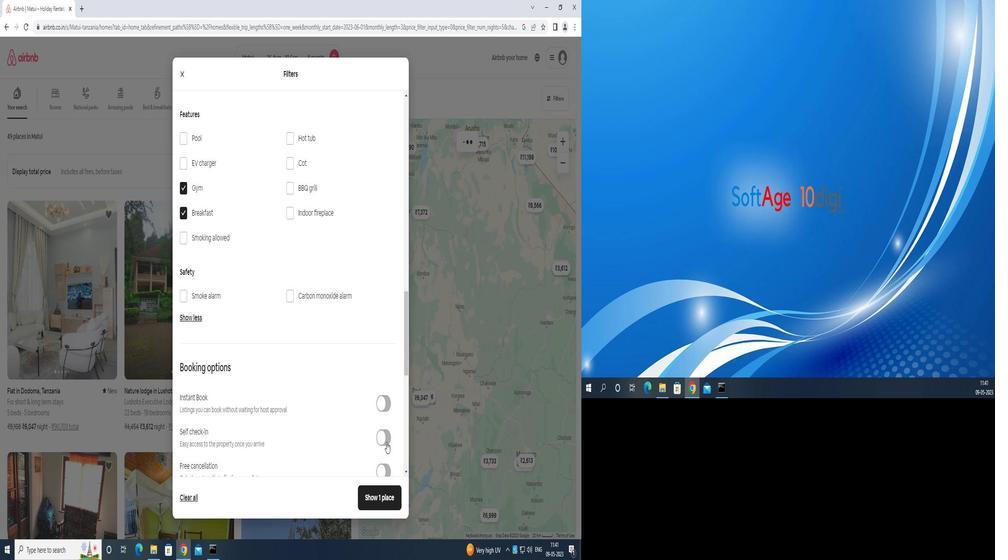 
Action: Mouse pressed left at (376, 434)
Screenshot: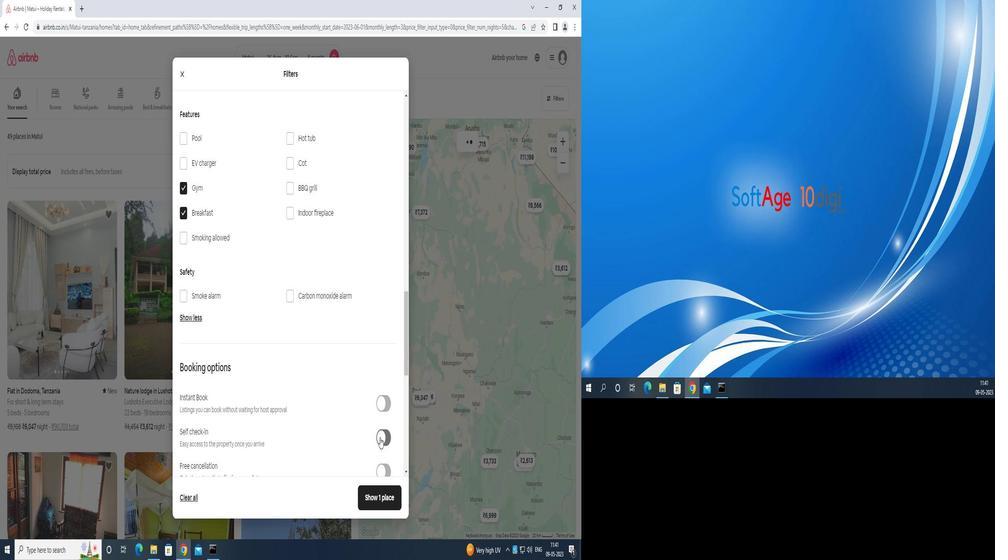 
Action: Mouse moved to (378, 433)
Screenshot: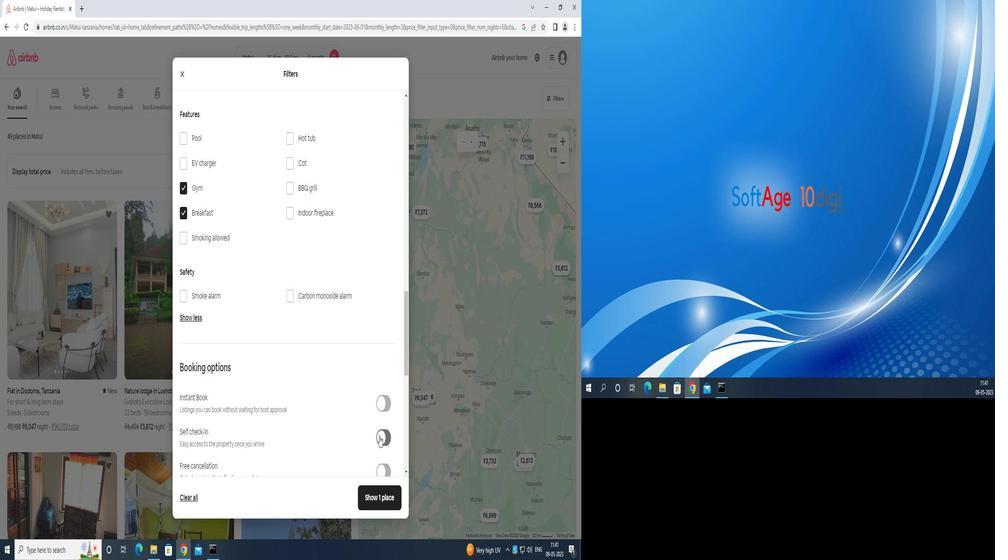 
Action: Mouse scrolled (378, 432) with delta (0, 0)
Screenshot: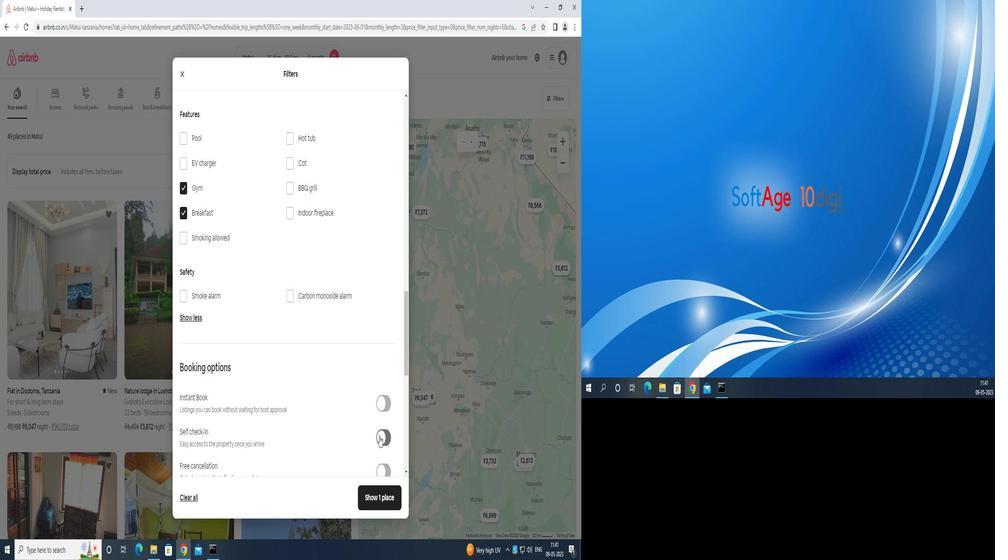 
Action: Mouse scrolled (378, 432) with delta (0, 0)
Screenshot: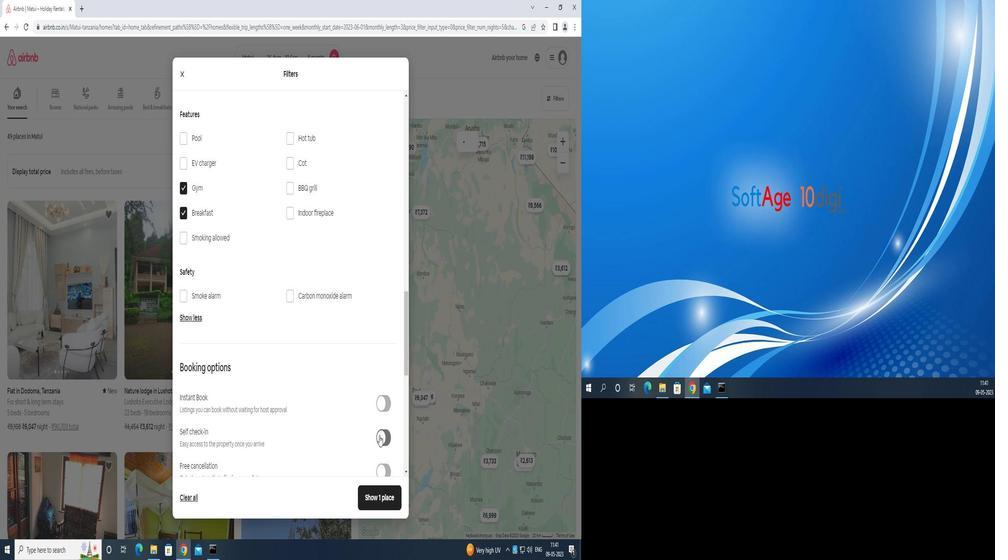 
Action: Mouse scrolled (378, 432) with delta (0, 0)
Screenshot: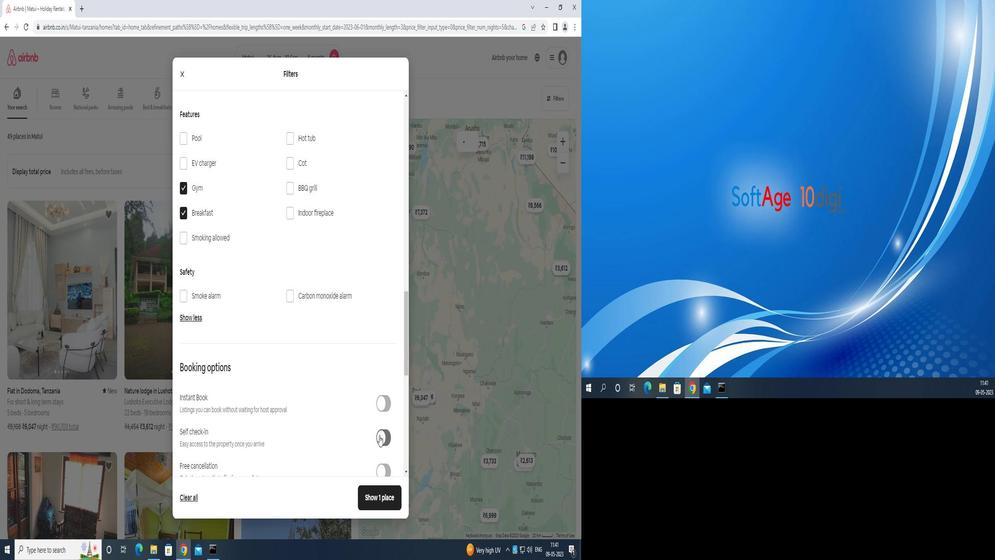 
Action: Mouse scrolled (378, 432) with delta (0, 0)
Screenshot: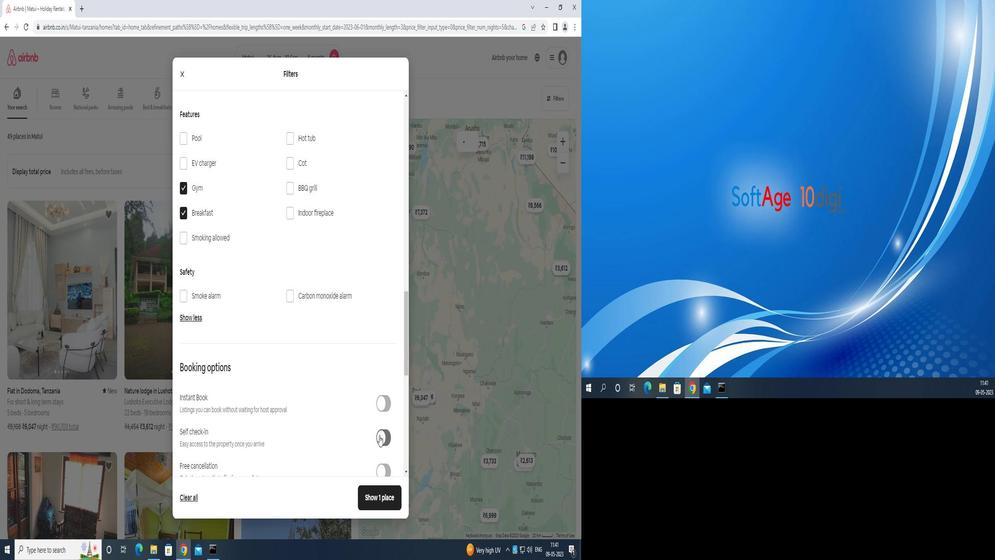 
Action: Mouse moved to (378, 434)
Screenshot: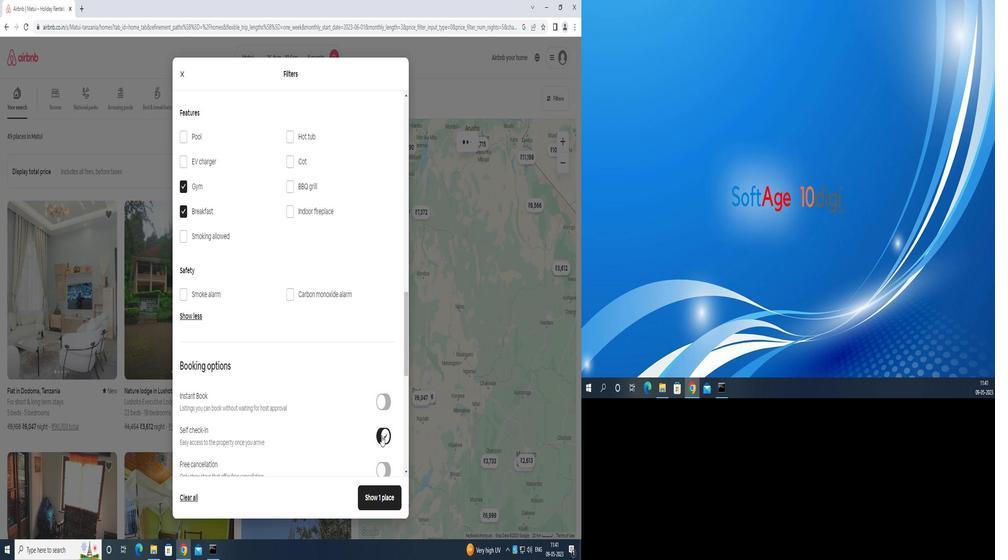 
Action: Mouse scrolled (378, 434) with delta (0, 0)
Screenshot: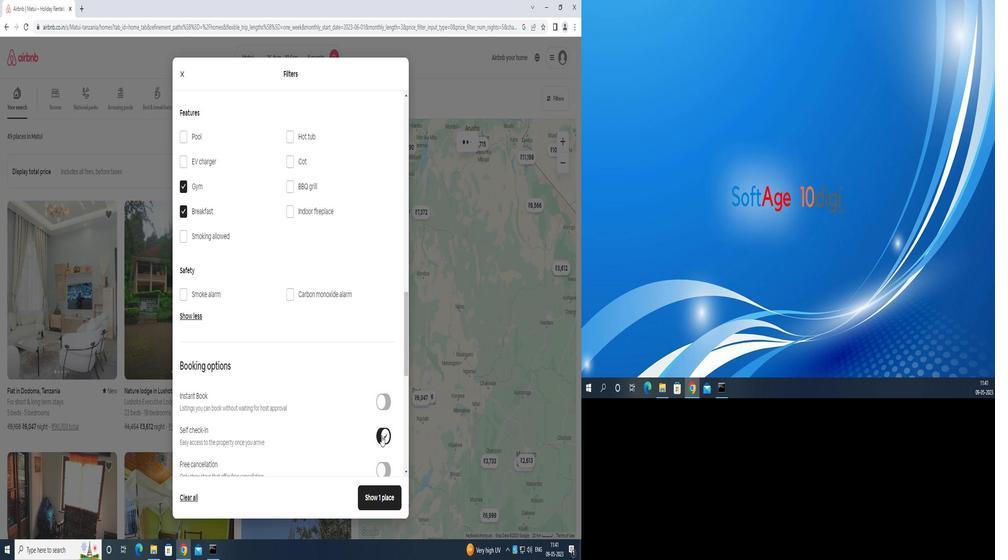 
Action: Mouse moved to (379, 434)
Screenshot: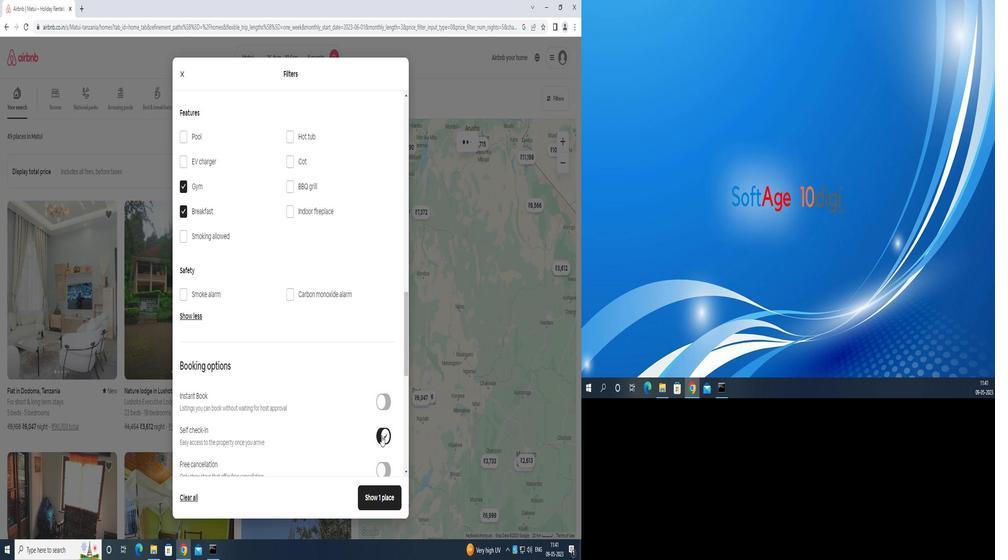 
Action: Mouse scrolled (379, 434) with delta (0, 0)
Screenshot: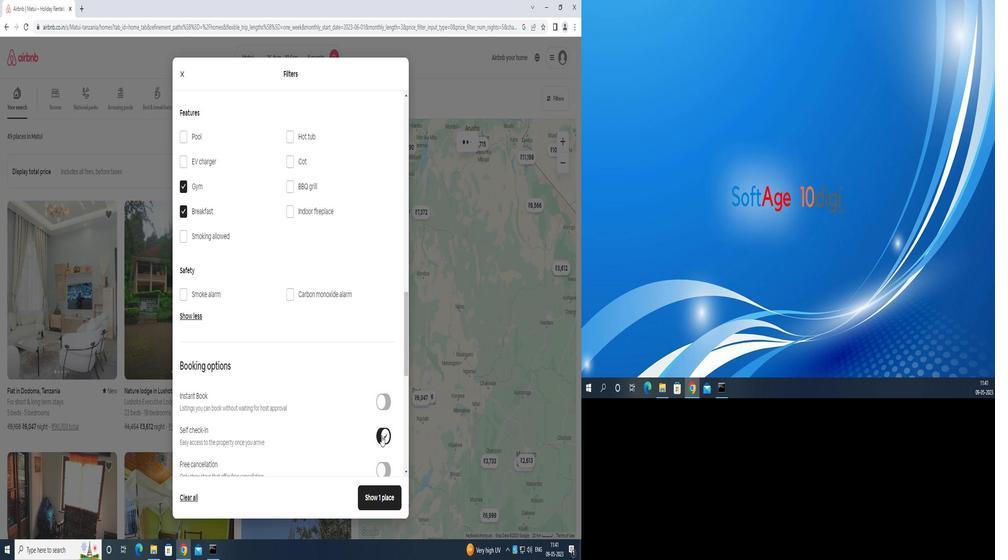 
Action: Mouse scrolled (379, 434) with delta (0, 0)
Screenshot: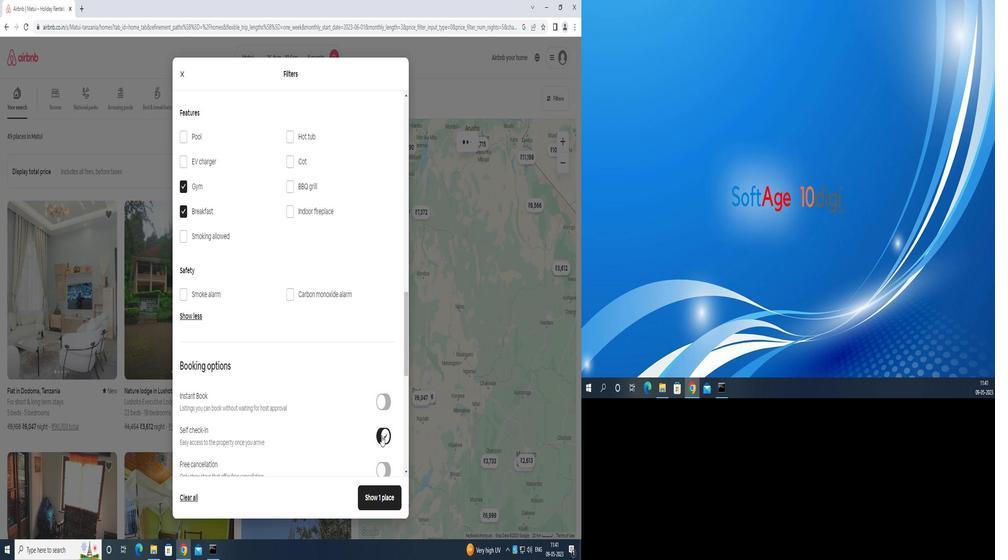 
Action: Mouse scrolled (379, 434) with delta (0, 0)
Screenshot: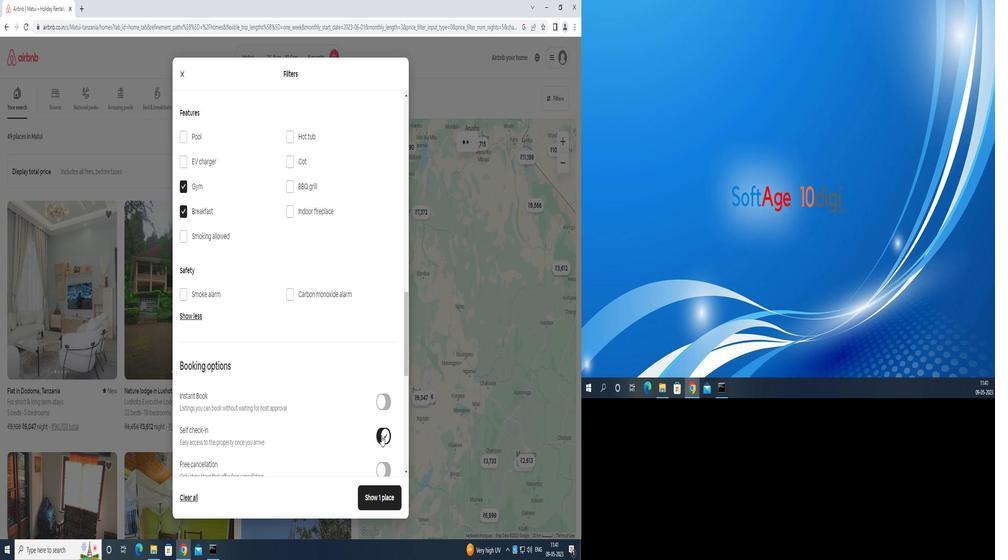 
Action: Mouse moved to (186, 413)
Screenshot: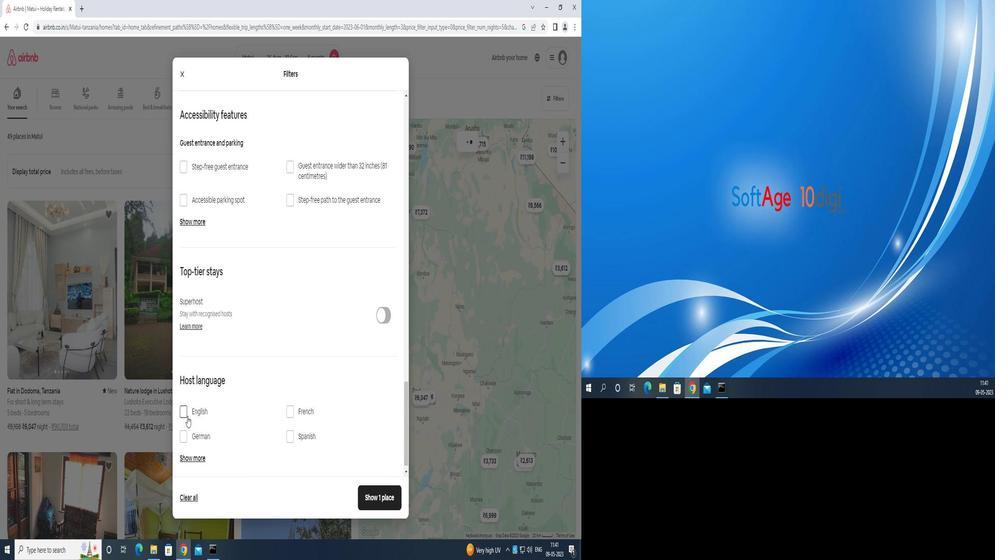 
Action: Mouse pressed left at (186, 413)
Screenshot: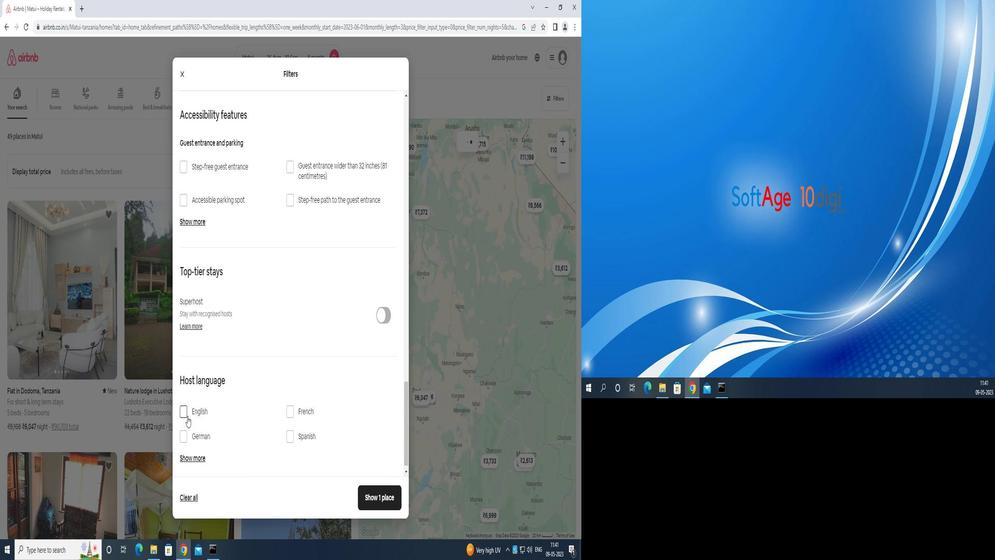 
Action: Mouse moved to (382, 488)
Screenshot: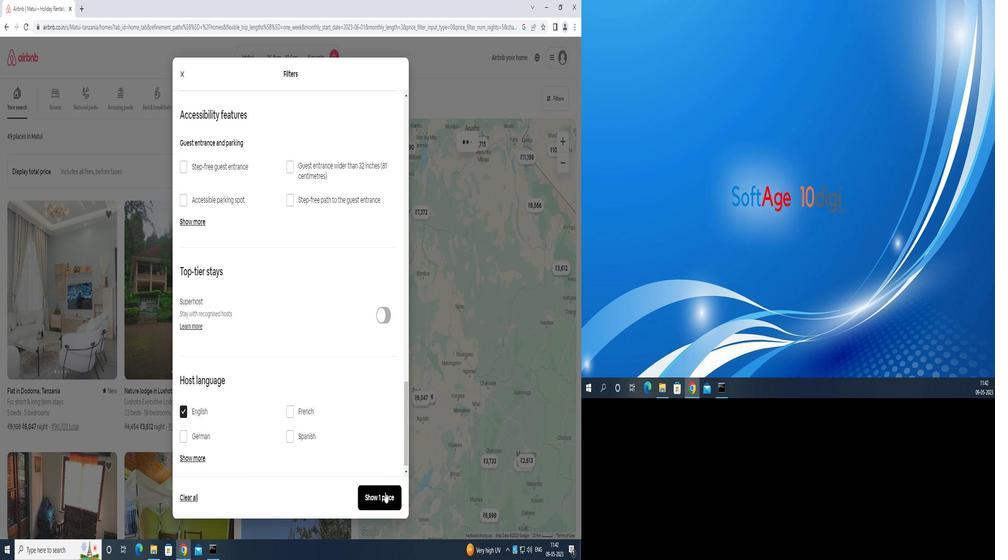 
Action: Mouse pressed left at (382, 488)
Screenshot: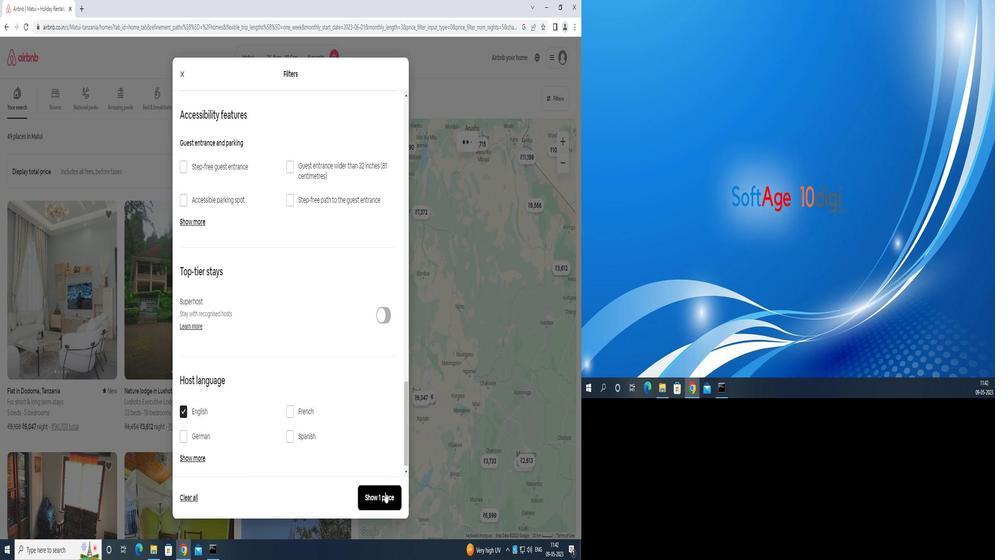 
Action: Mouse moved to (383, 486)
Screenshot: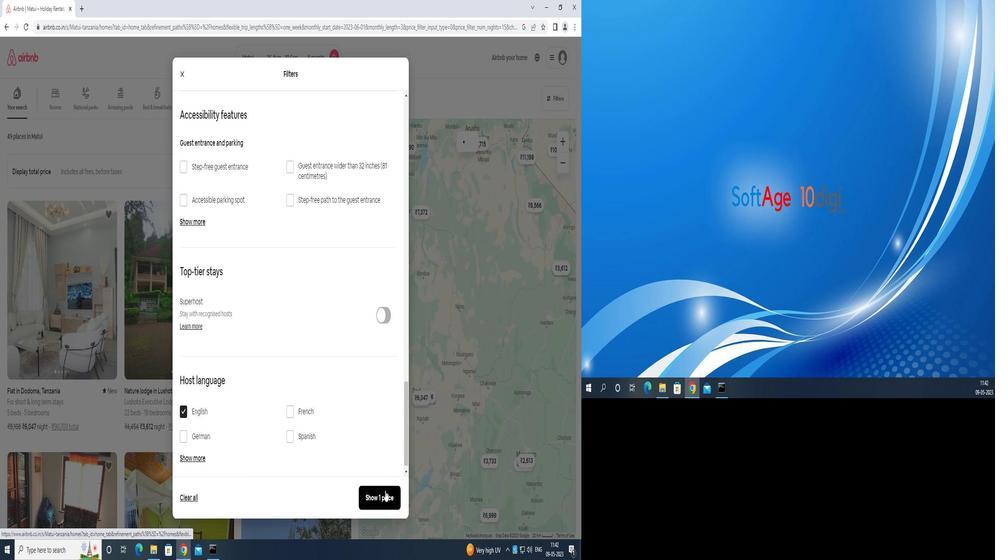 
